 Task: Look for space in Phaltan, India from 4th August, 2023 to 8th August, 2023 for 1 adult in price range Rs.10000 to Rs.15000. Place can be private room with 1  bedroom having 1 bed and 1 bathroom. Property type can be flatguest house, hotel. Amenities needed are: wifi. Booking option can be shelf check-in. Required host language is English.
Action: Mouse moved to (560, 80)
Screenshot: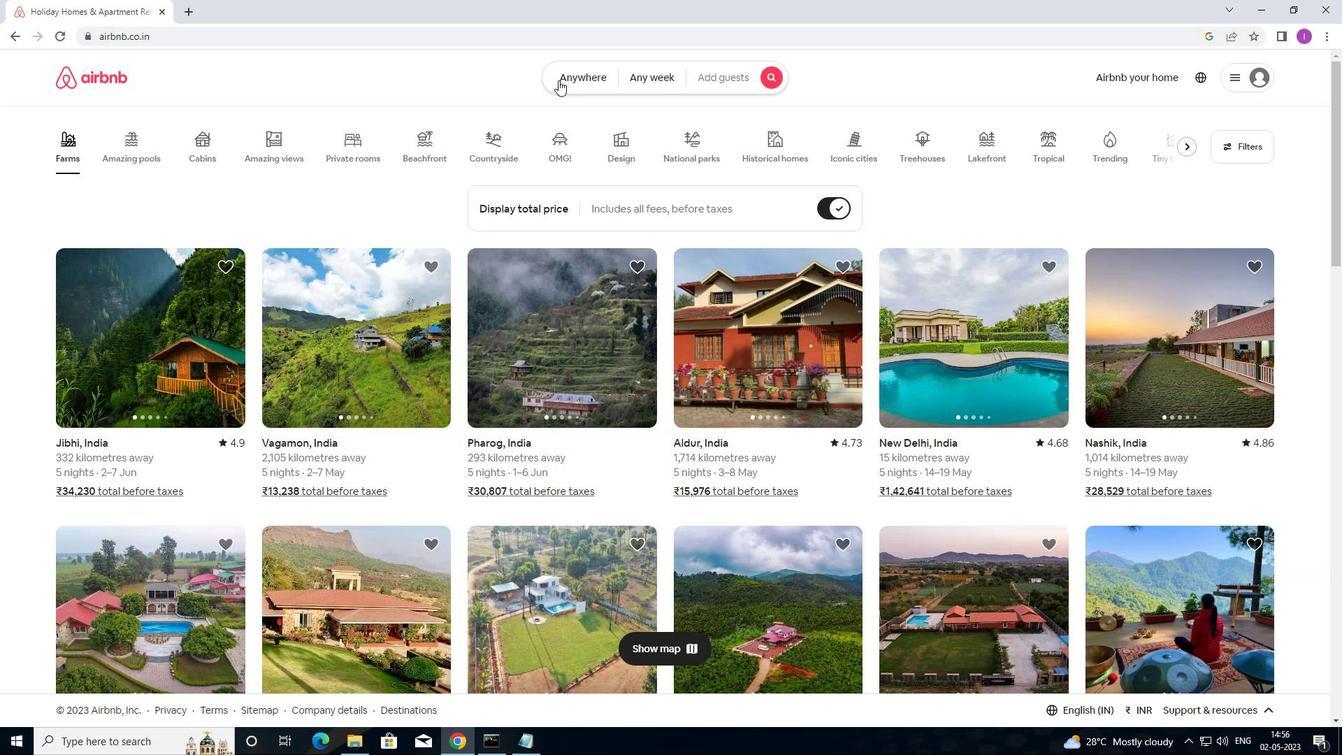 
Action: Mouse pressed left at (560, 80)
Screenshot: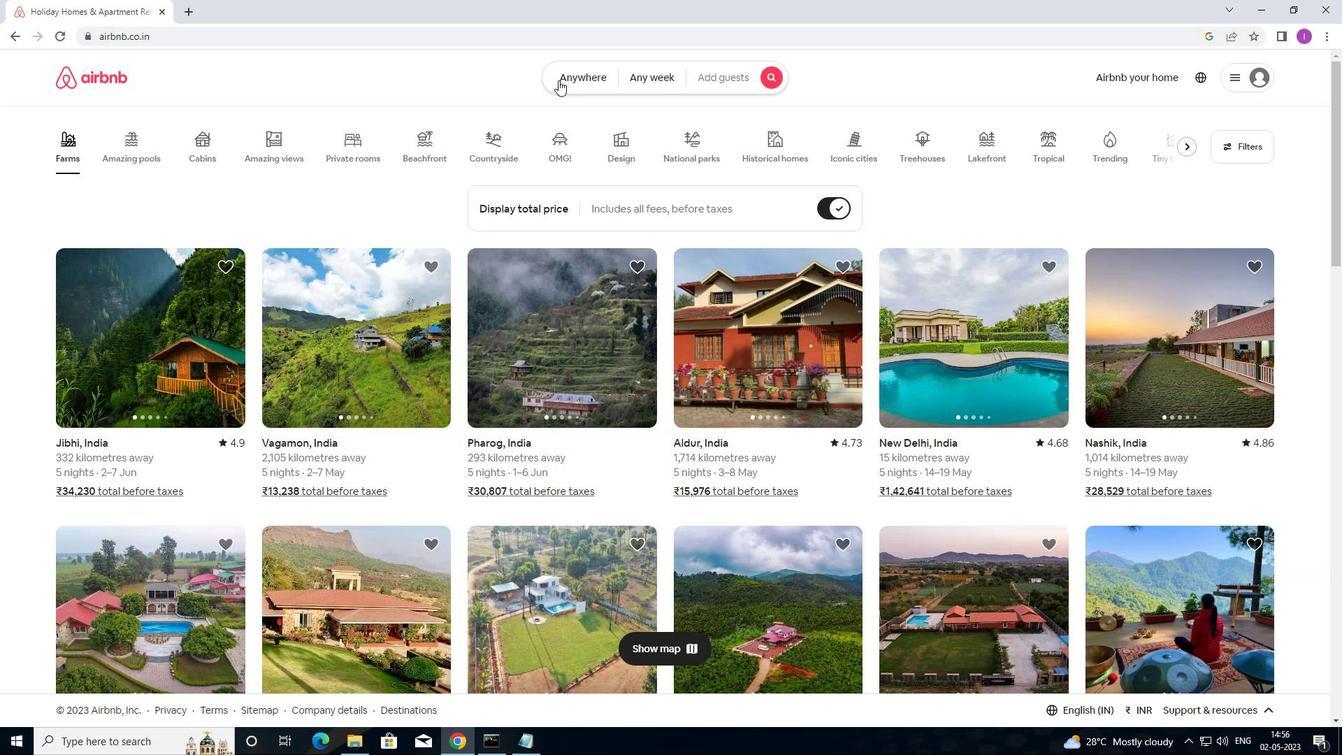 
Action: Mouse moved to (473, 139)
Screenshot: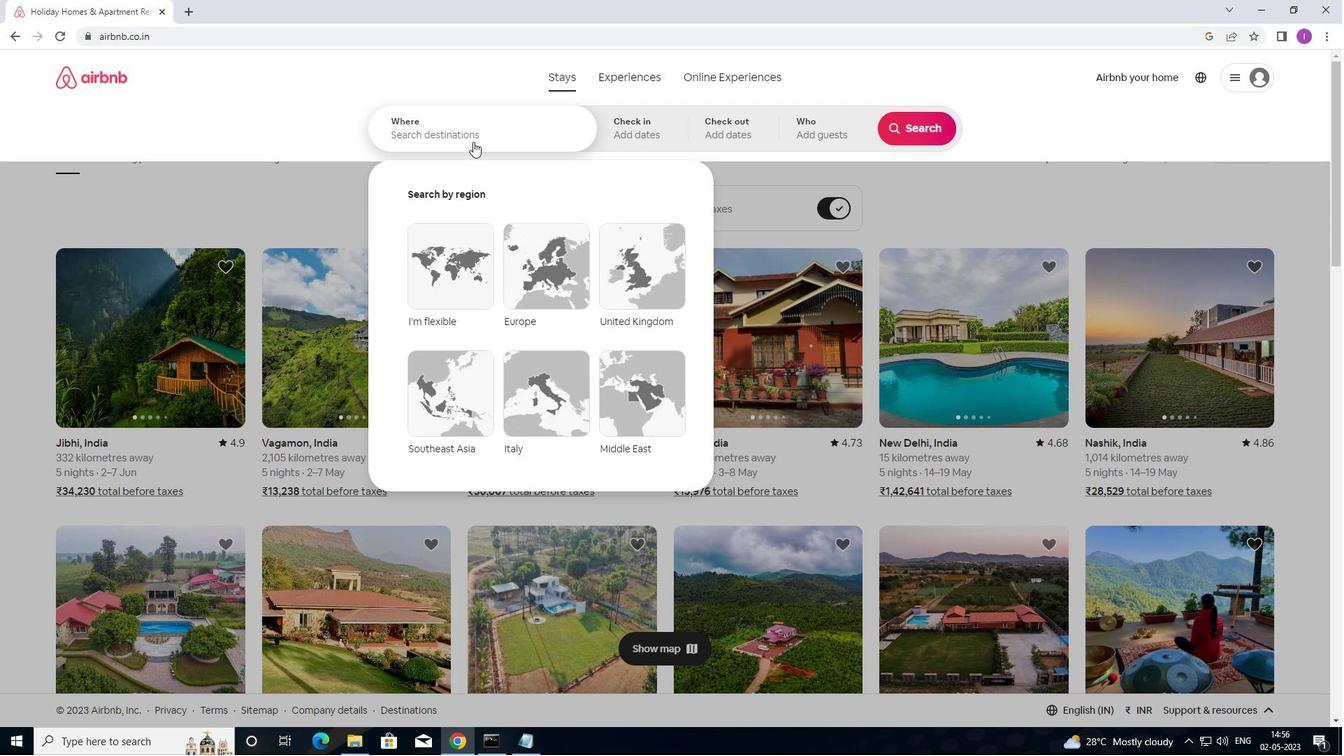 
Action: Mouse pressed left at (473, 139)
Screenshot: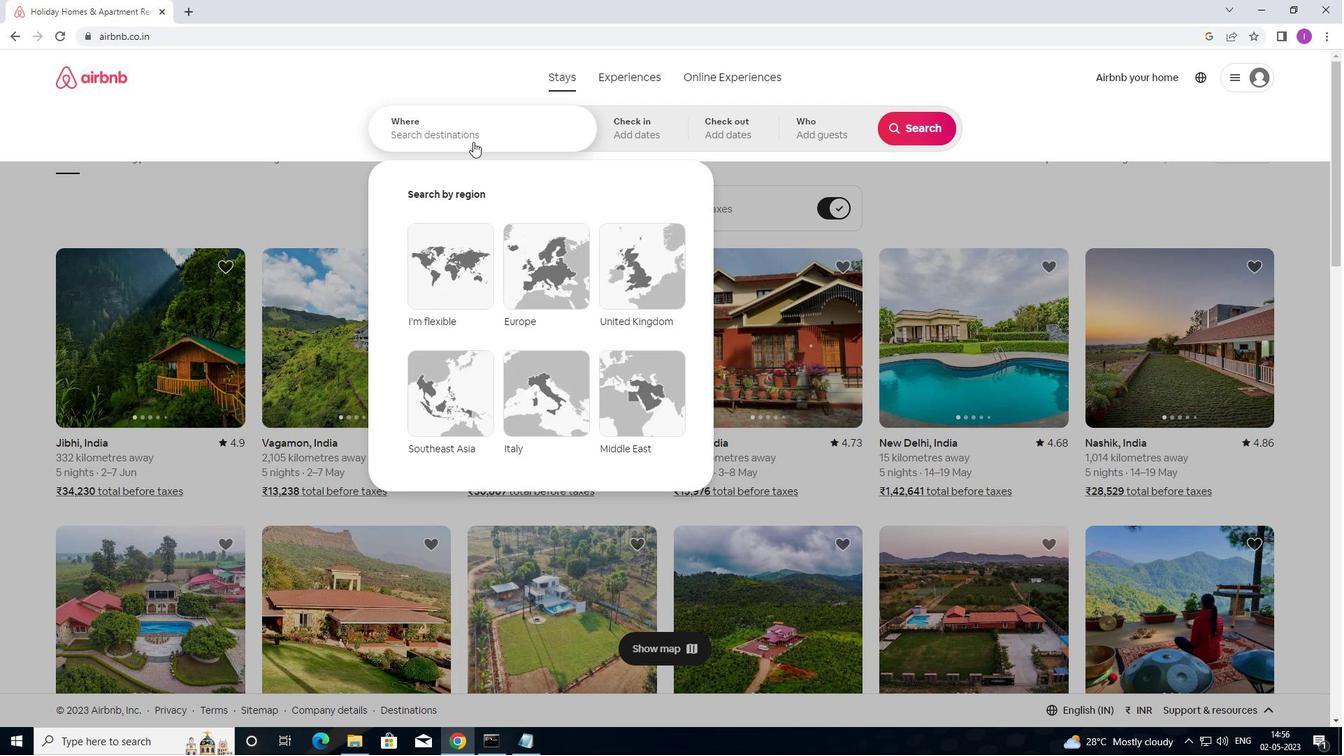 
Action: Mouse moved to (484, 141)
Screenshot: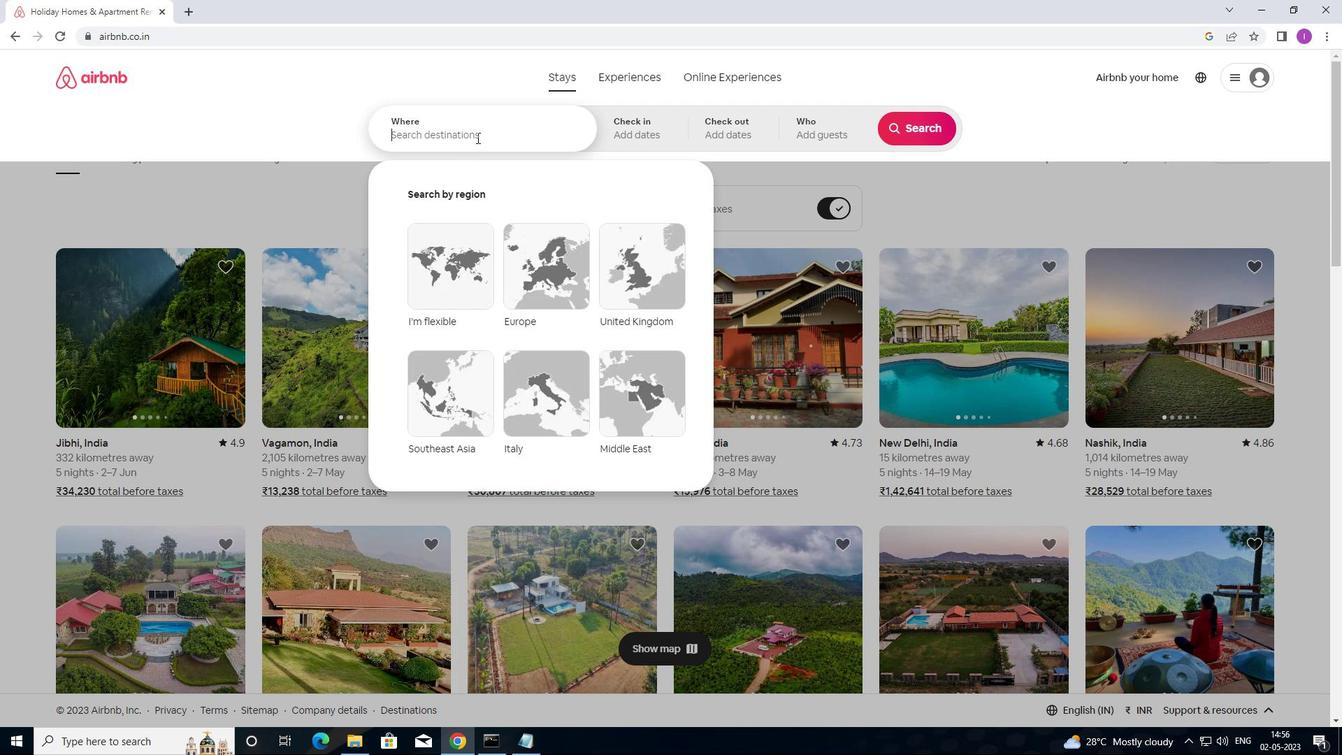 
Action: Key pressed <Key.shift>PHALTAN,<Key.shift>INDIA
Screenshot: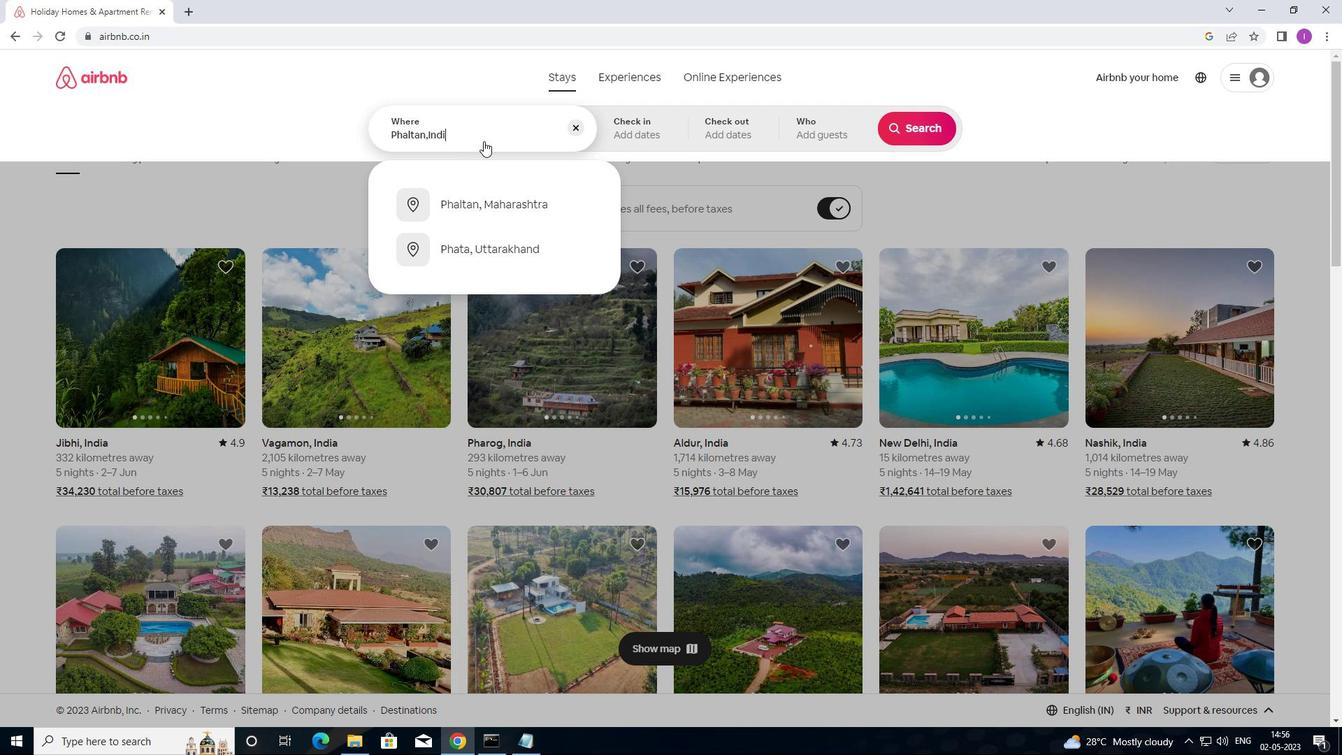 
Action: Mouse moved to (630, 127)
Screenshot: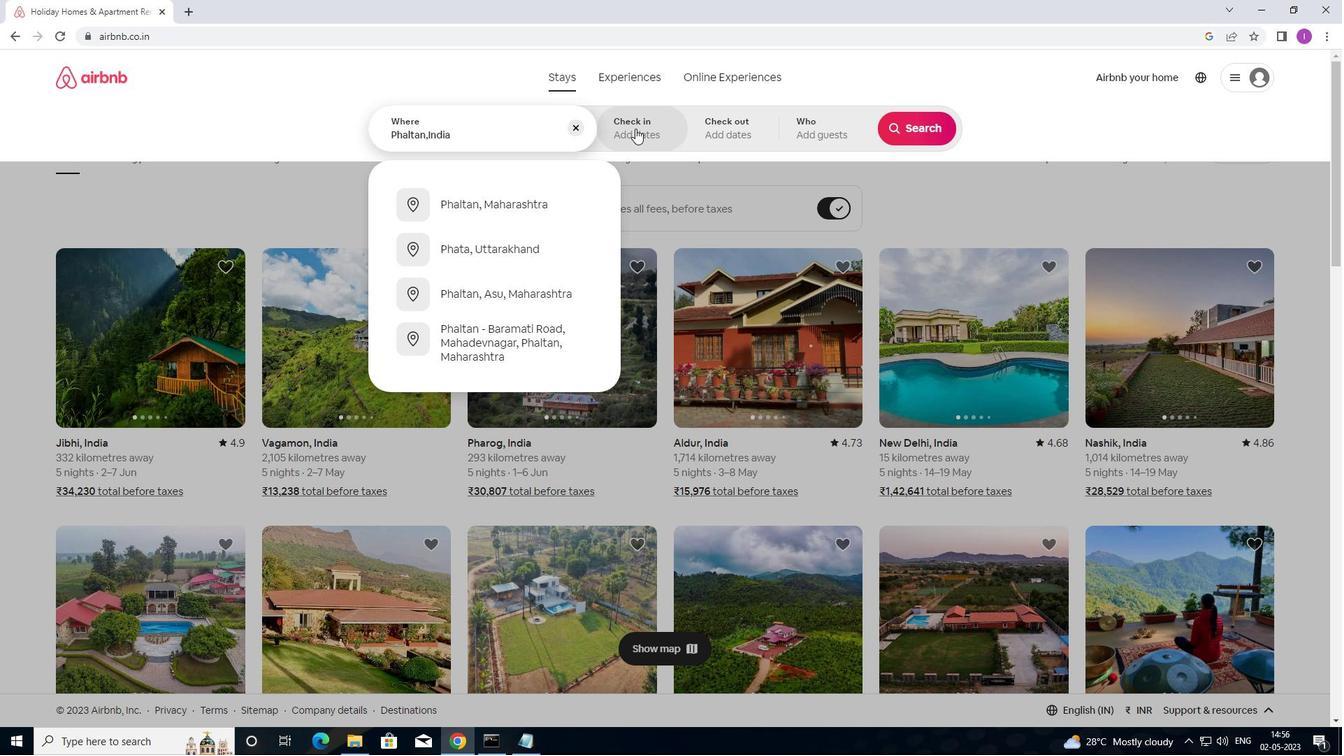 
Action: Mouse pressed left at (630, 127)
Screenshot: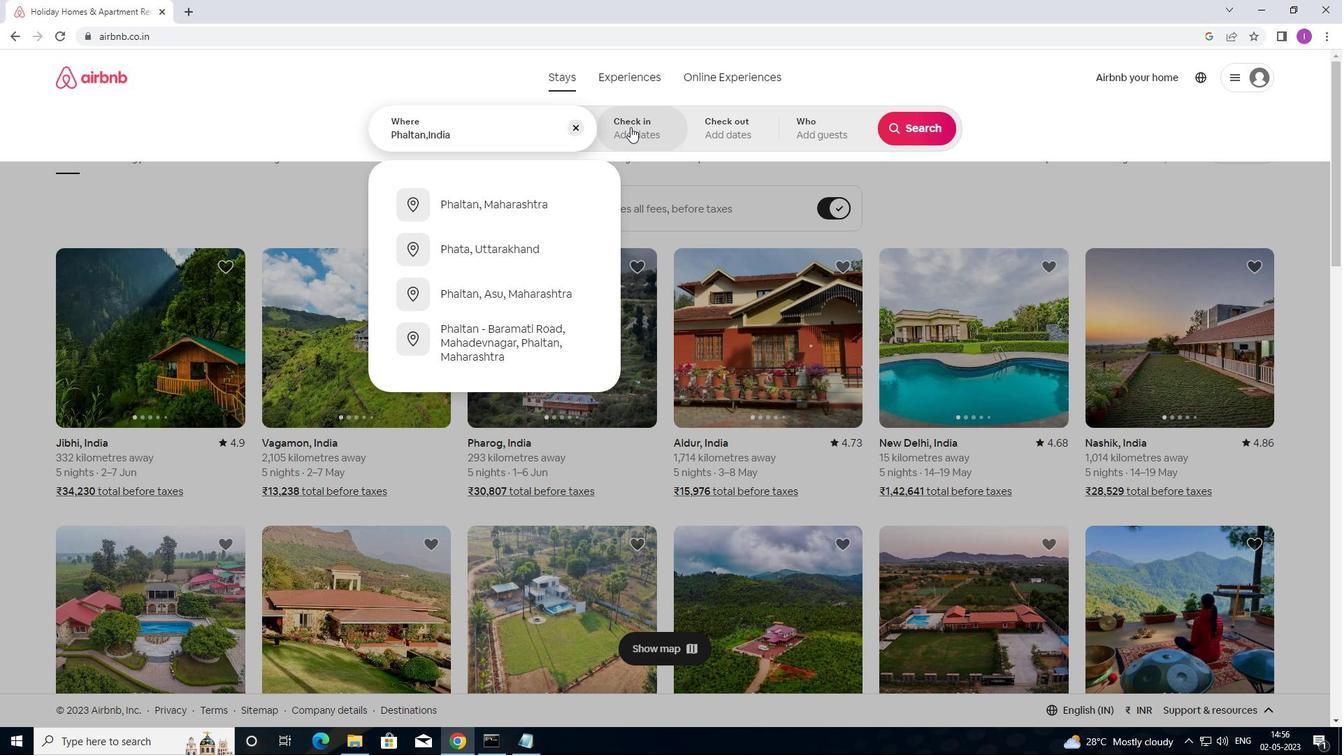 
Action: Mouse moved to (914, 244)
Screenshot: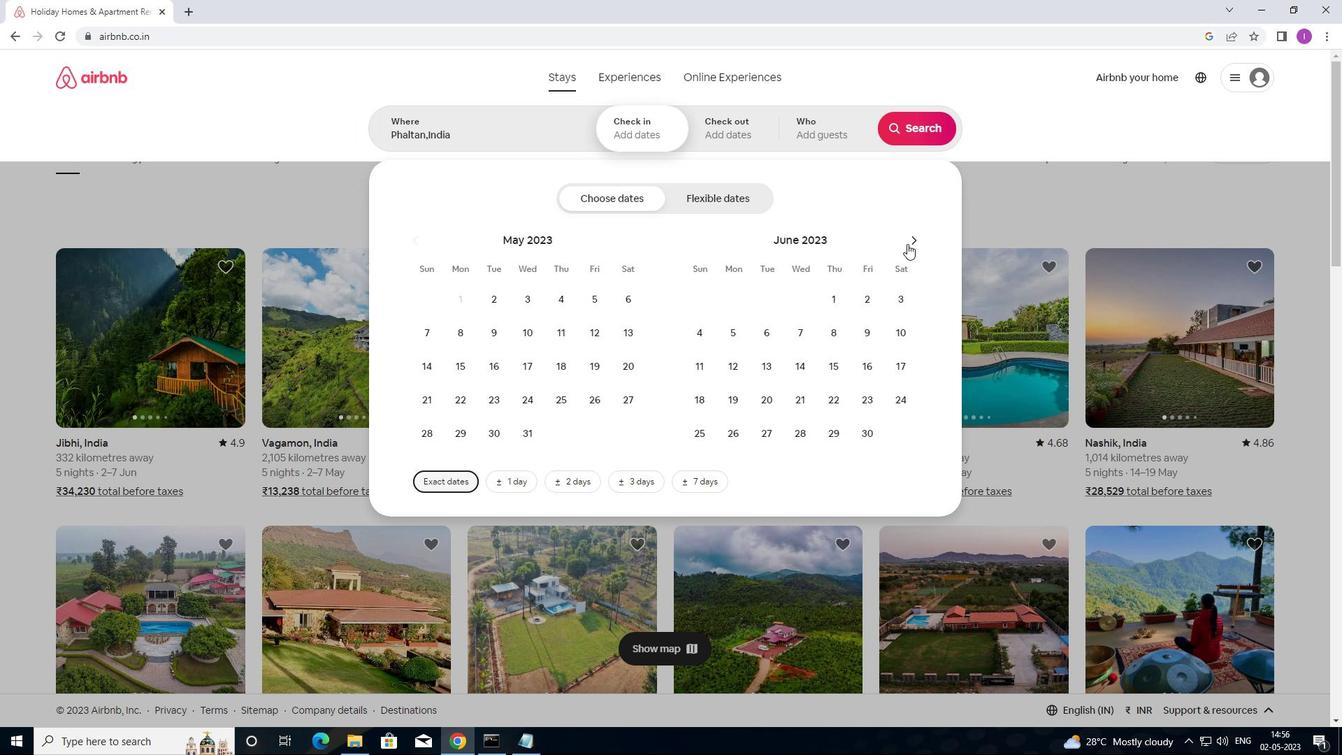 
Action: Mouse pressed left at (914, 244)
Screenshot: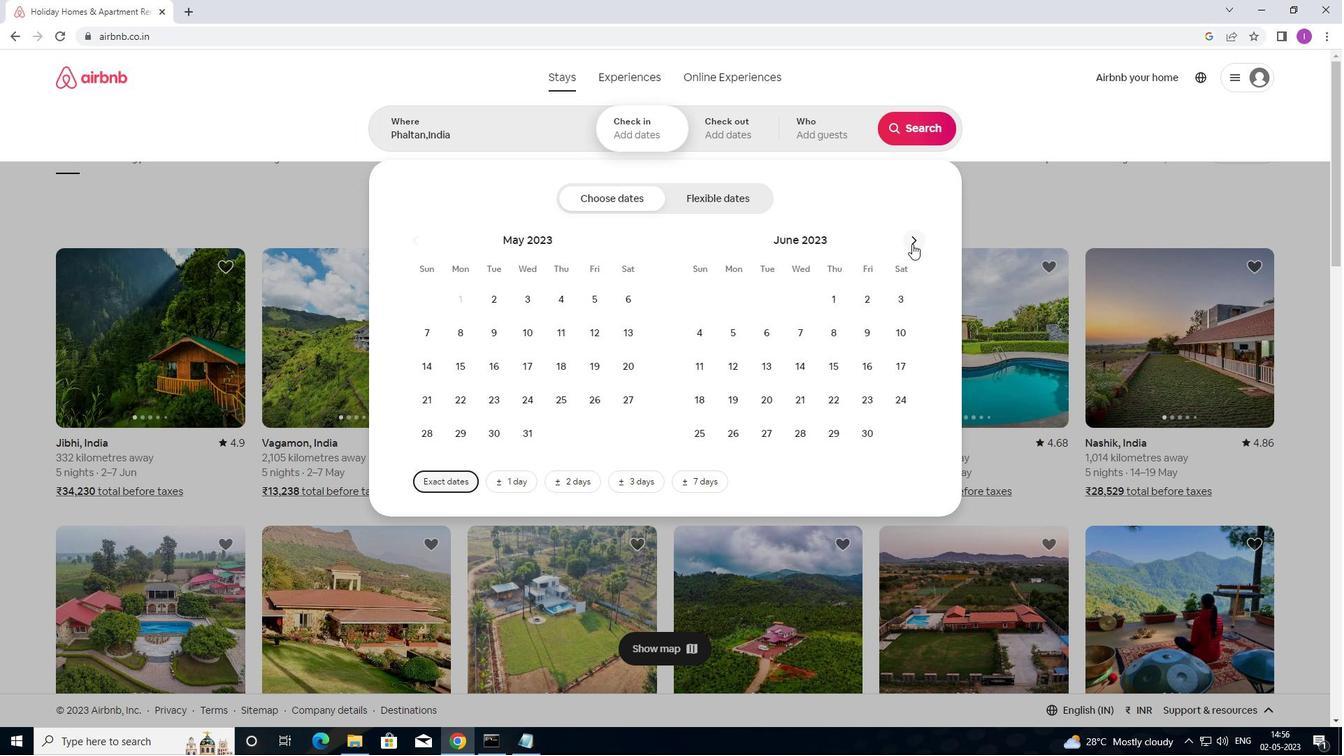 
Action: Mouse moved to (915, 243)
Screenshot: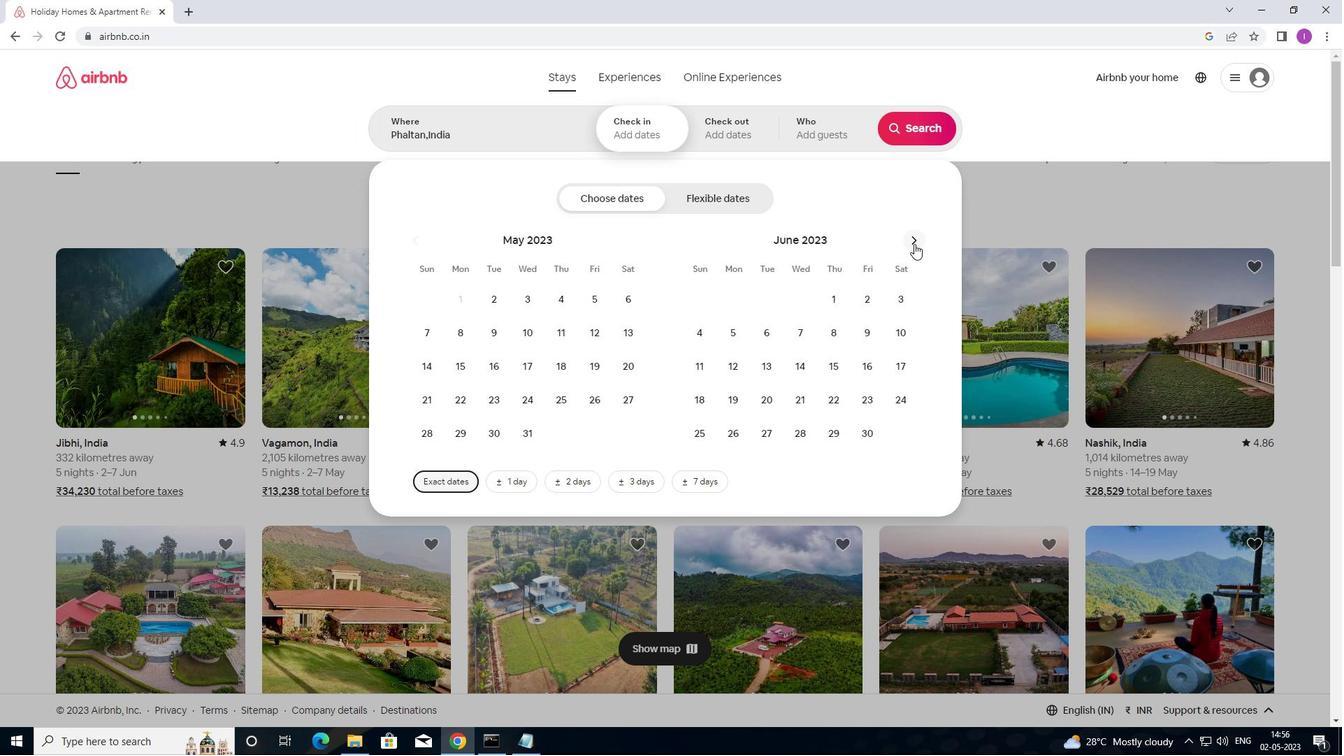 
Action: Mouse pressed left at (915, 243)
Screenshot: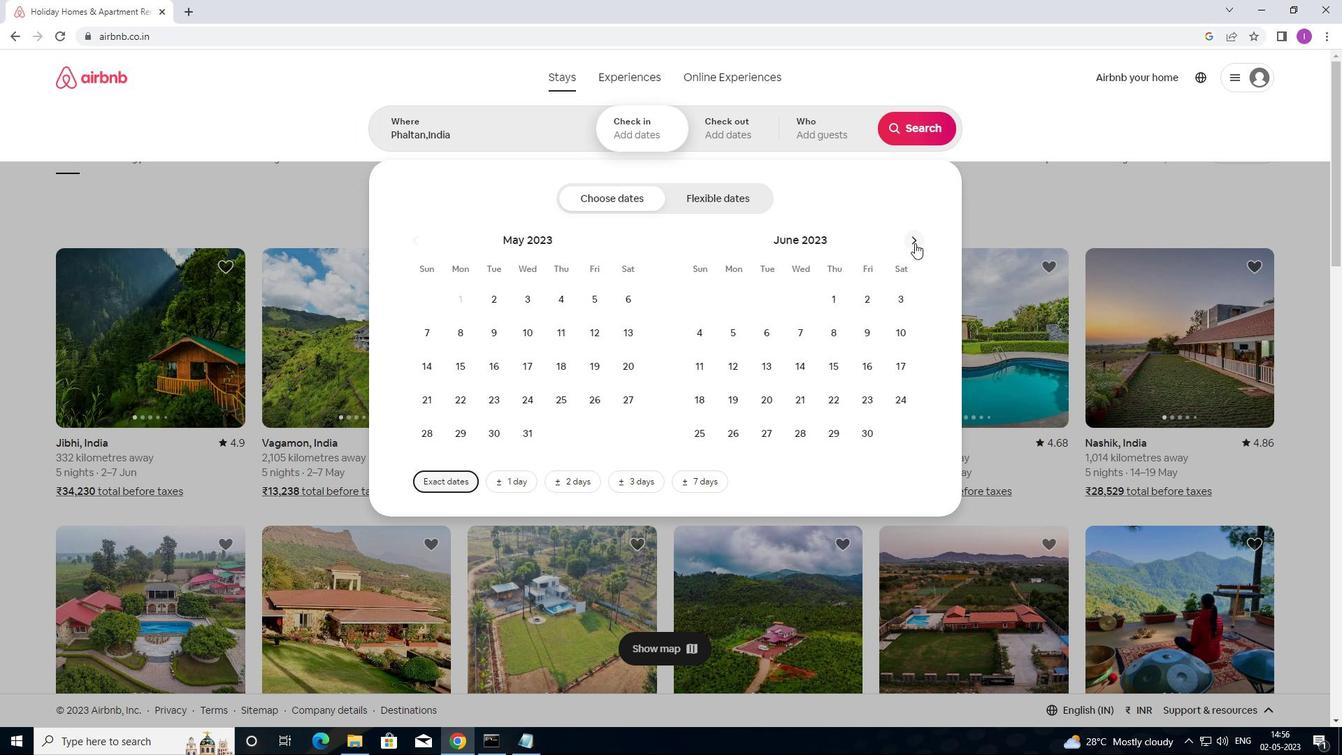 
Action: Mouse moved to (866, 298)
Screenshot: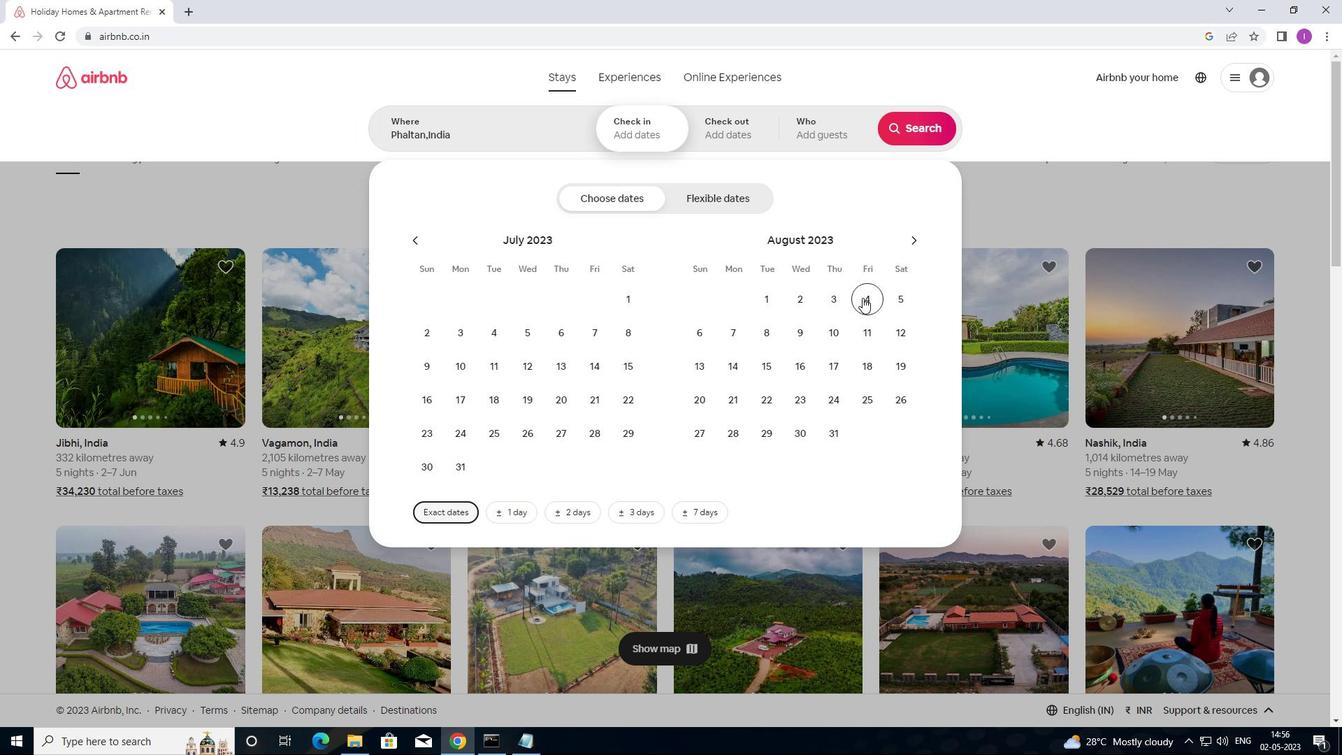 
Action: Mouse pressed left at (866, 298)
Screenshot: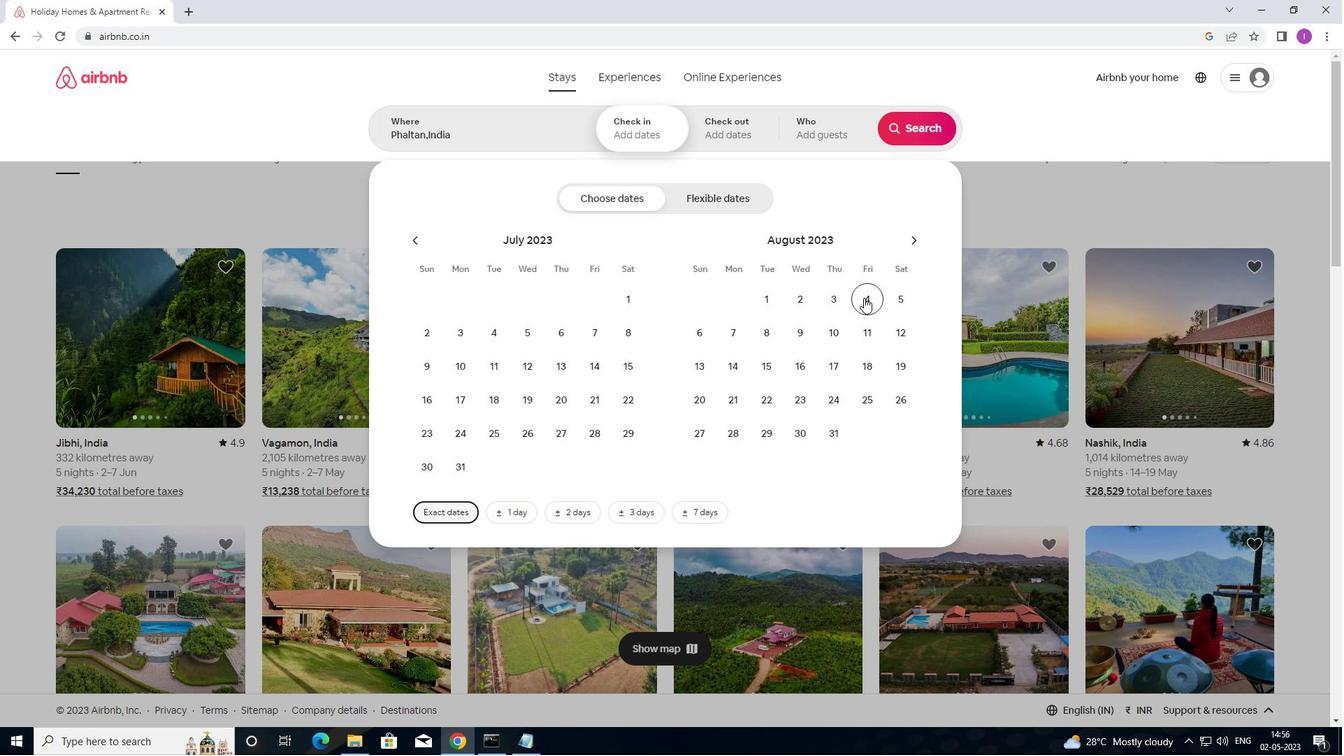 
Action: Mouse moved to (781, 331)
Screenshot: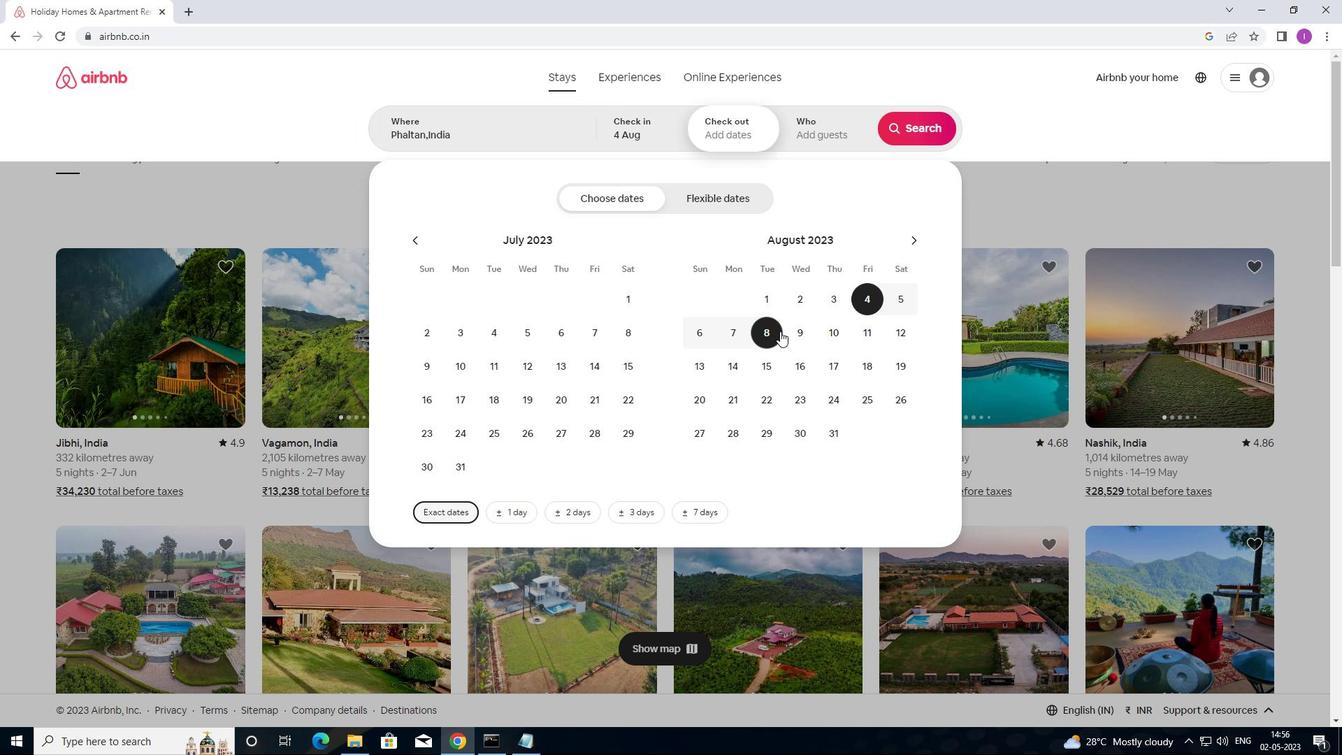 
Action: Mouse pressed left at (781, 331)
Screenshot: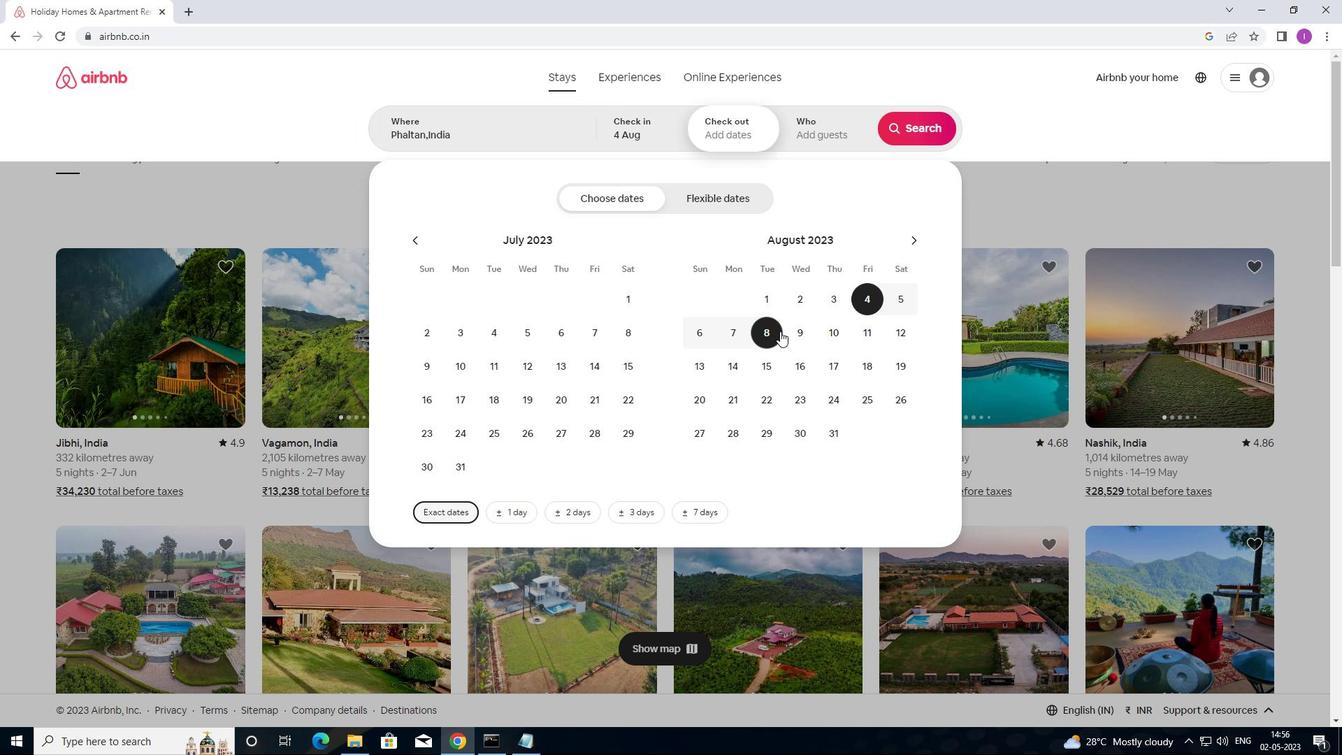 
Action: Mouse moved to (833, 138)
Screenshot: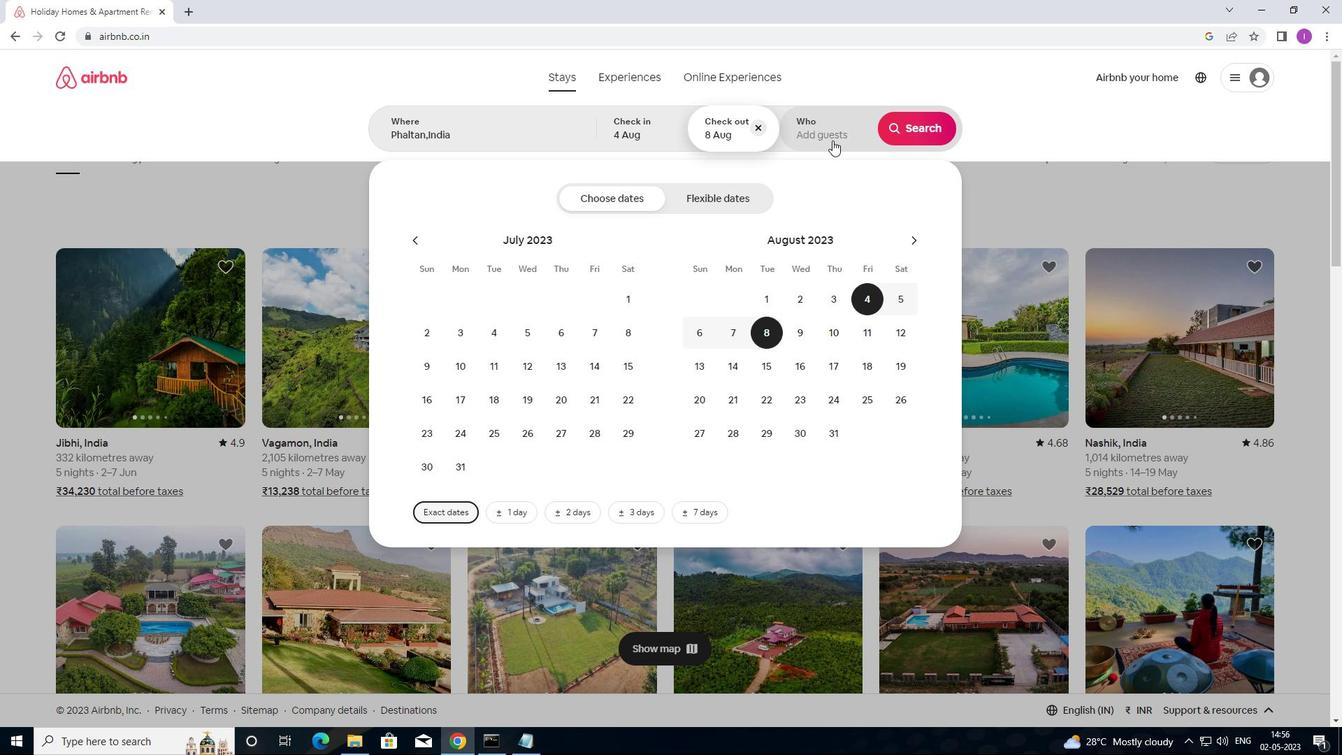 
Action: Mouse pressed left at (833, 138)
Screenshot: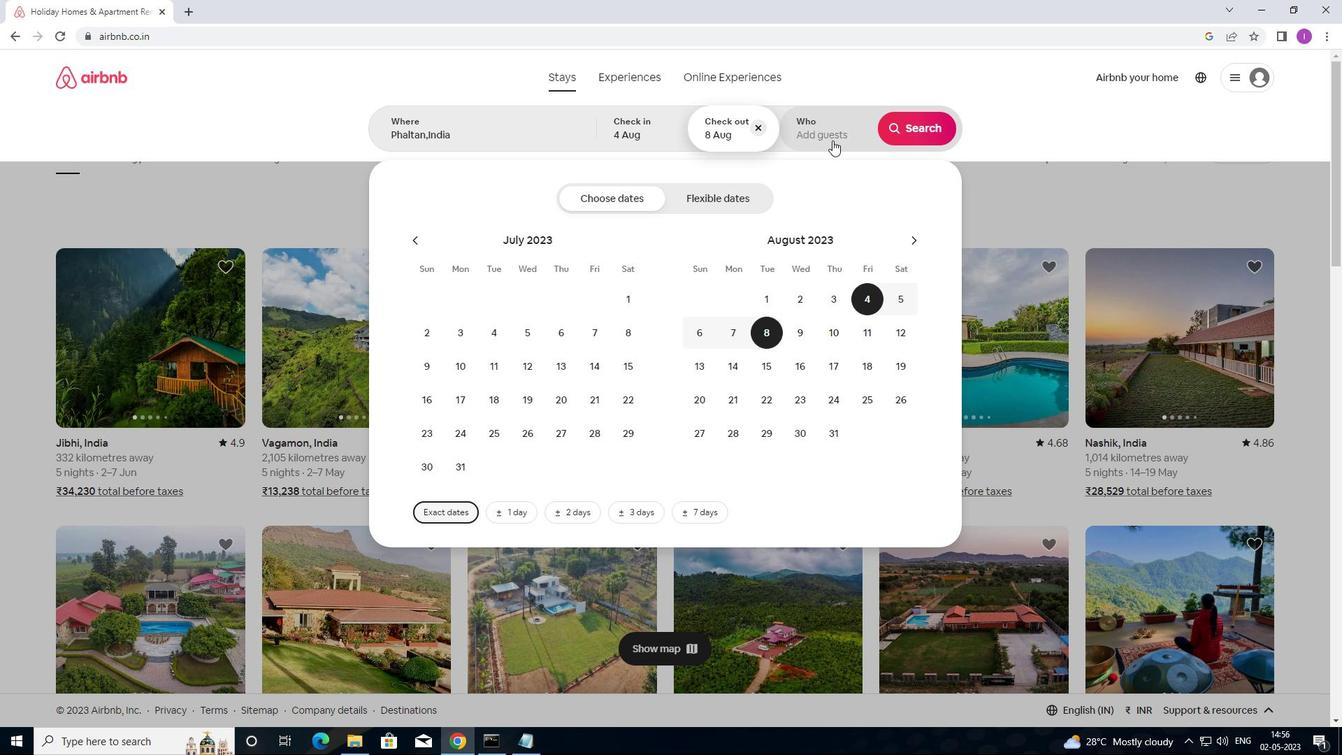 
Action: Mouse moved to (921, 199)
Screenshot: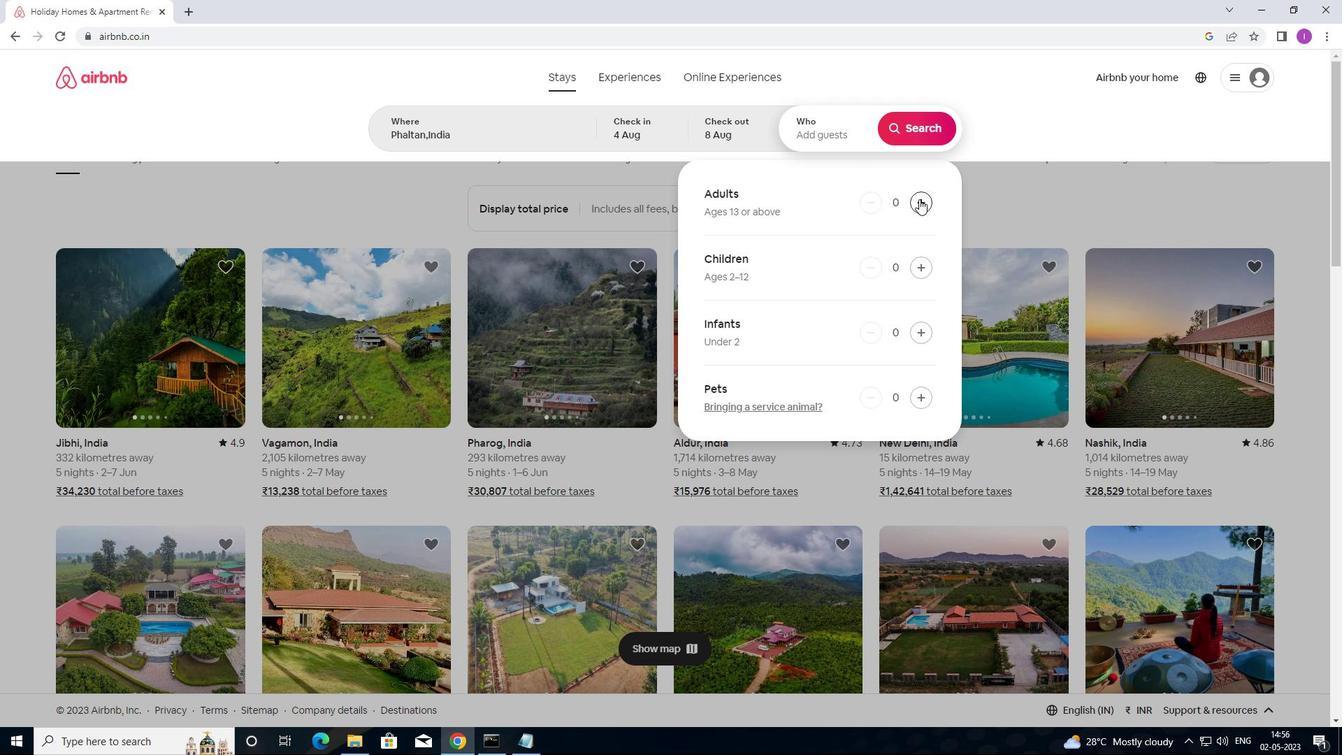 
Action: Mouse pressed left at (921, 199)
Screenshot: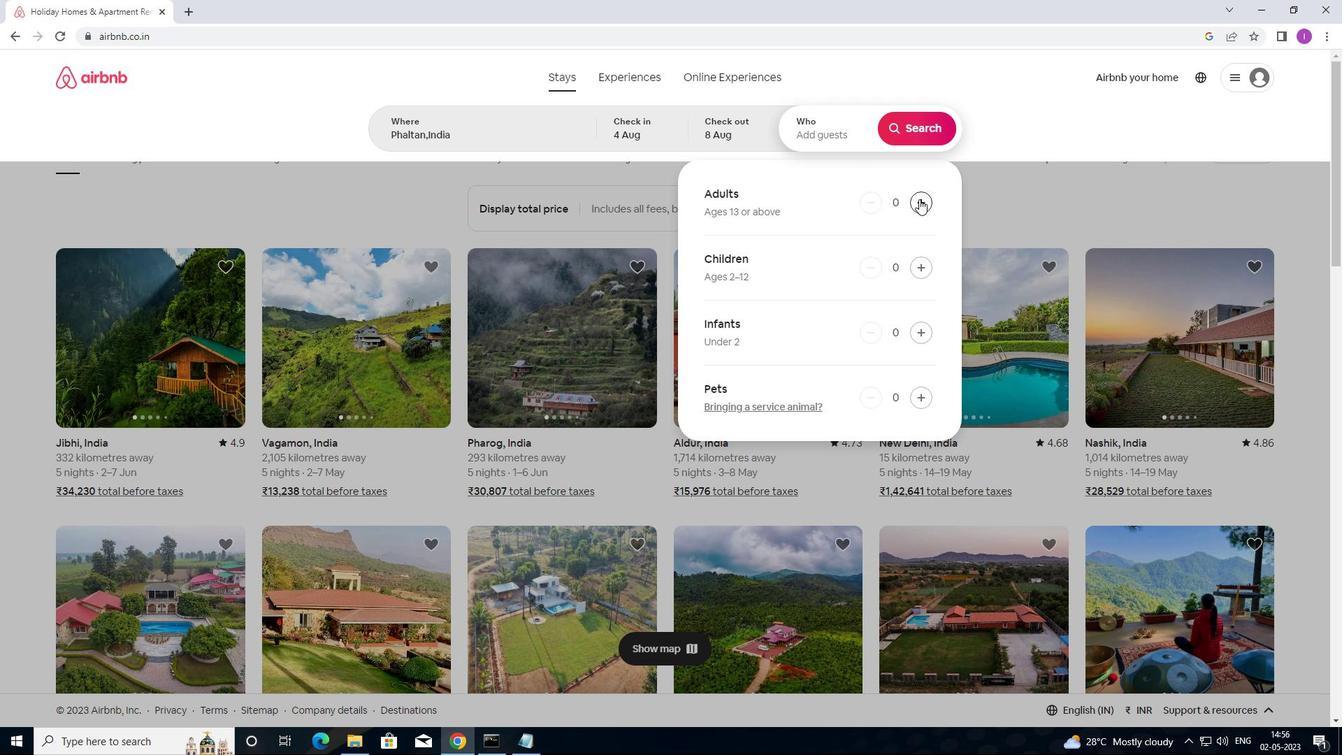 
Action: Mouse moved to (944, 123)
Screenshot: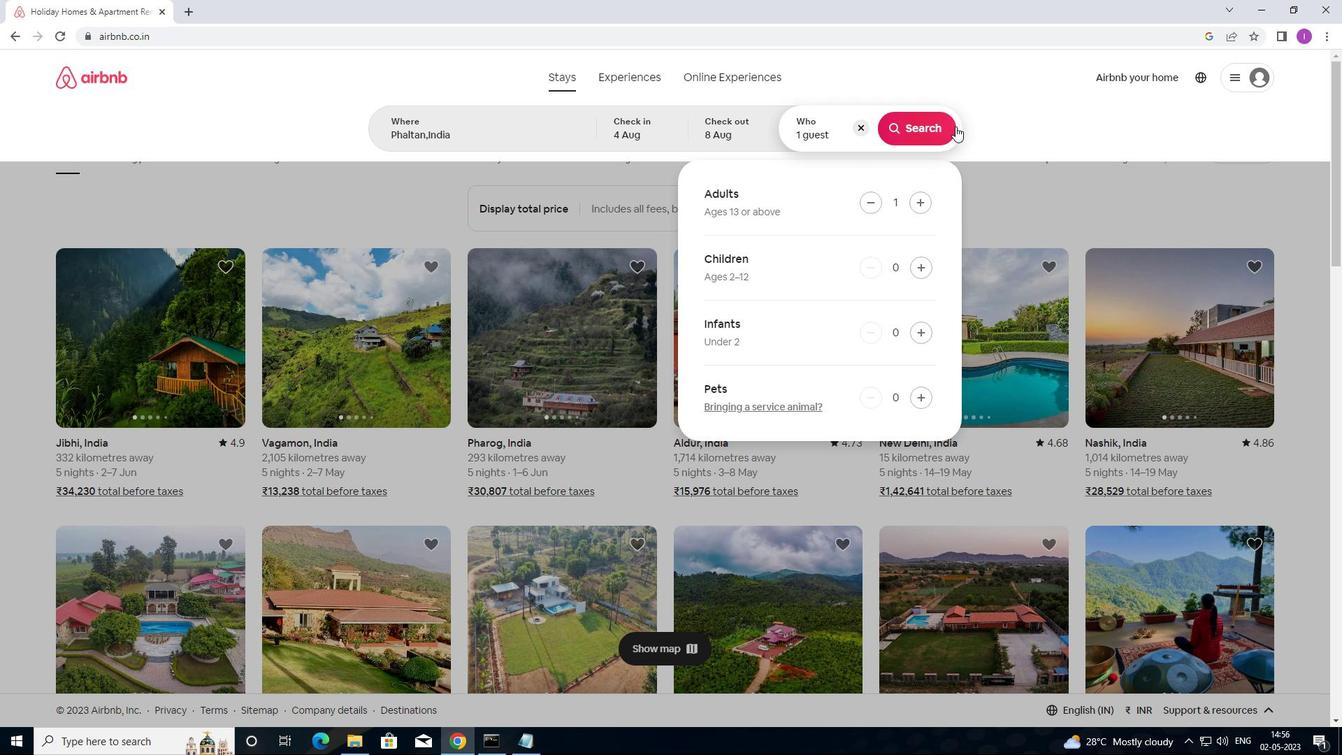 
Action: Mouse pressed left at (944, 123)
Screenshot: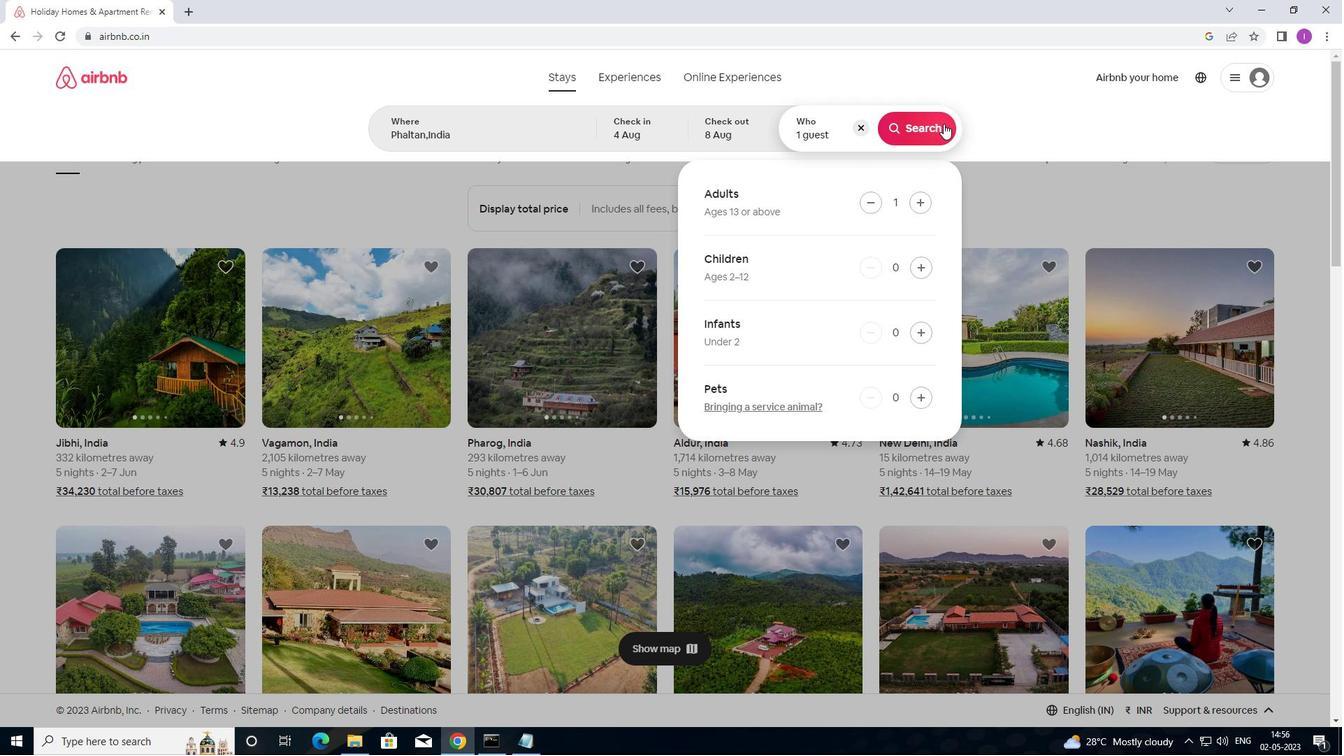 
Action: Mouse moved to (1277, 135)
Screenshot: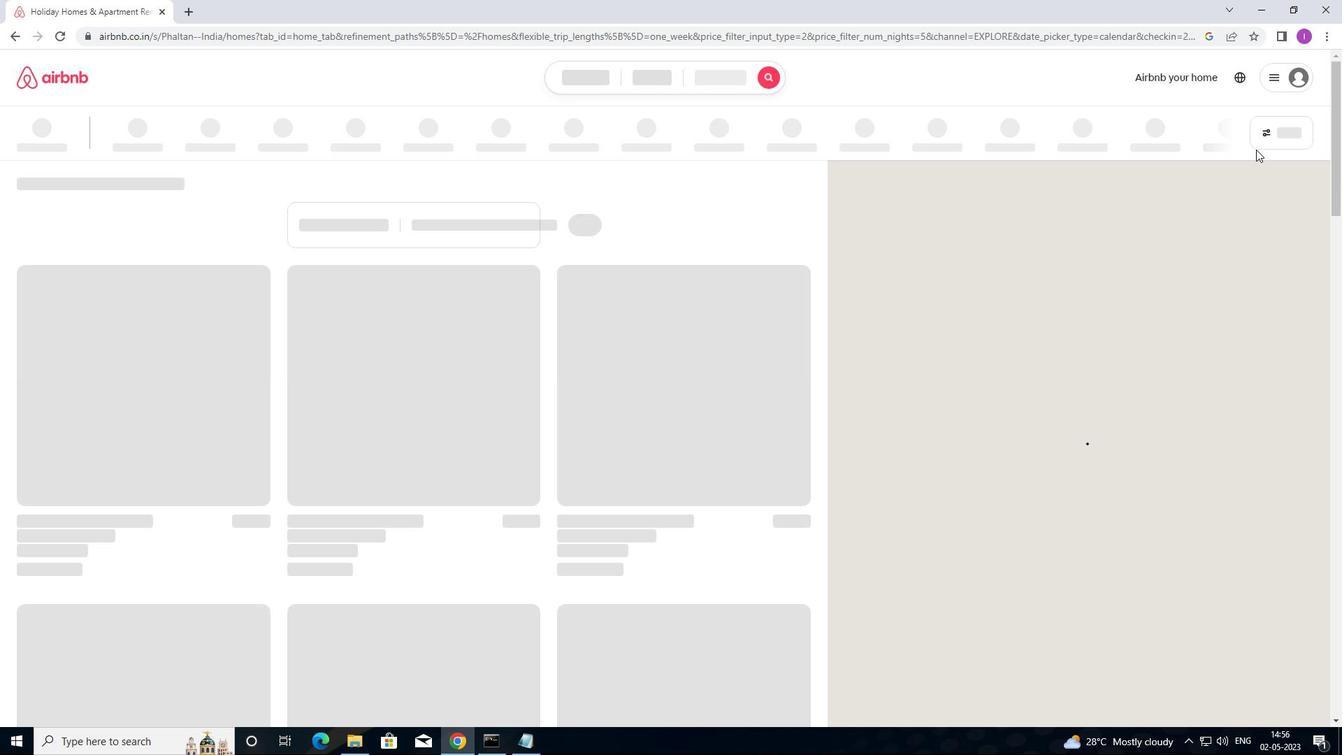 
Action: Mouse pressed left at (1277, 135)
Screenshot: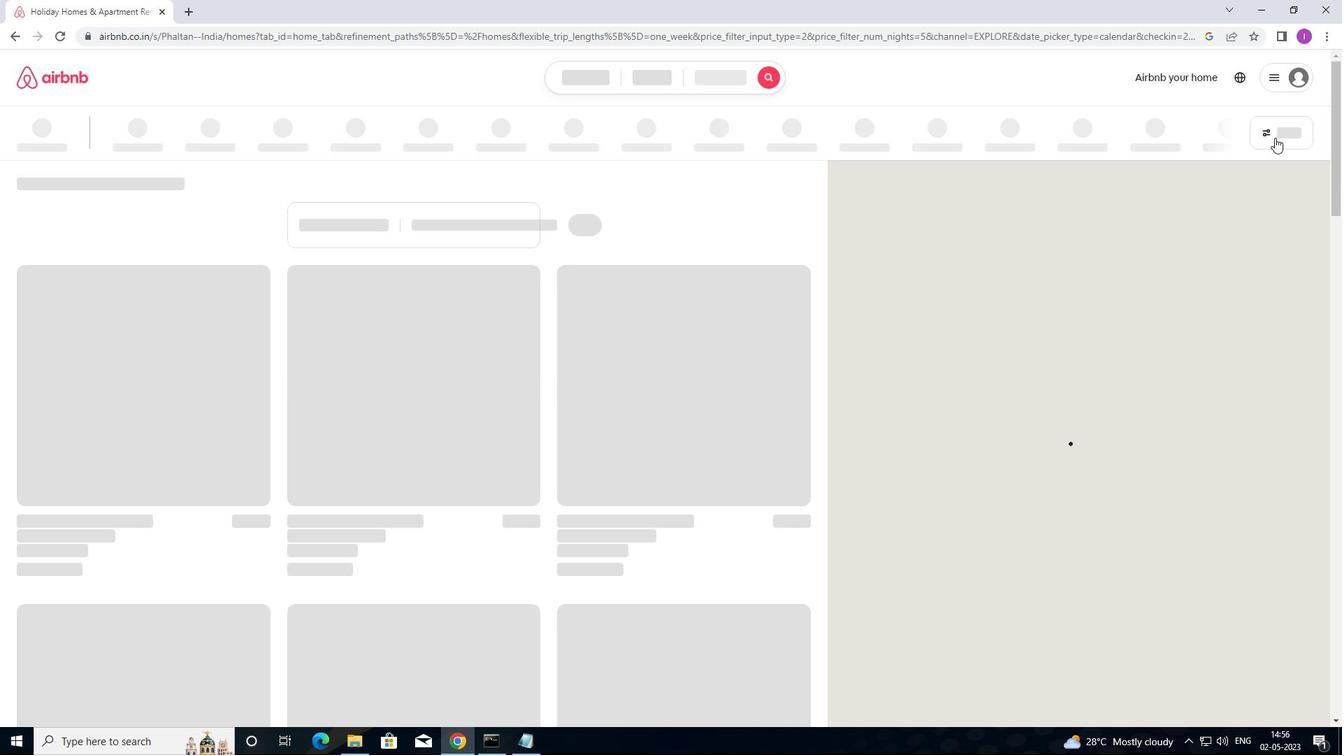 
Action: Mouse moved to (522, 320)
Screenshot: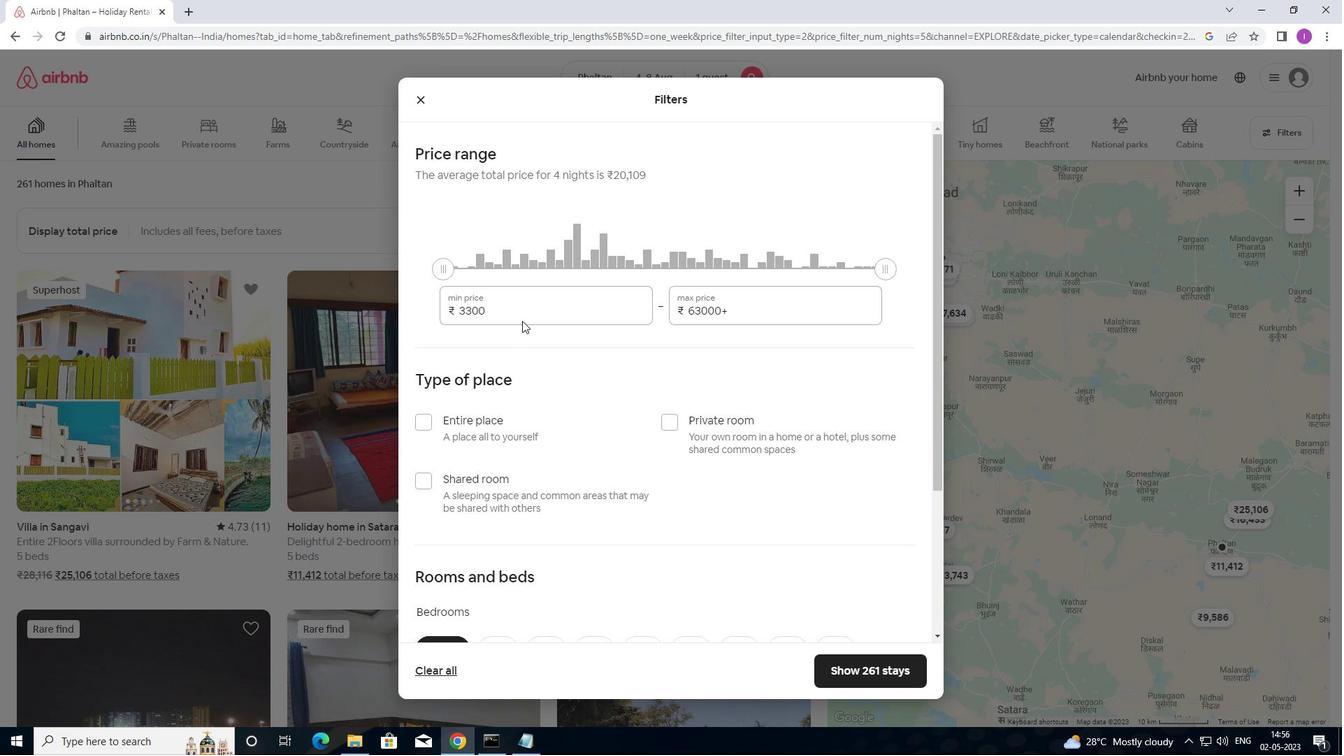 
Action: Mouse pressed left at (522, 320)
Screenshot: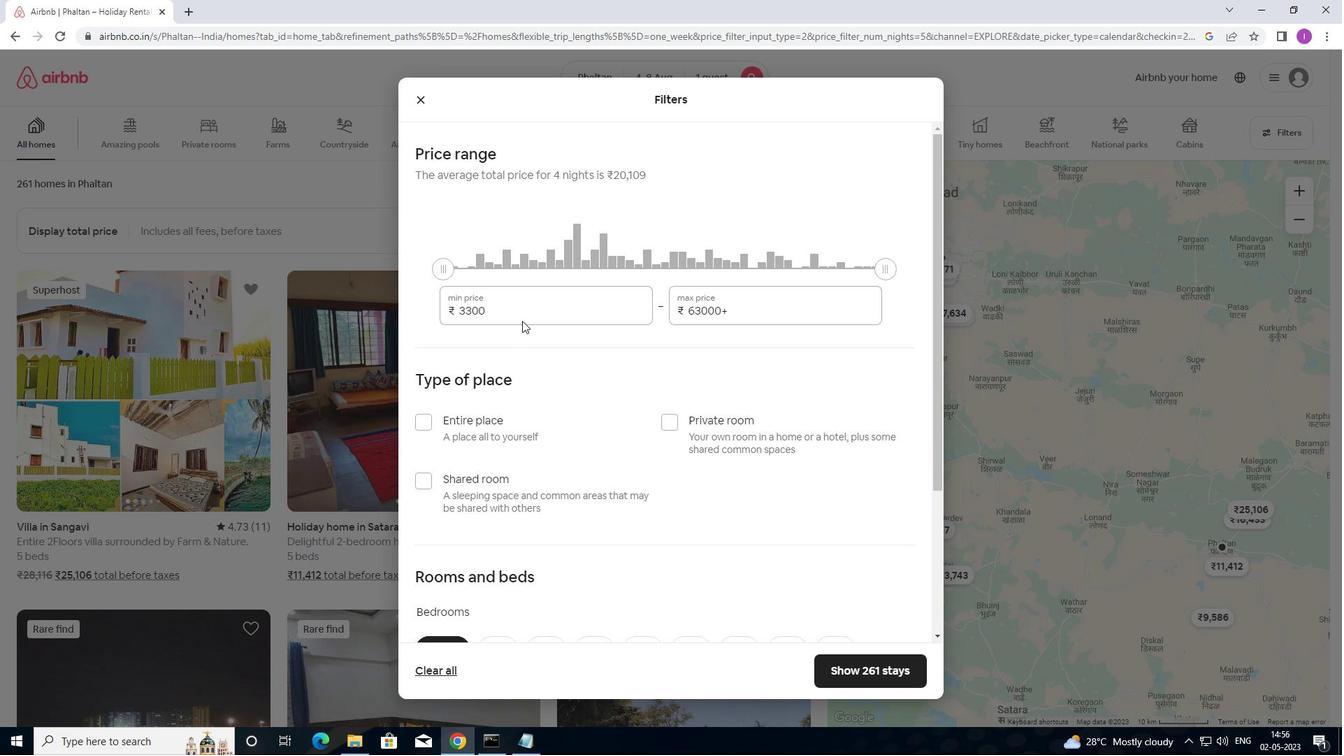 
Action: Mouse moved to (495, 311)
Screenshot: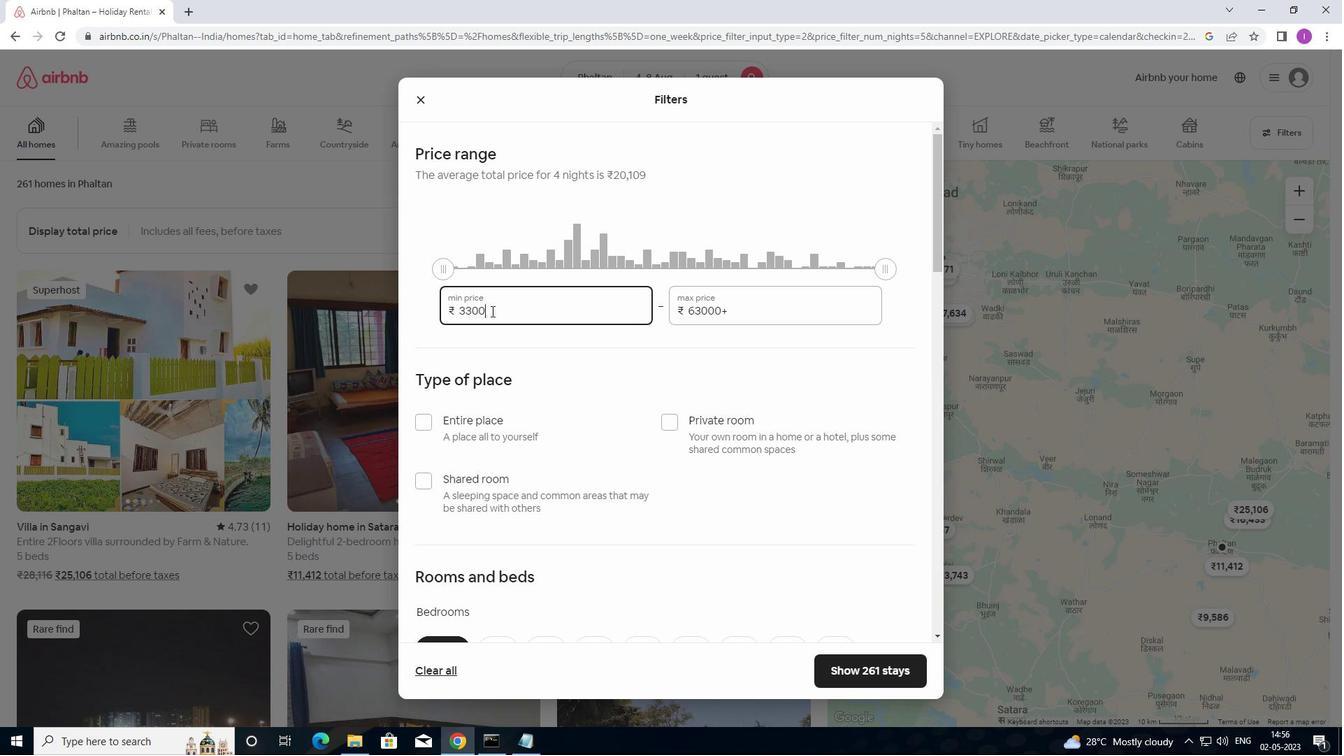 
Action: Mouse pressed left at (495, 311)
Screenshot: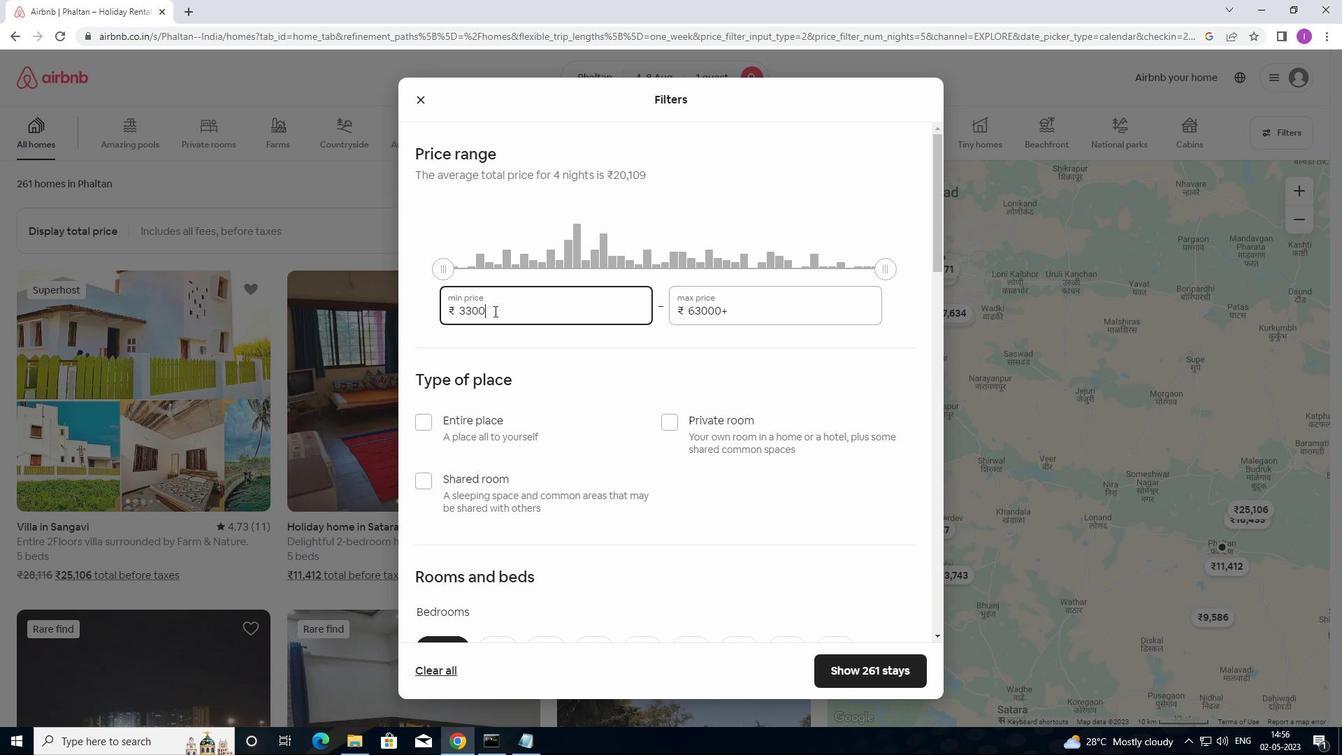 
Action: Mouse moved to (472, 297)
Screenshot: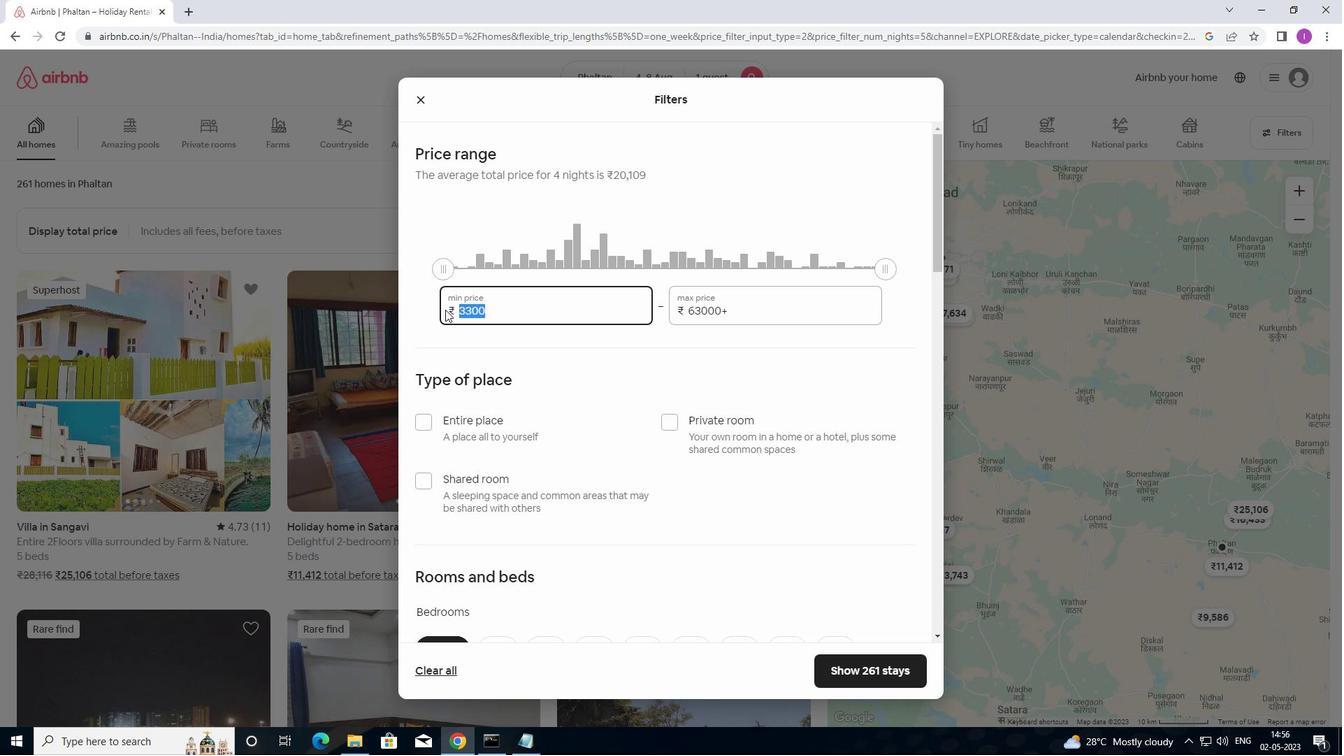 
Action: Key pressed 1000
Screenshot: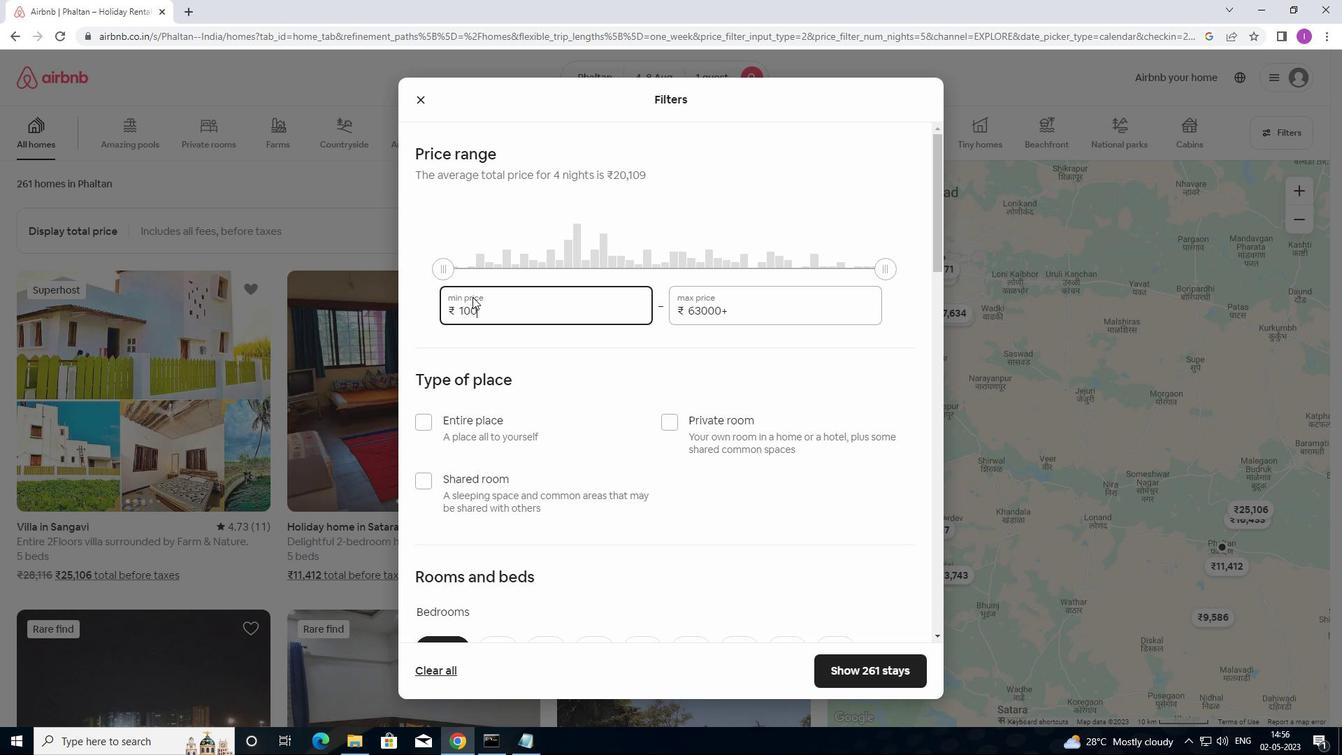 
Action: Mouse moved to (692, 328)
Screenshot: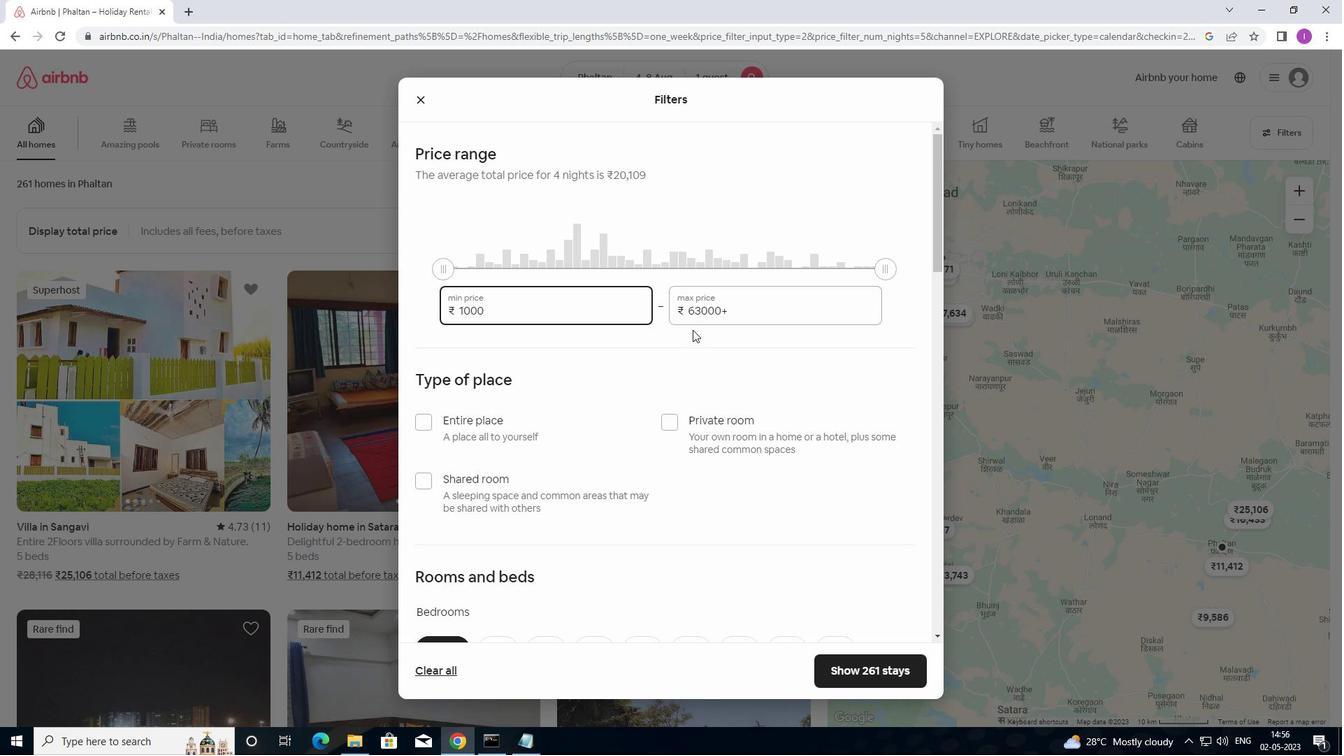 
Action: Key pressed 0
Screenshot: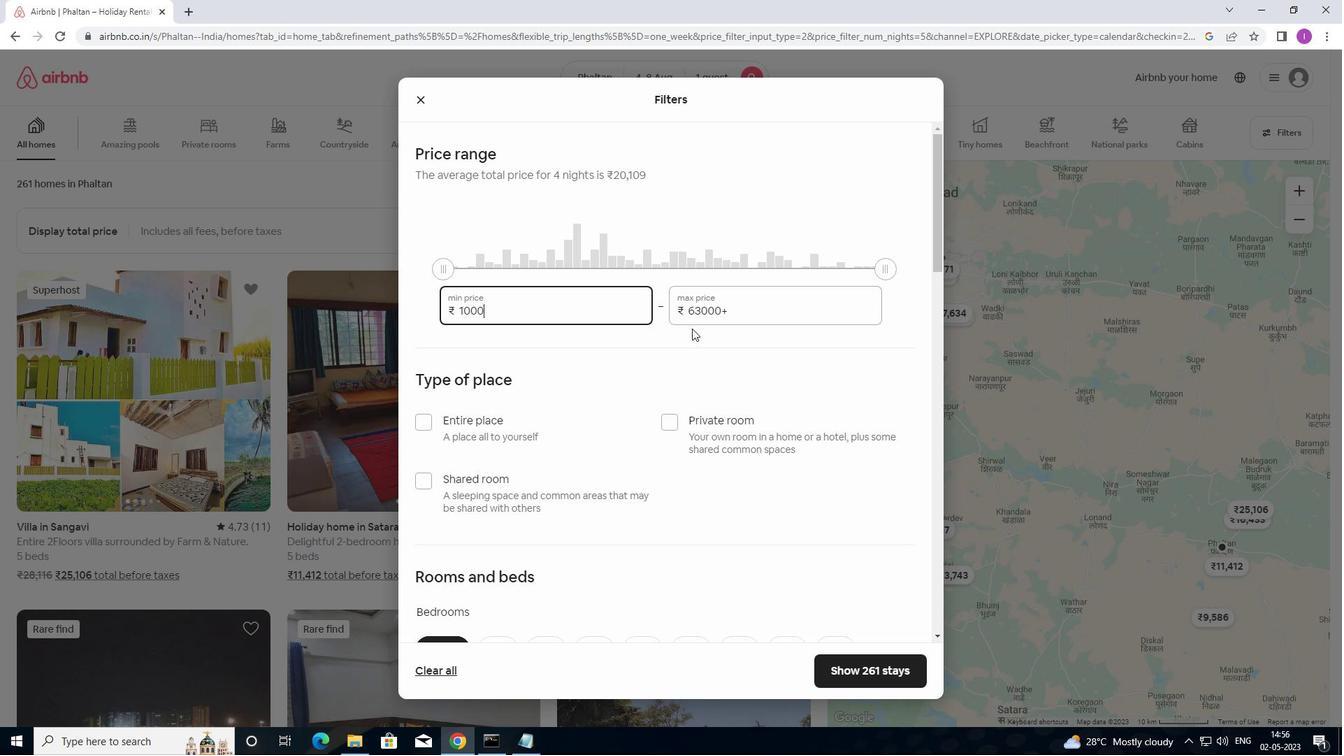 
Action: Mouse moved to (731, 305)
Screenshot: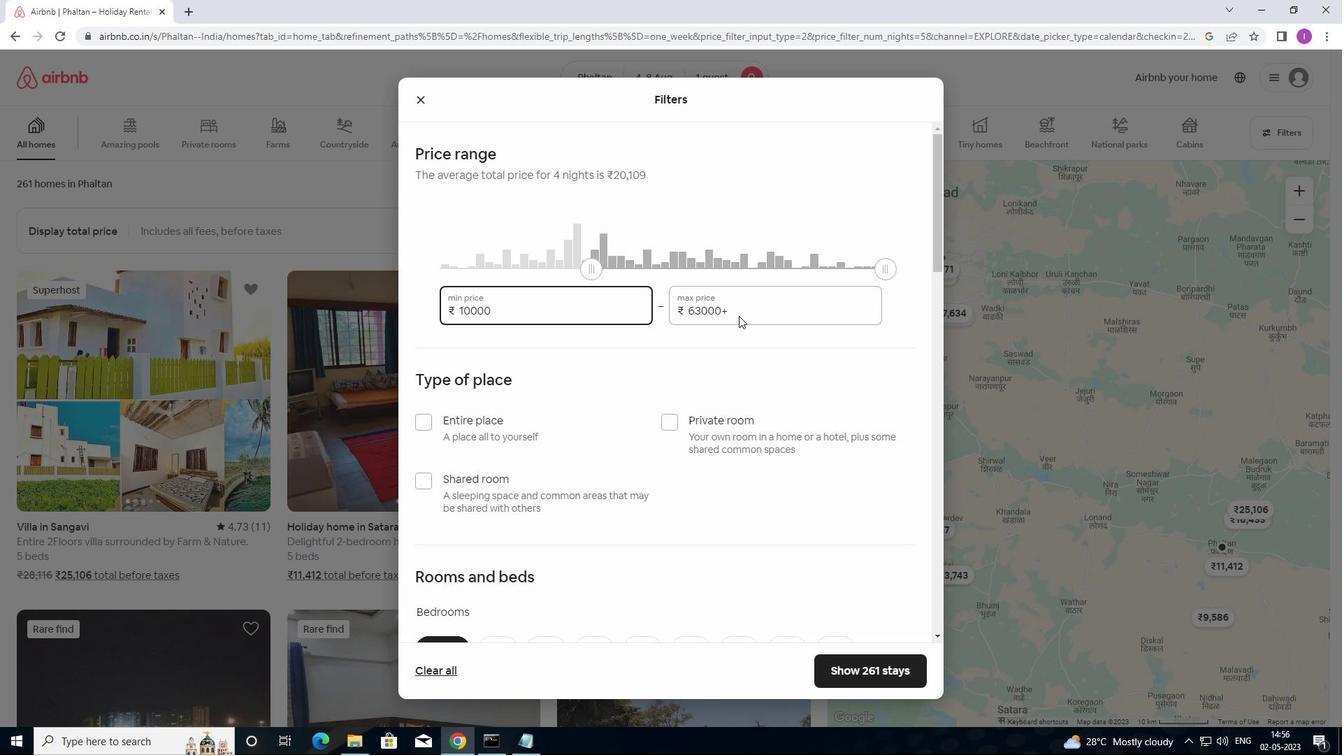 
Action: Mouse pressed left at (731, 305)
Screenshot: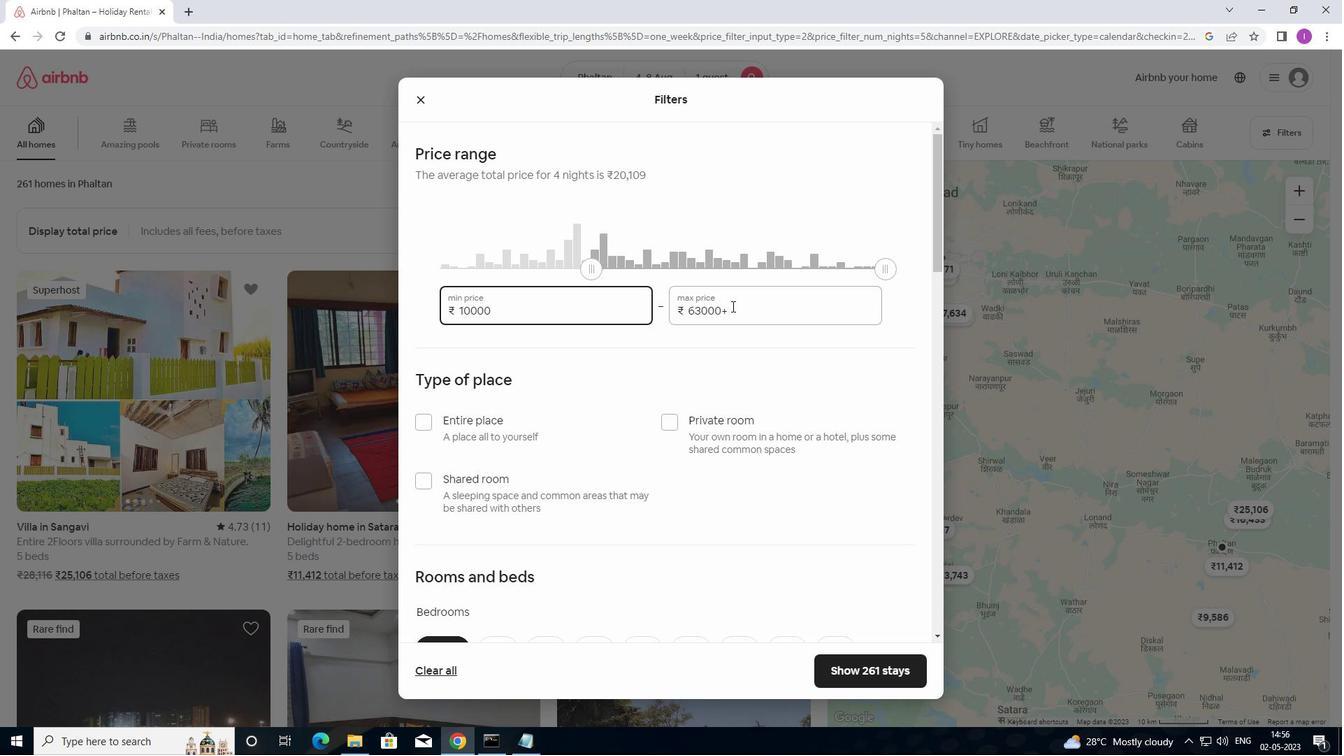 
Action: Mouse moved to (681, 310)
Screenshot: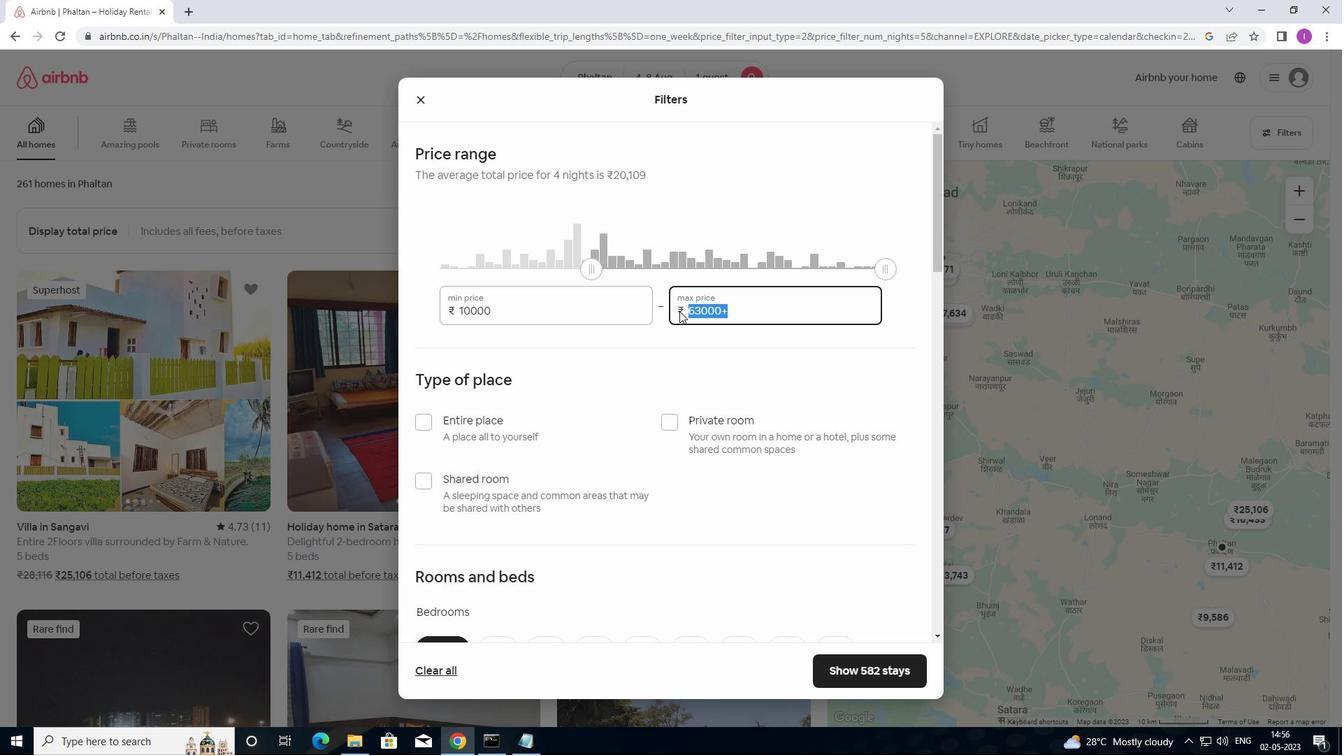 
Action: Key pressed 15
Screenshot: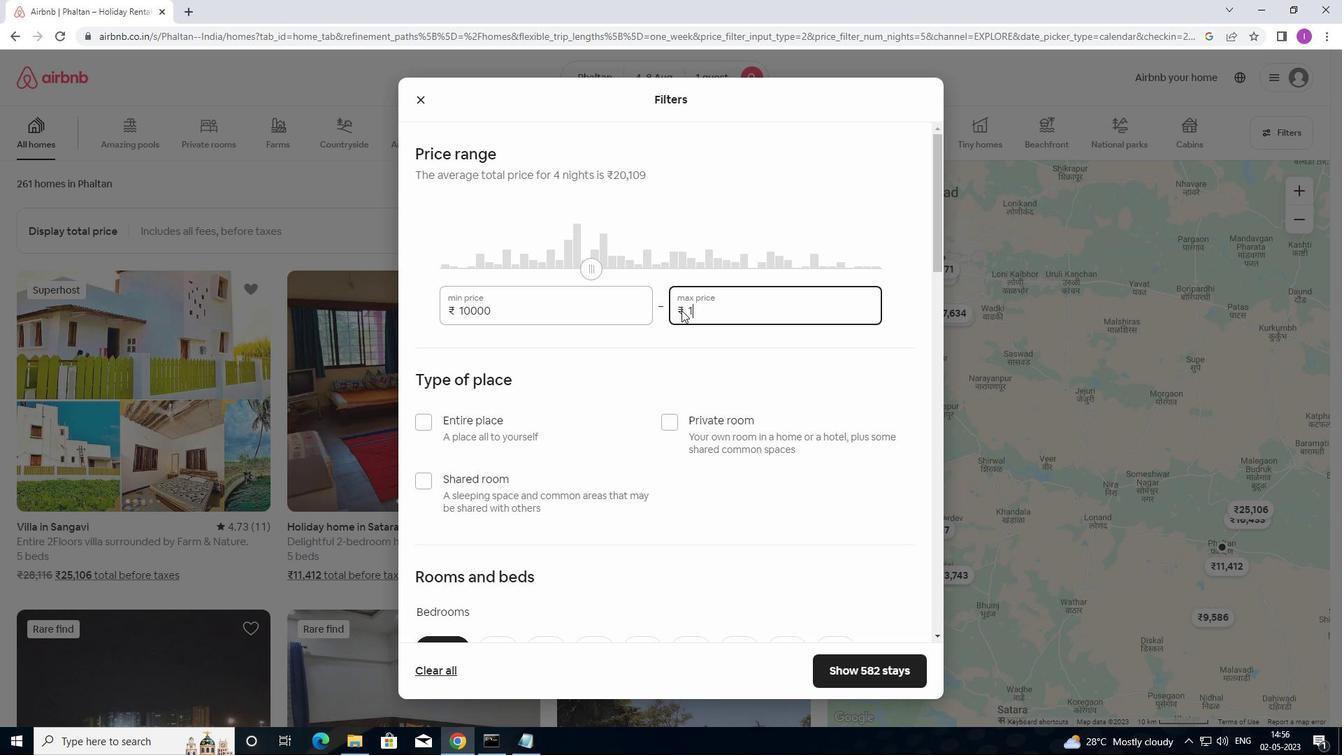 
Action: Mouse moved to (684, 311)
Screenshot: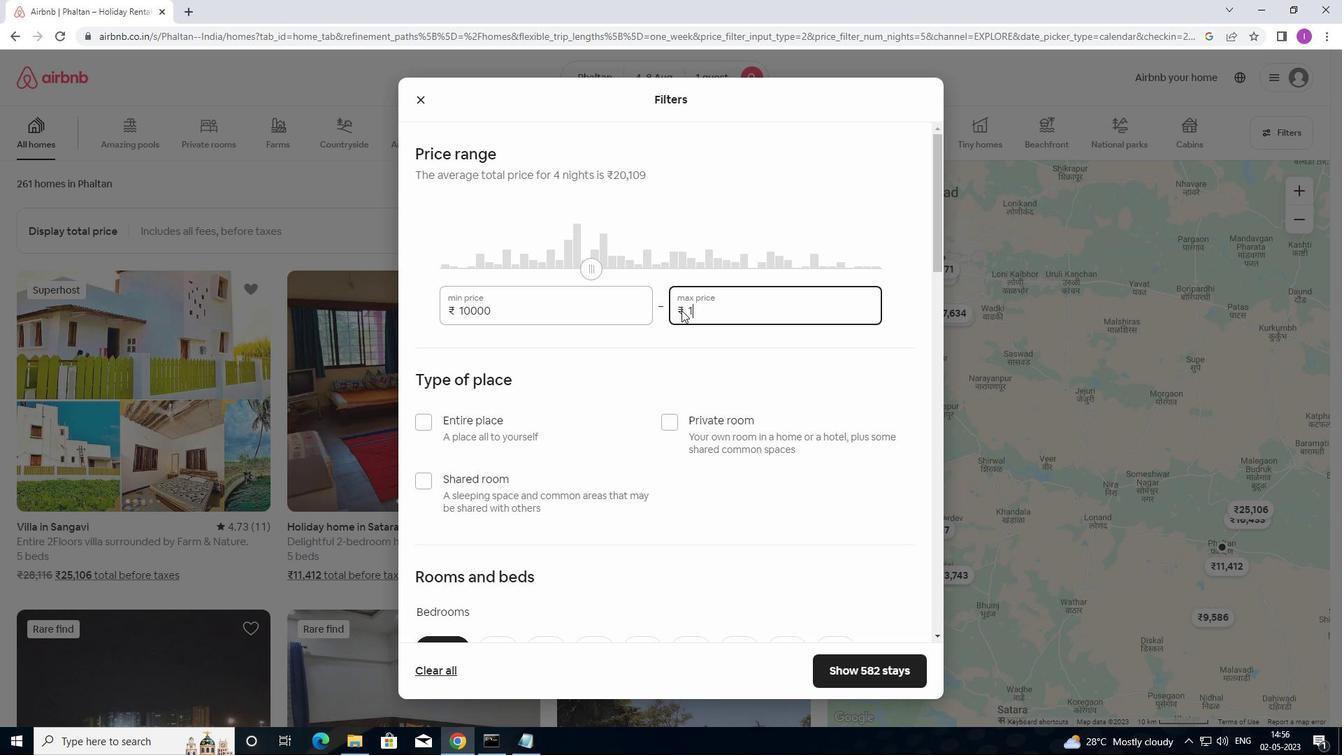 
Action: Key pressed 0
Screenshot: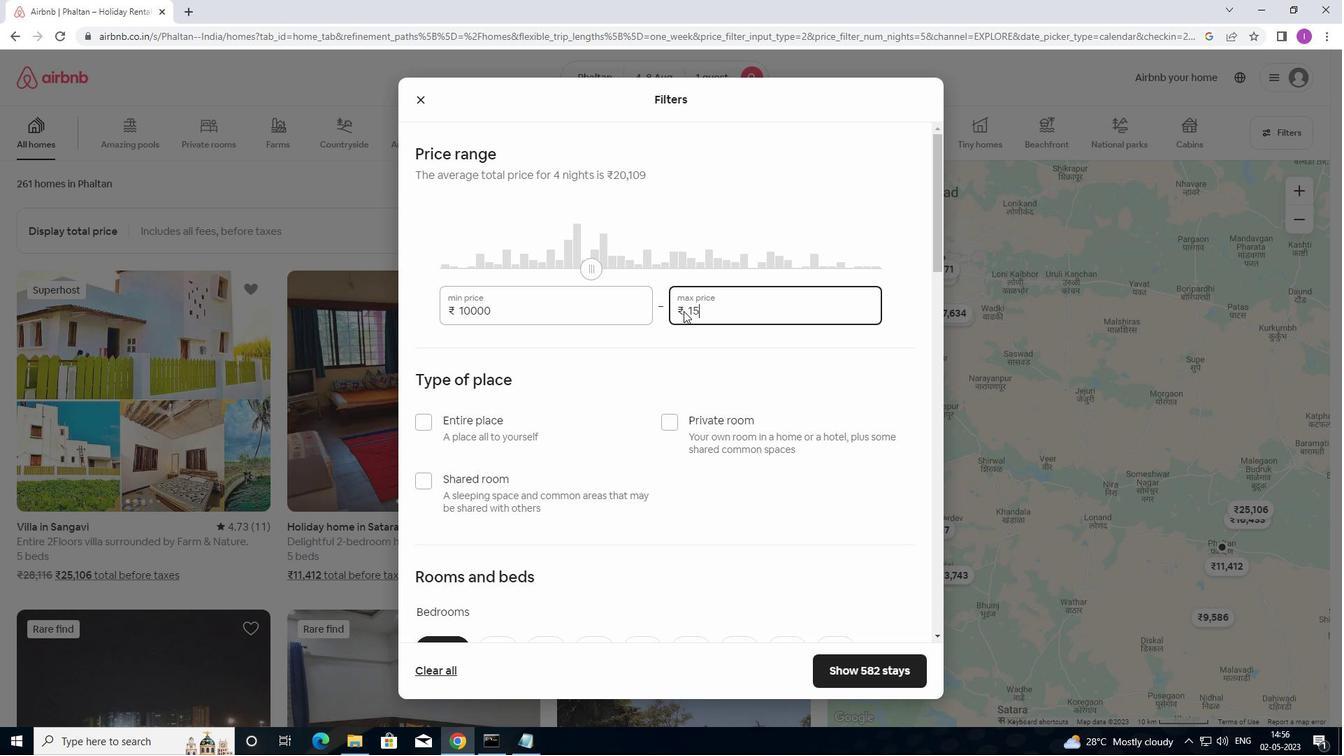 
Action: Mouse moved to (686, 311)
Screenshot: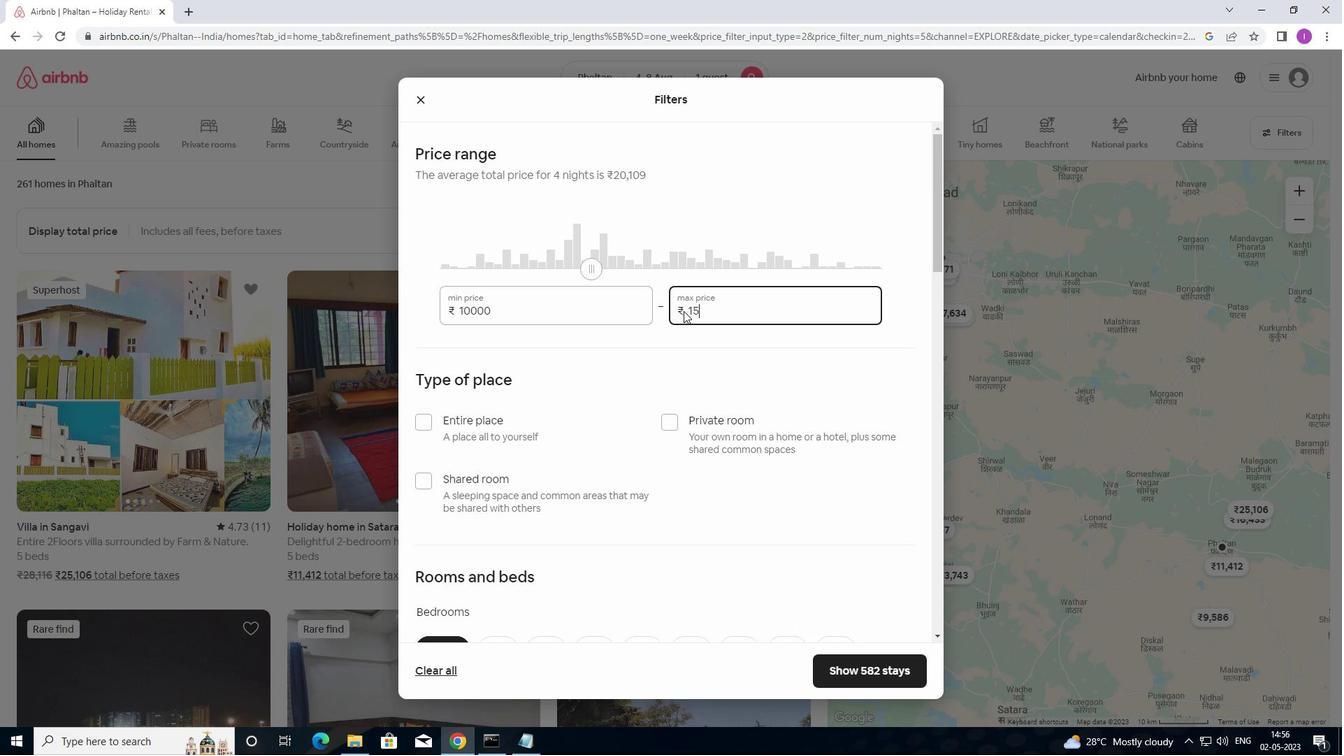 
Action: Key pressed 0
Screenshot: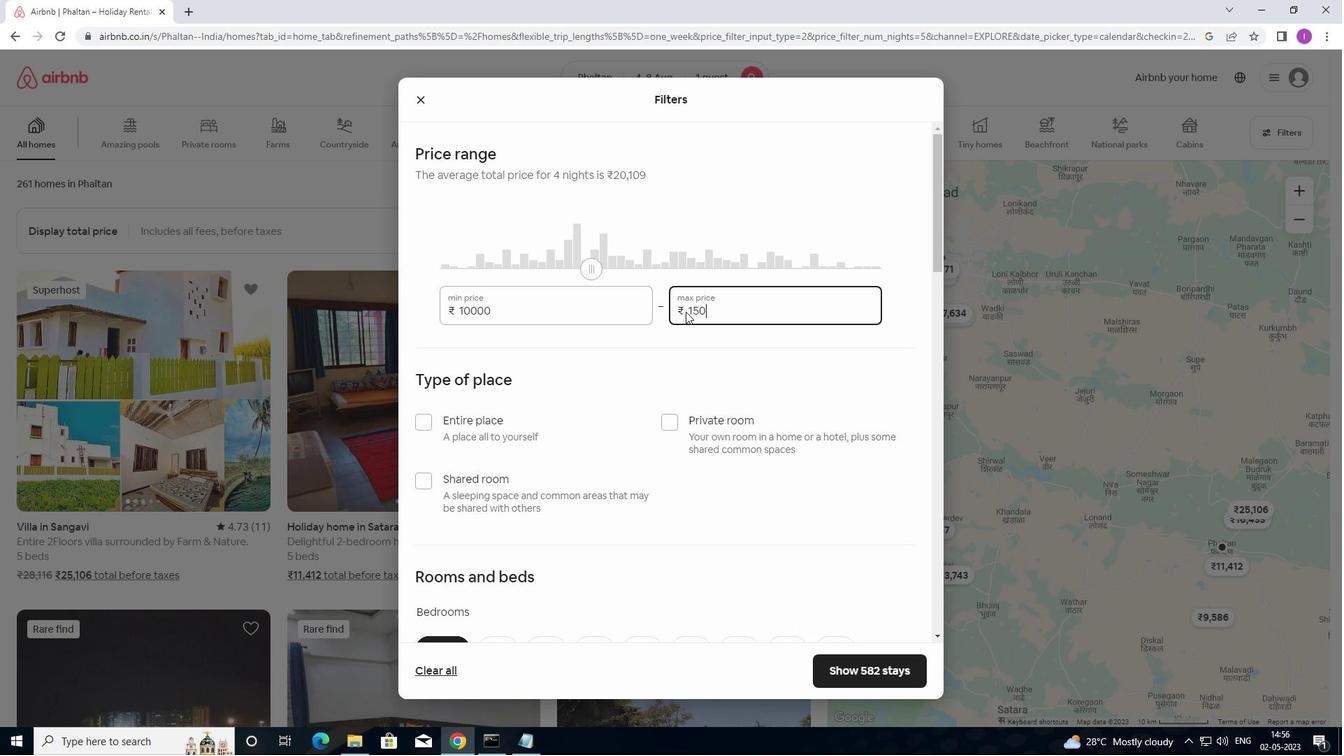 
Action: Mouse moved to (686, 312)
Screenshot: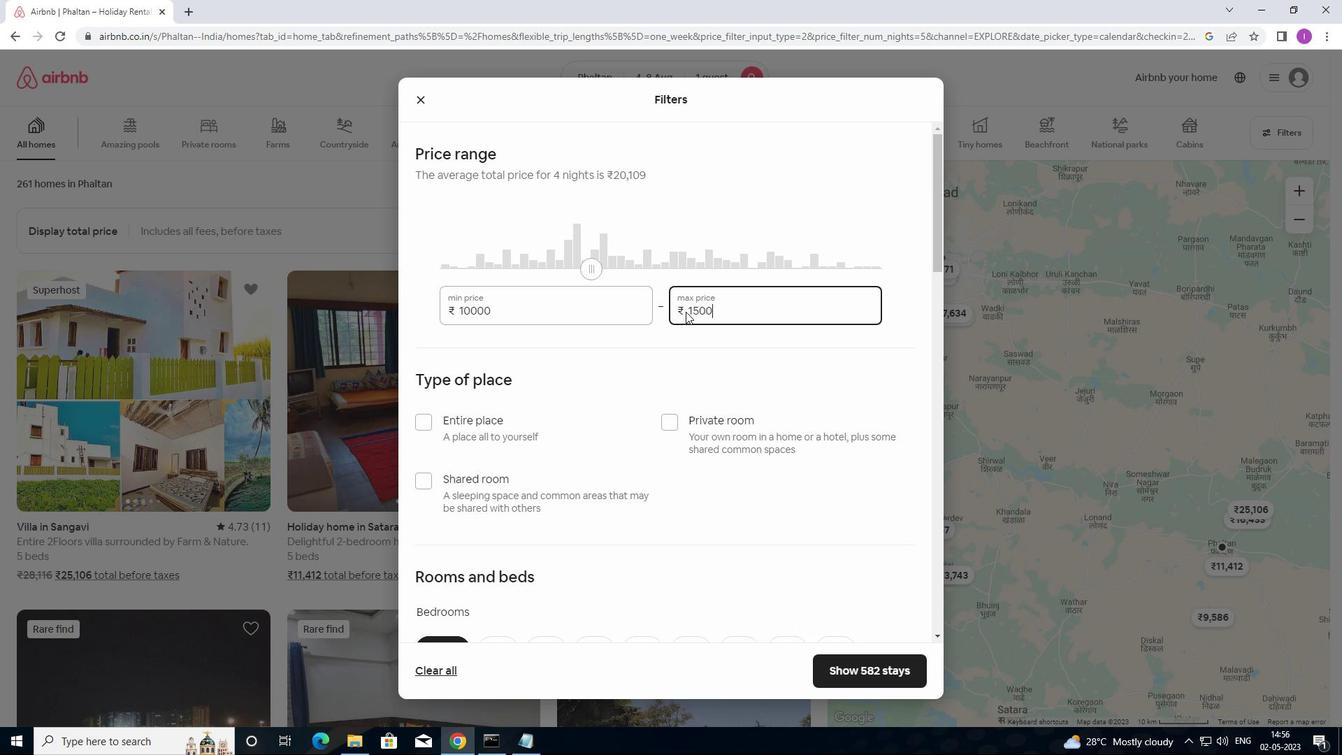 
Action: Key pressed 0
Screenshot: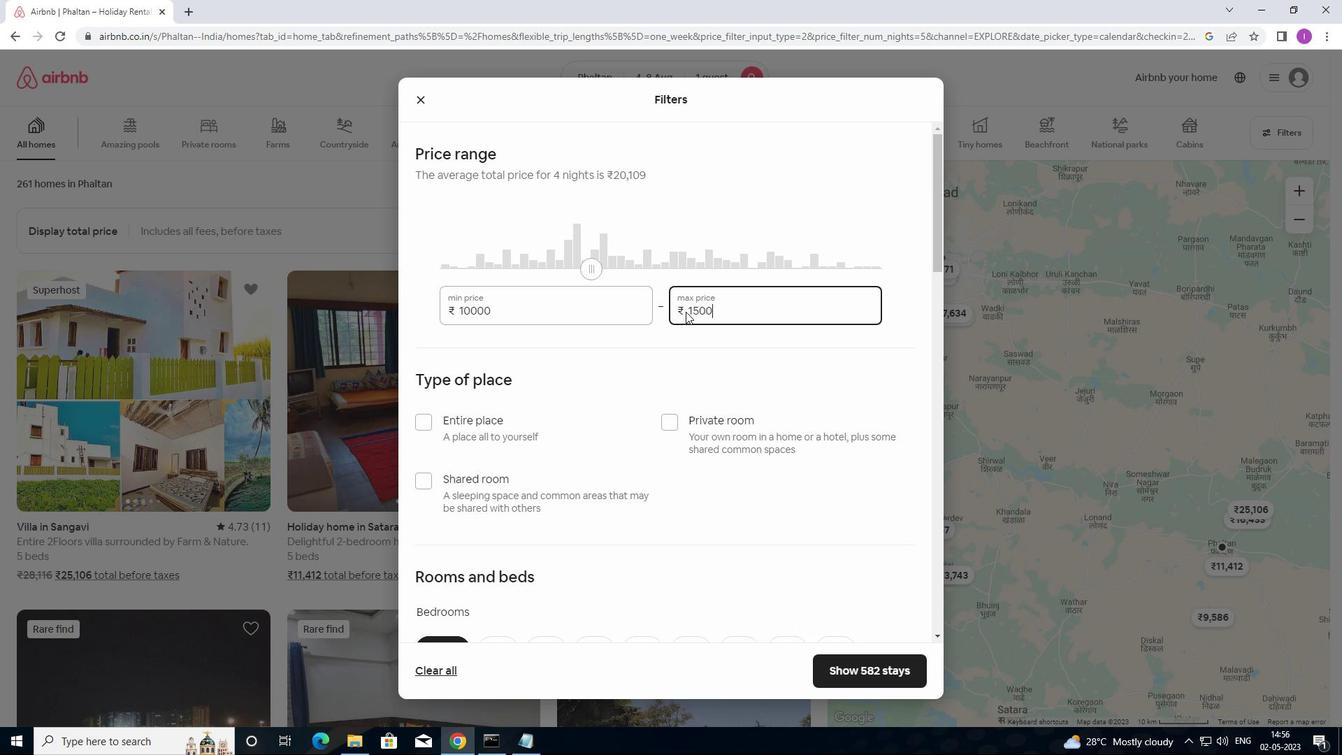 
Action: Mouse moved to (660, 360)
Screenshot: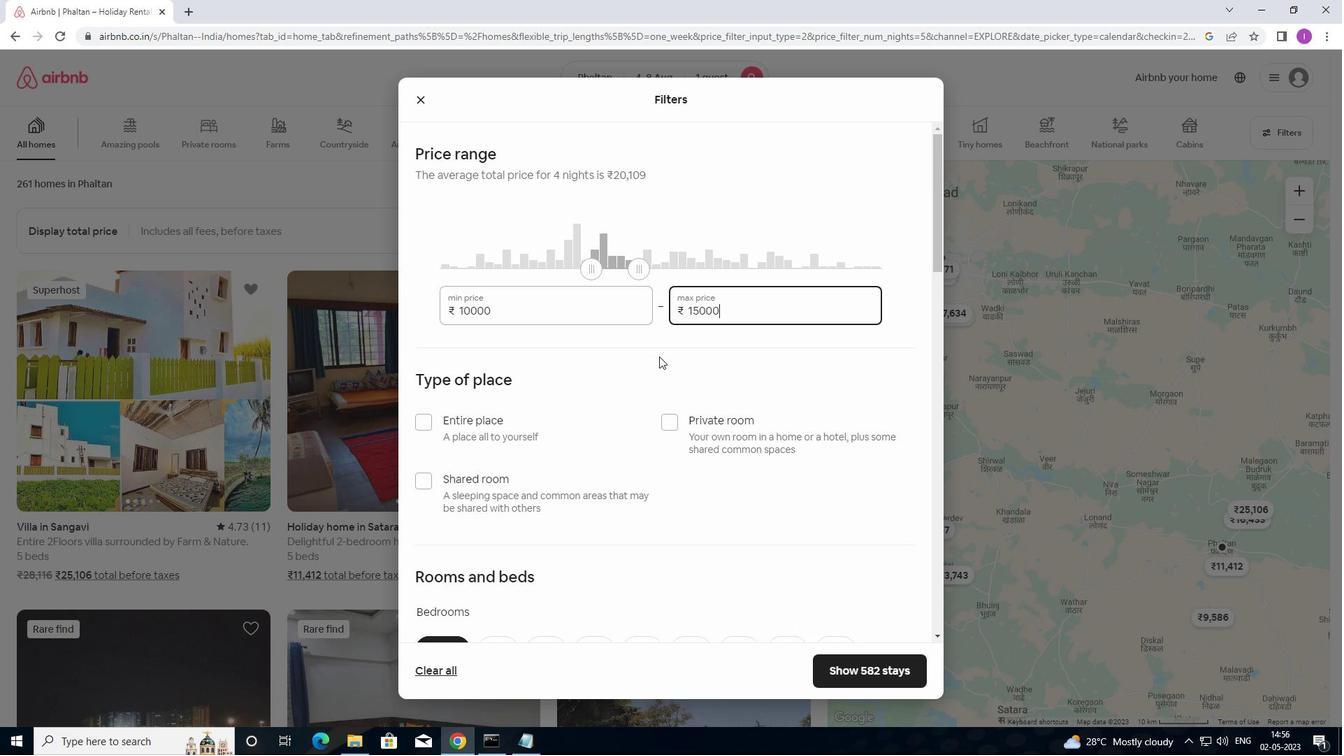 
Action: Mouse scrolled (660, 359) with delta (0, 0)
Screenshot: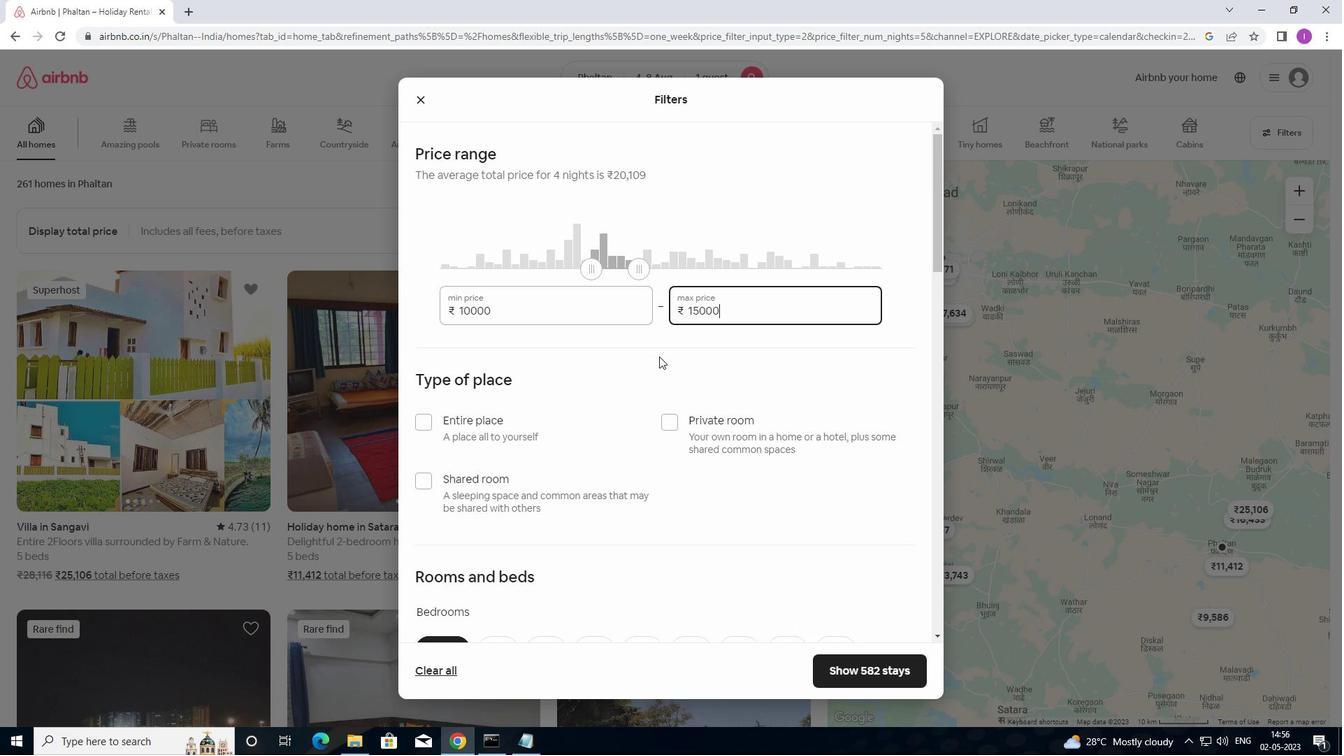 
Action: Mouse moved to (660, 360)
Screenshot: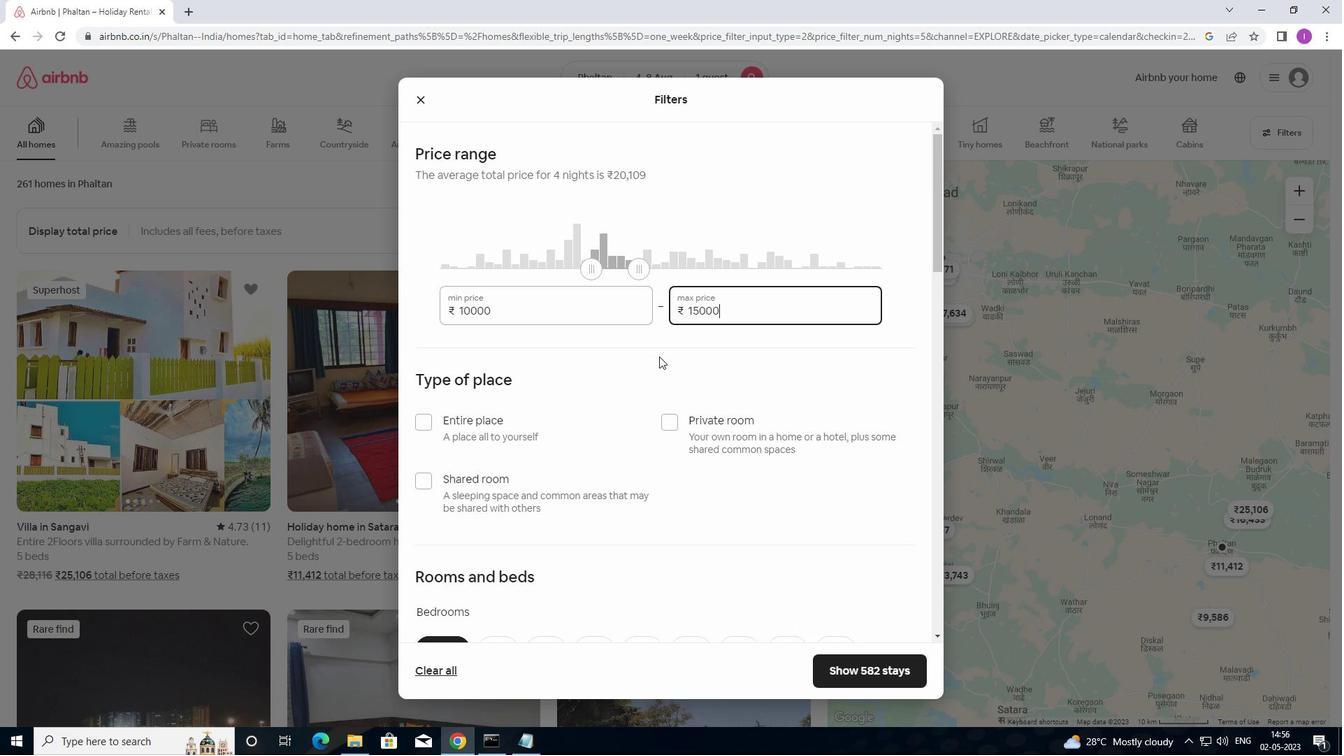 
Action: Mouse scrolled (660, 360) with delta (0, 0)
Screenshot: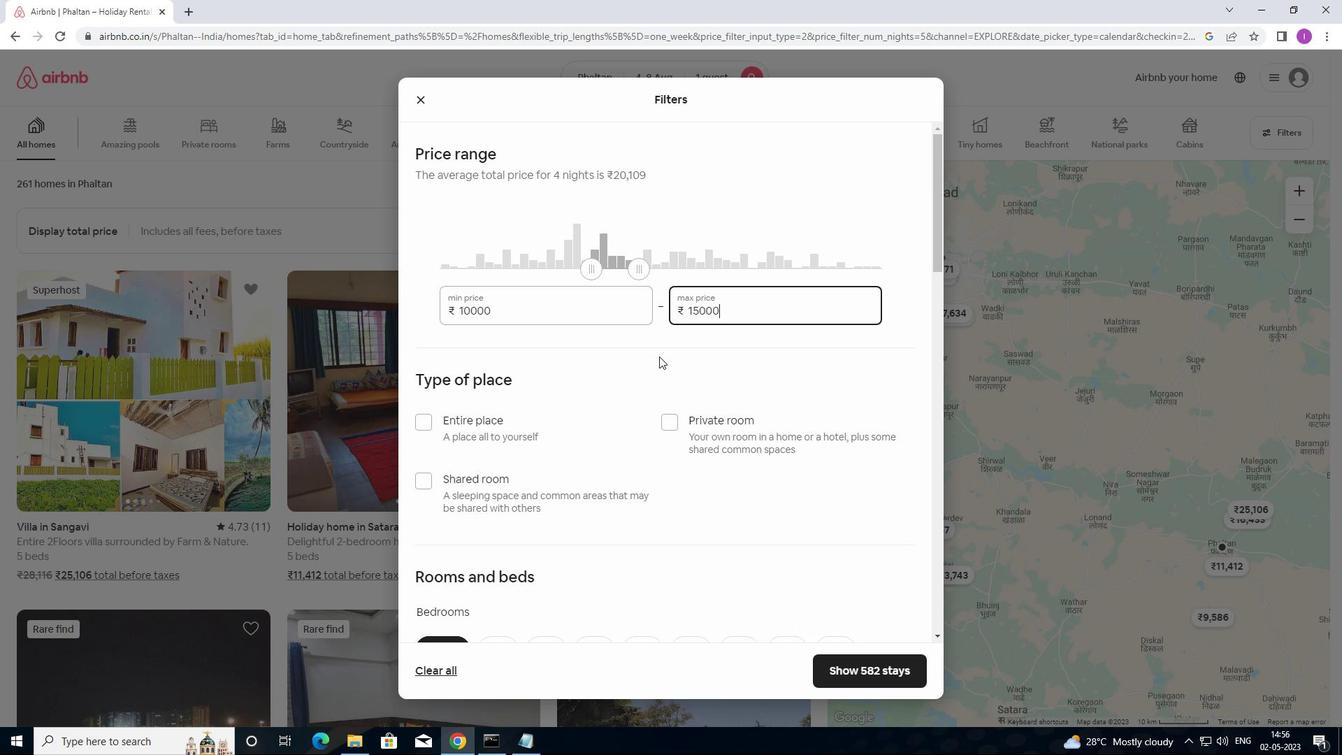 
Action: Mouse moved to (669, 288)
Screenshot: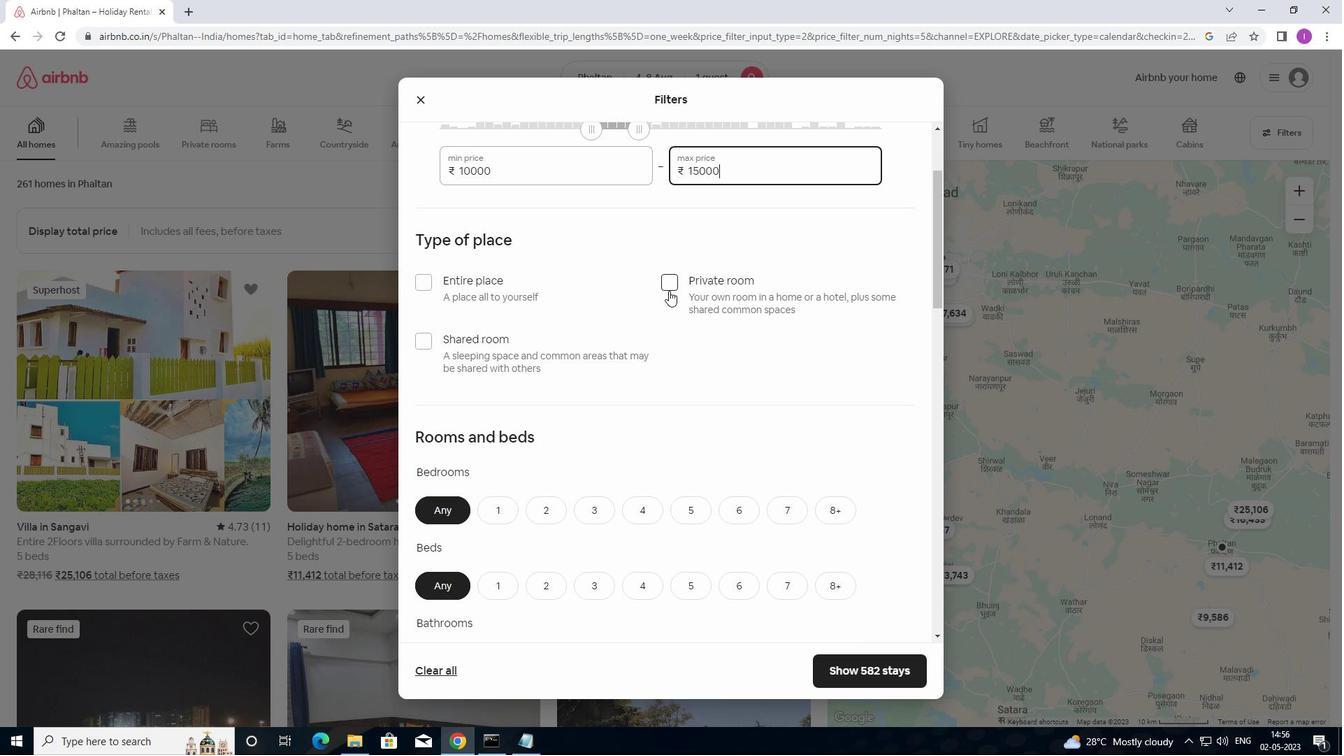 
Action: Mouse pressed left at (669, 288)
Screenshot: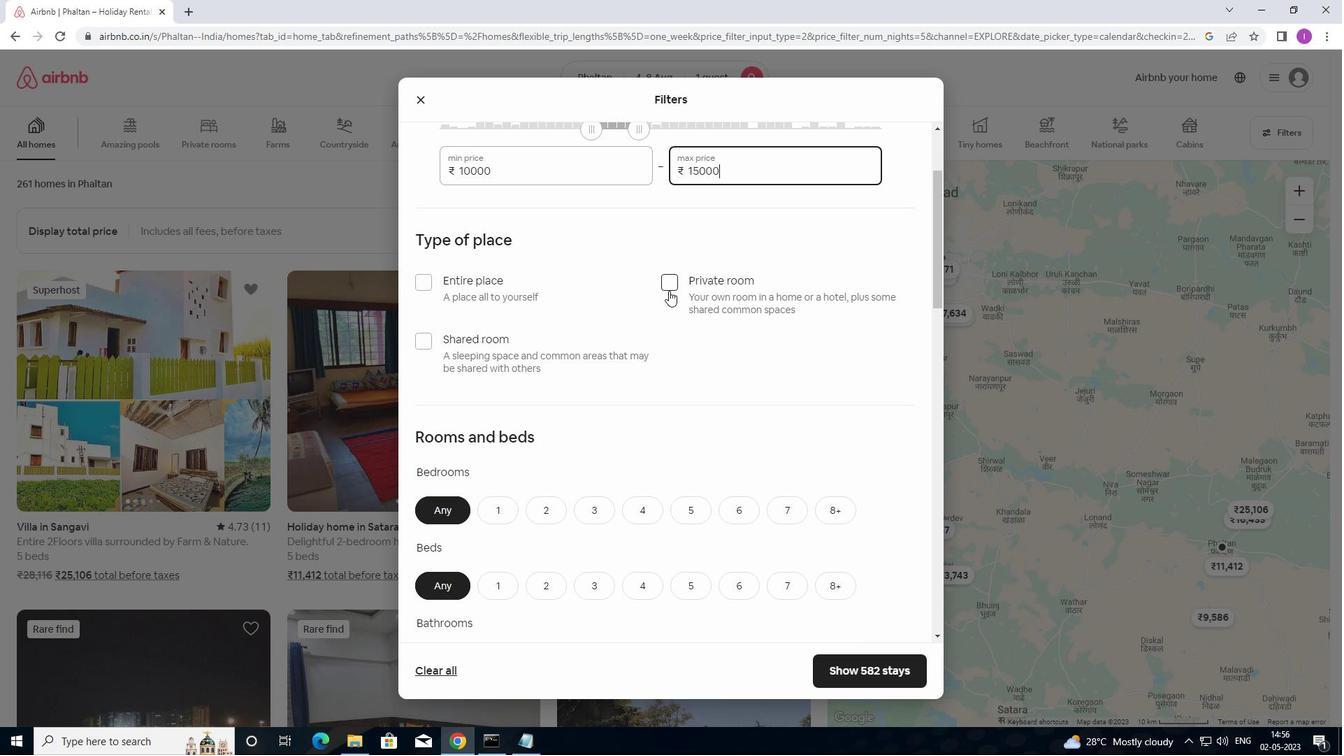 
Action: Mouse moved to (691, 340)
Screenshot: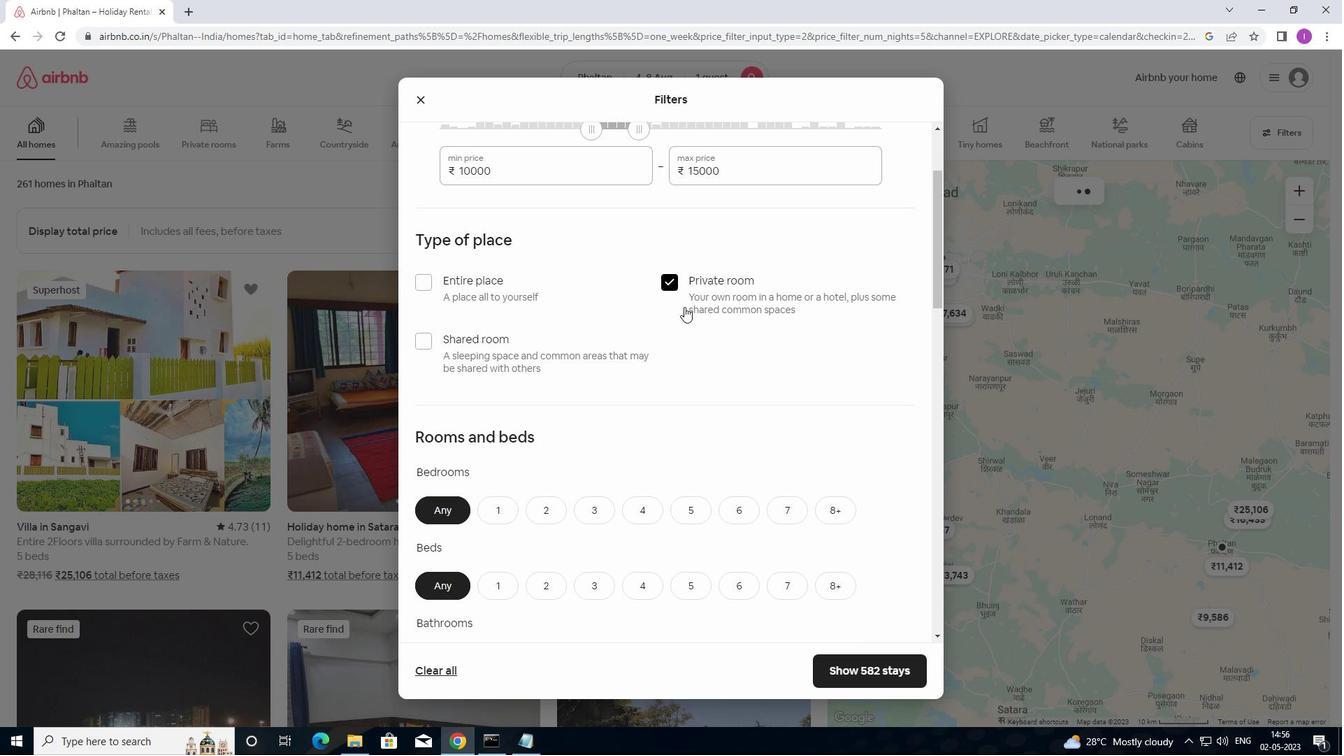 
Action: Mouse scrolled (691, 339) with delta (0, 0)
Screenshot: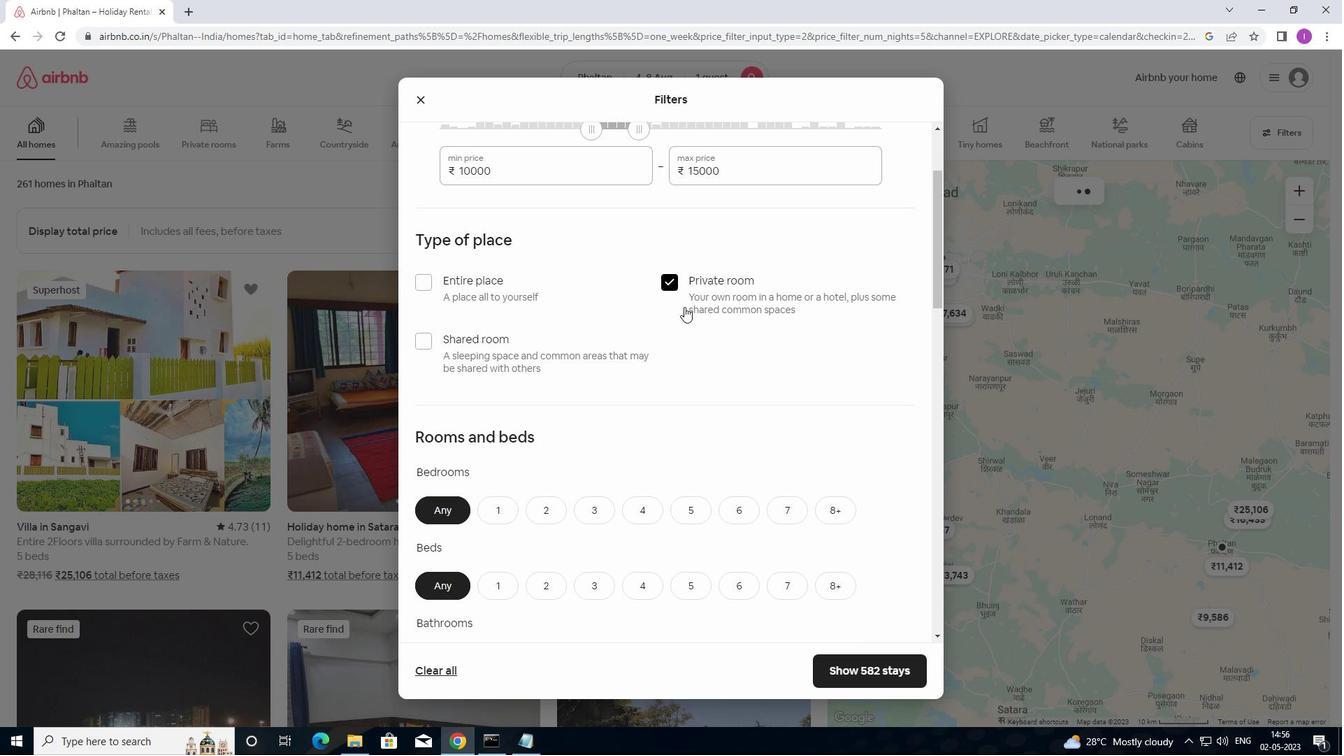 
Action: Mouse moved to (691, 350)
Screenshot: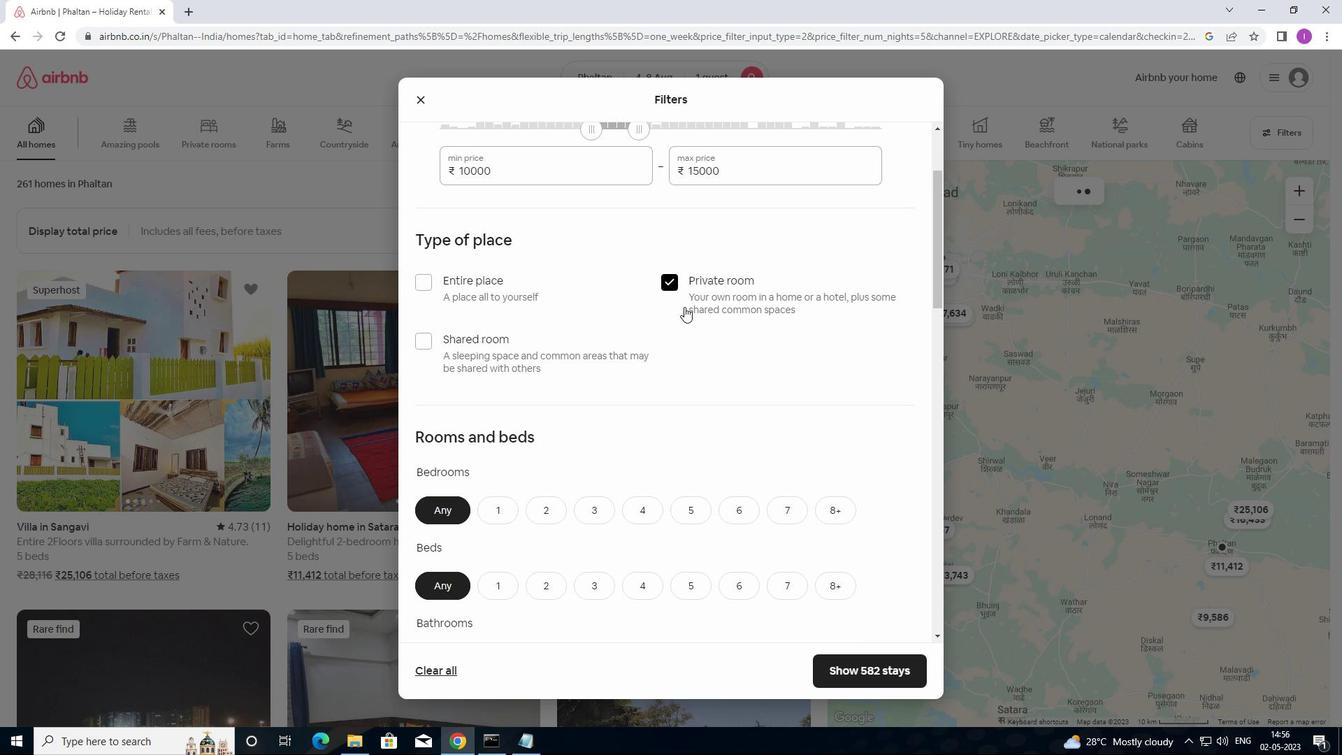 
Action: Mouse scrolled (691, 349) with delta (0, 0)
Screenshot: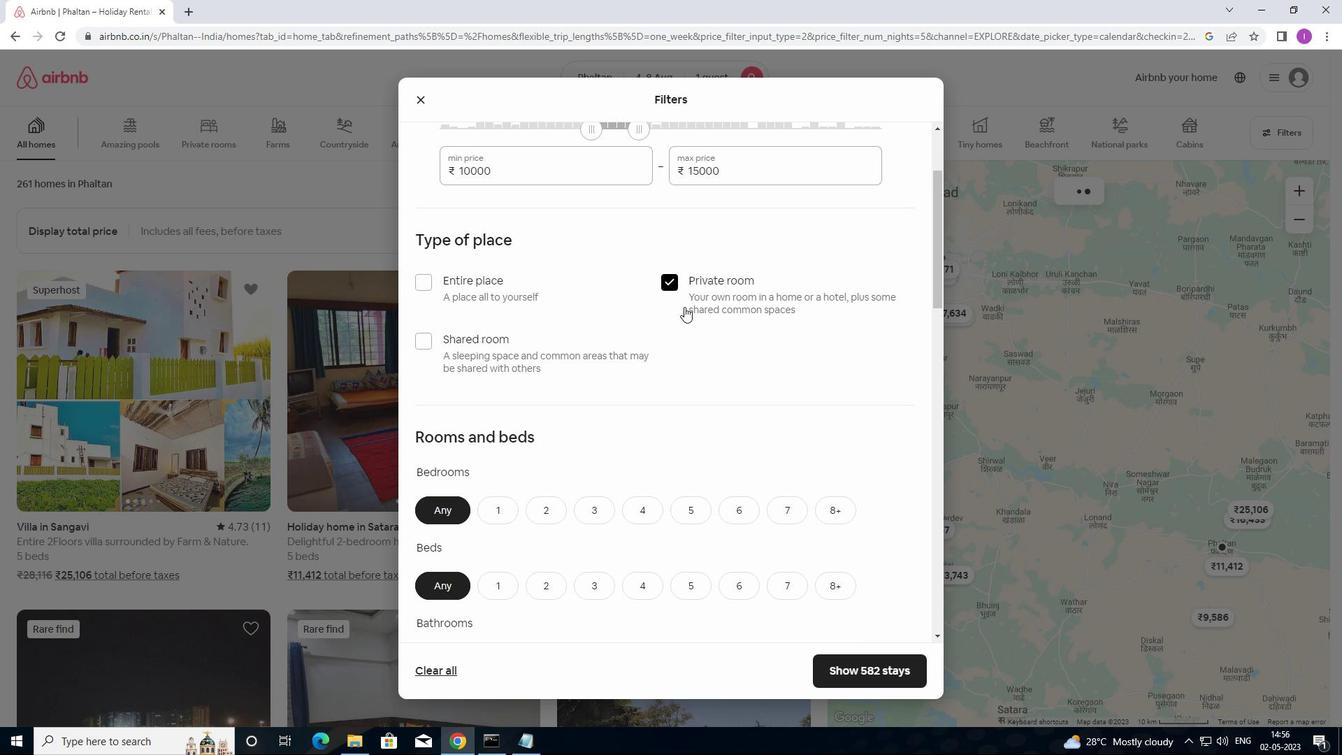 
Action: Mouse moved to (693, 358)
Screenshot: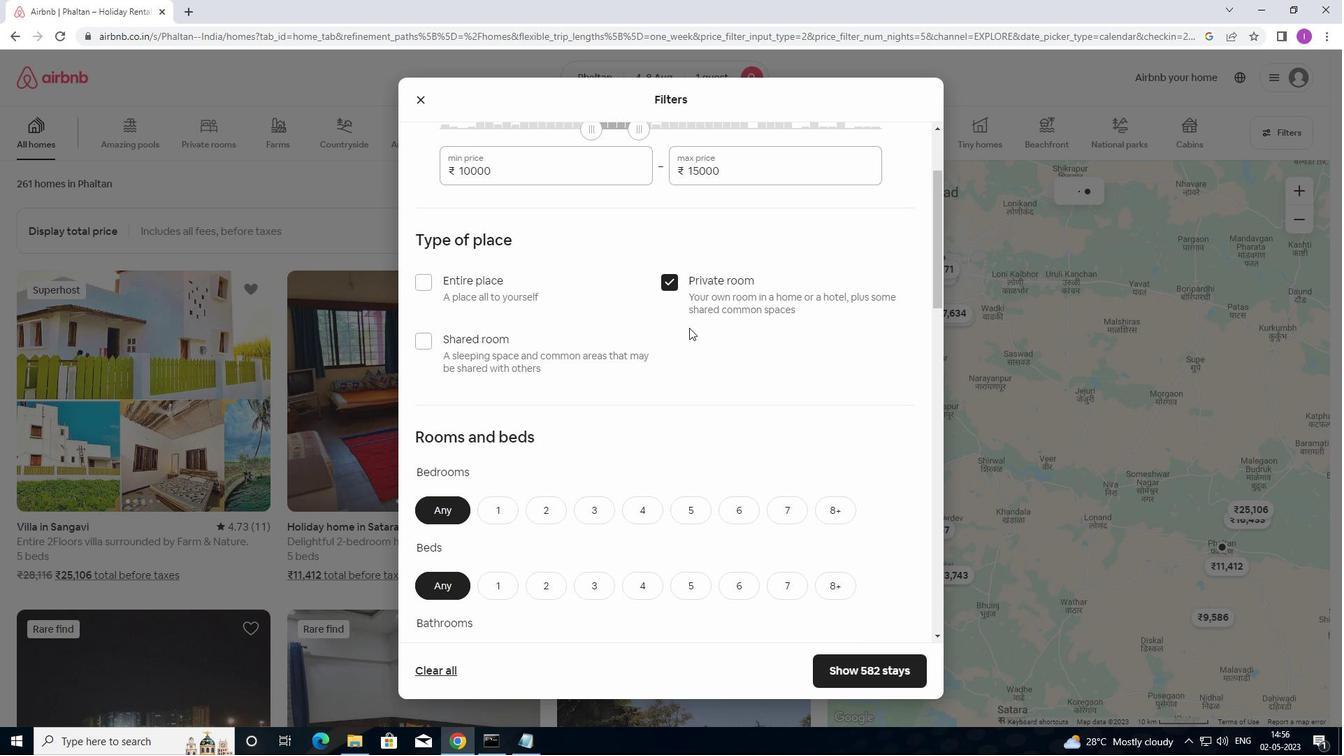 
Action: Mouse scrolled (693, 358) with delta (0, 0)
Screenshot: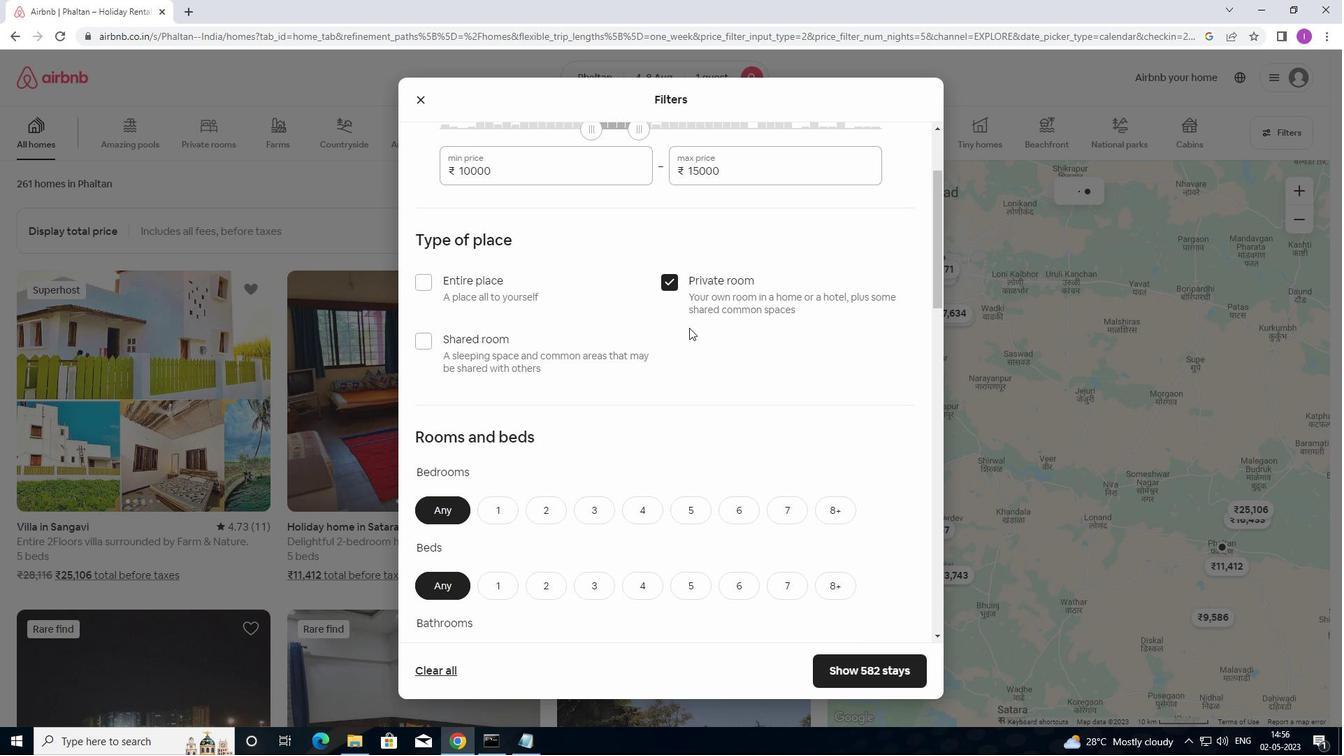 
Action: Mouse moved to (495, 302)
Screenshot: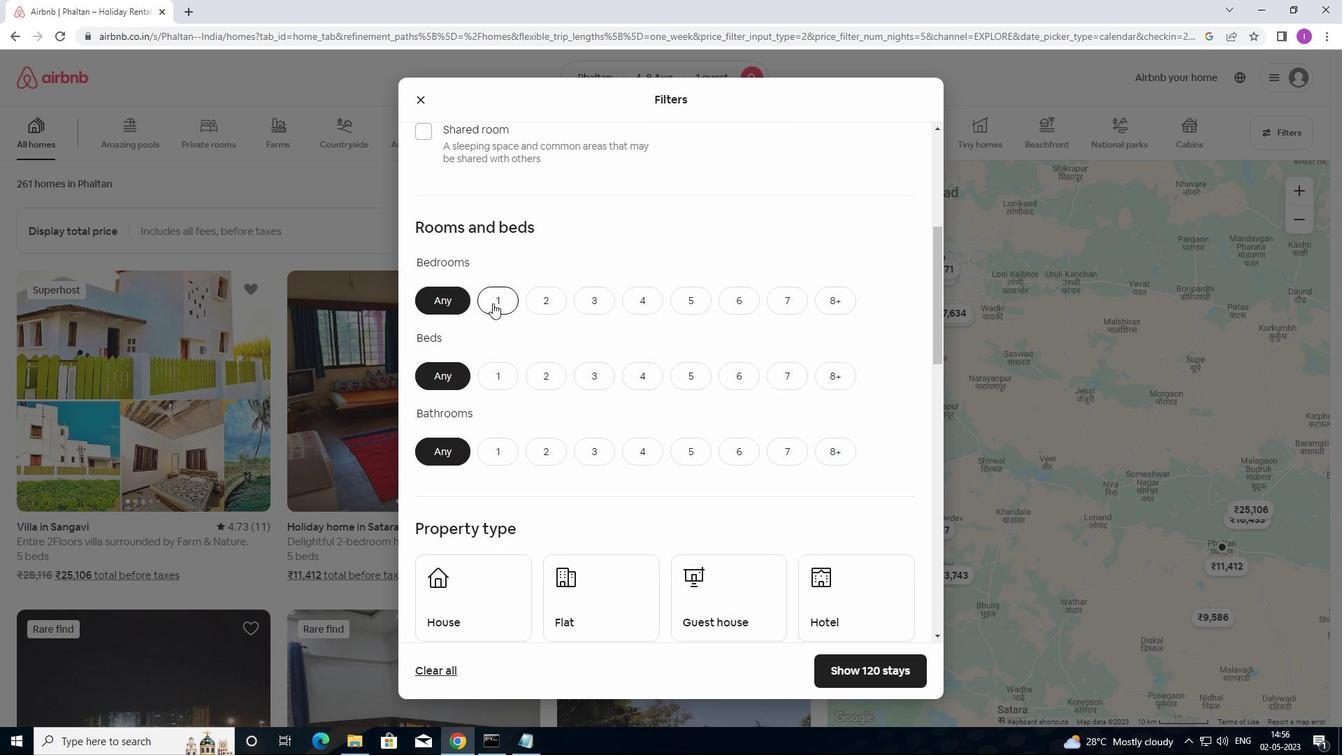 
Action: Mouse pressed left at (495, 302)
Screenshot: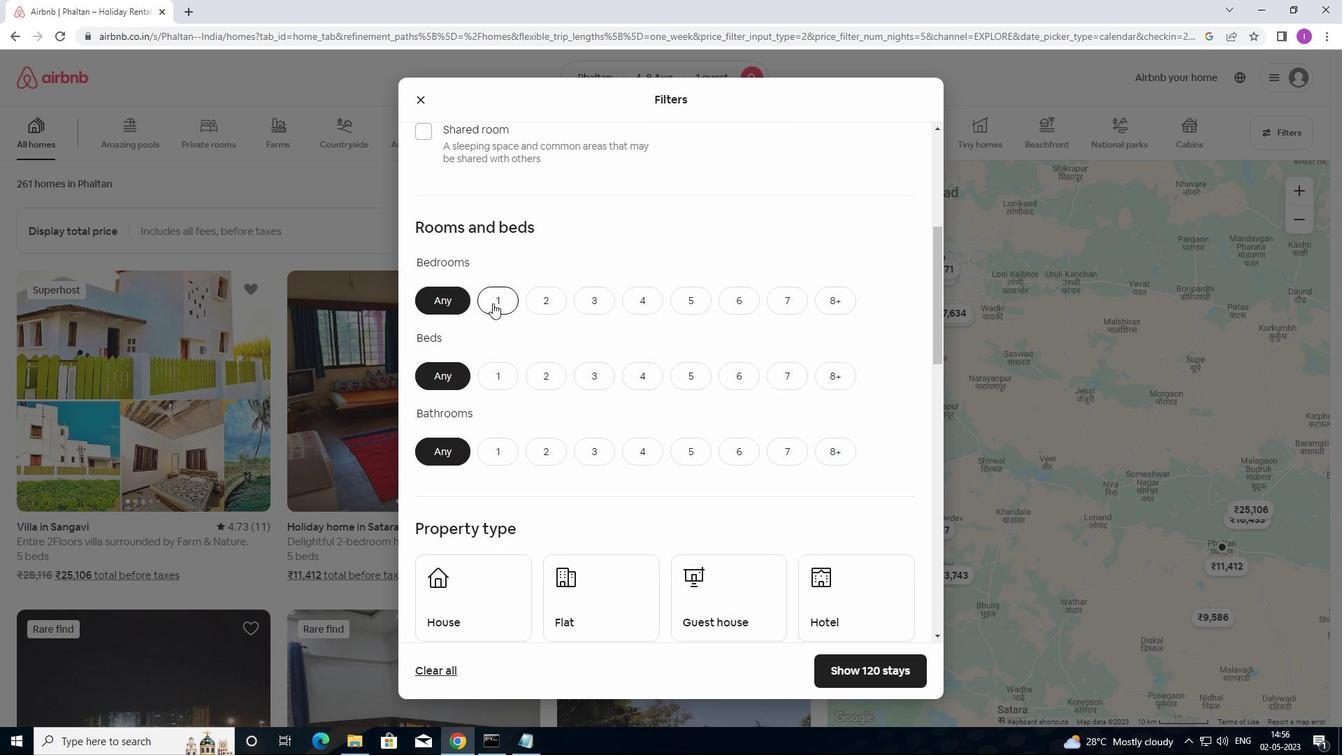 
Action: Mouse moved to (500, 381)
Screenshot: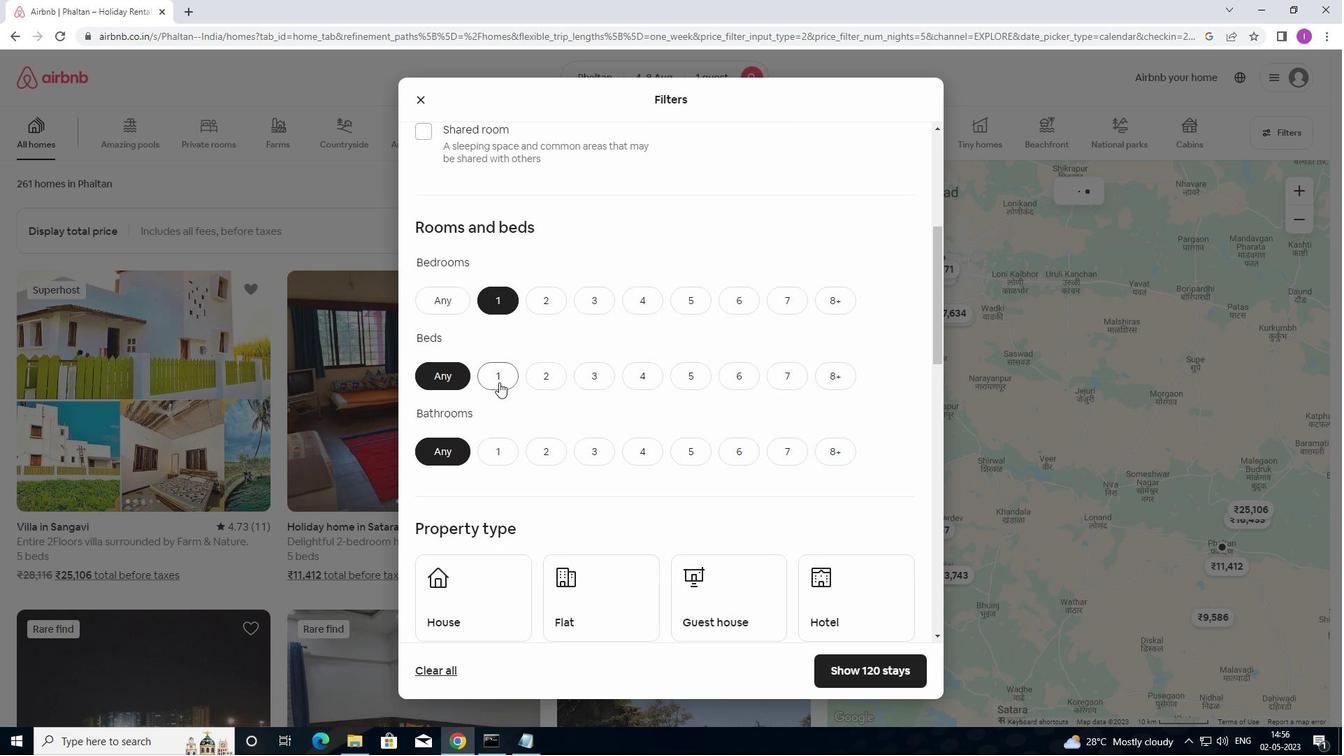 
Action: Mouse pressed left at (500, 381)
Screenshot: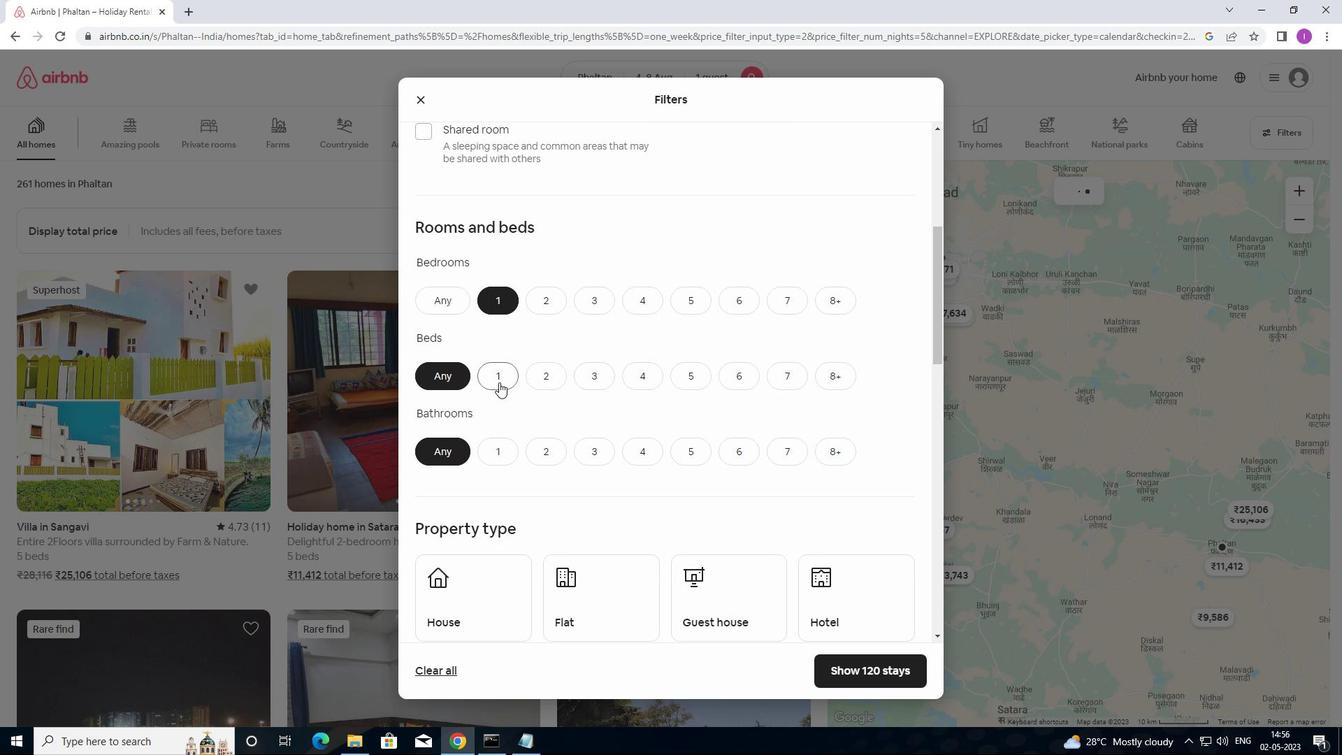 
Action: Mouse moved to (502, 446)
Screenshot: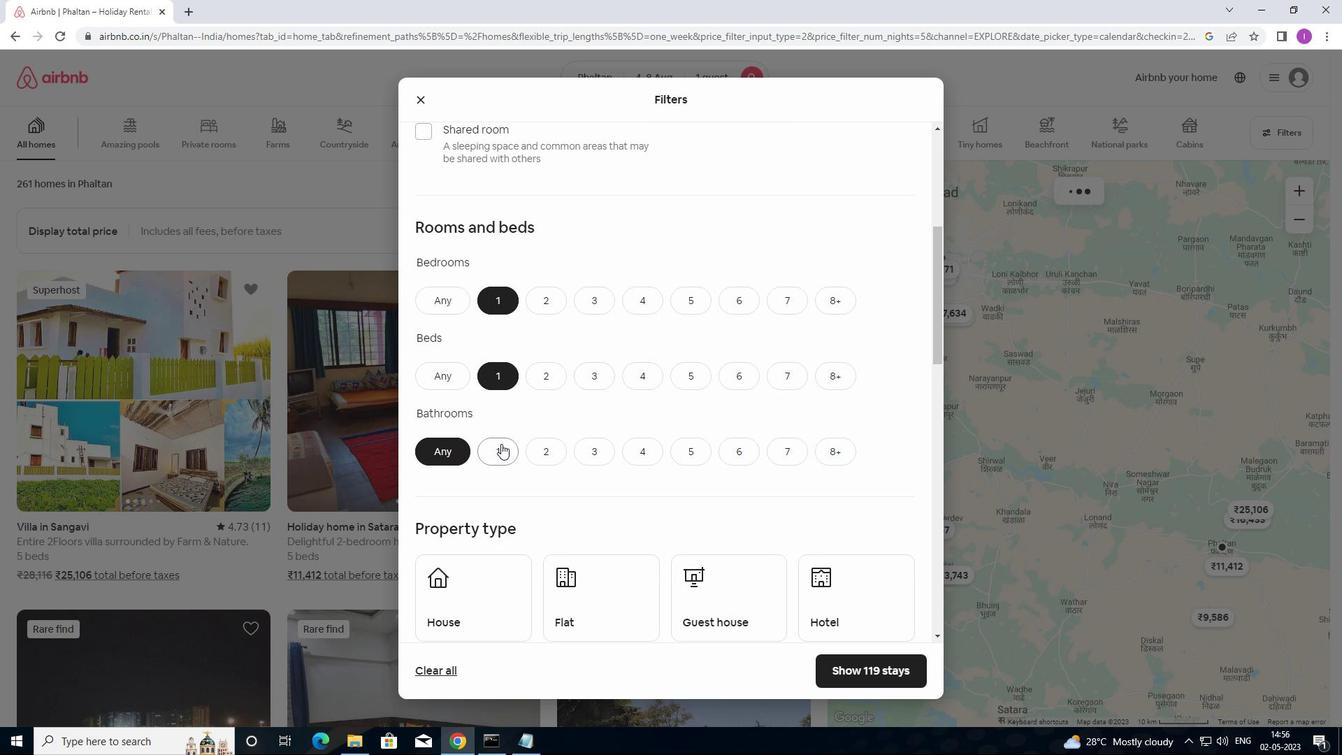 
Action: Mouse pressed left at (502, 446)
Screenshot: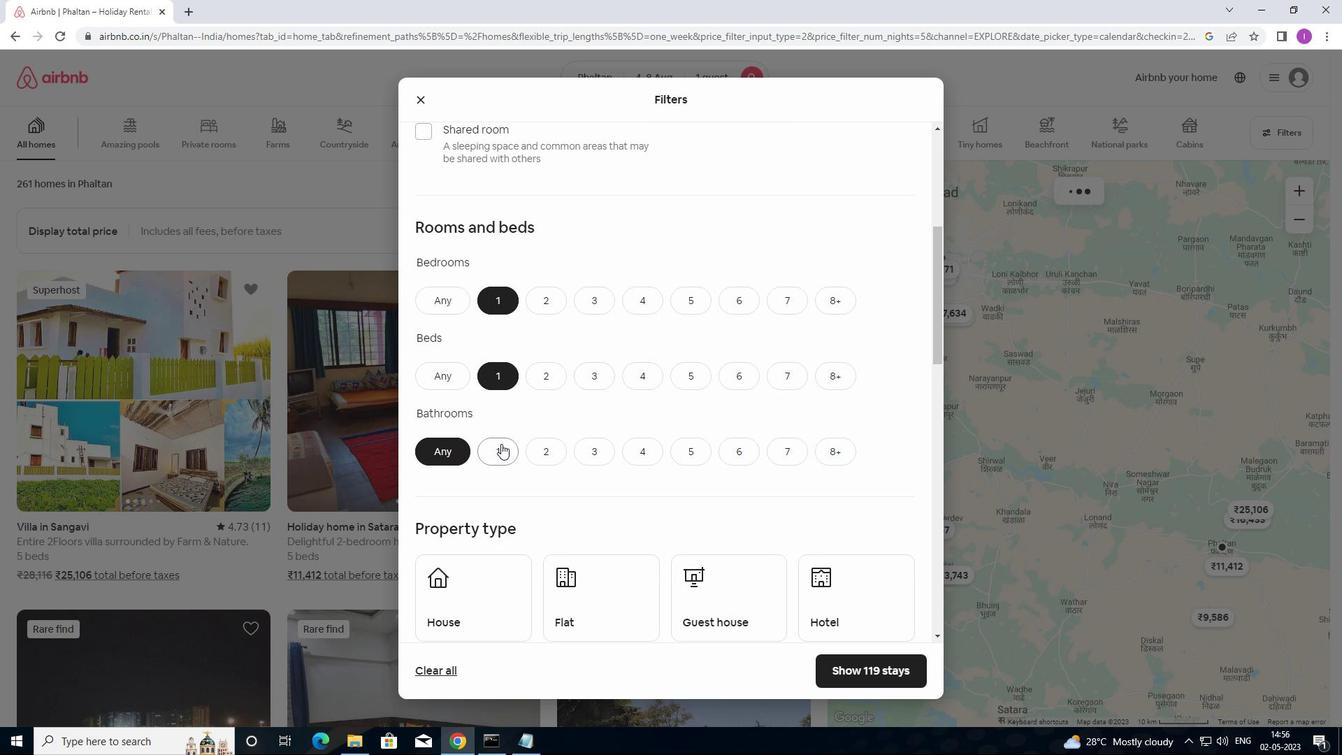 
Action: Mouse moved to (516, 439)
Screenshot: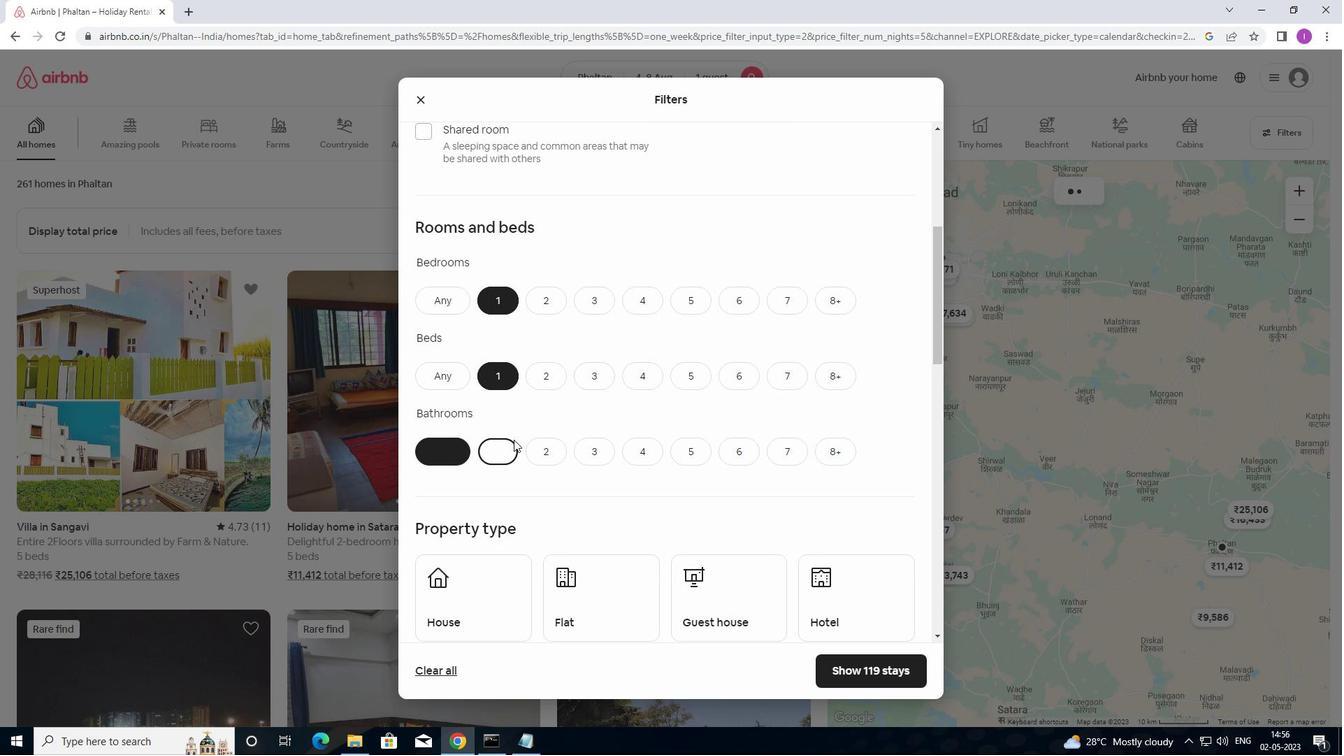 
Action: Mouse scrolled (516, 438) with delta (0, 0)
Screenshot: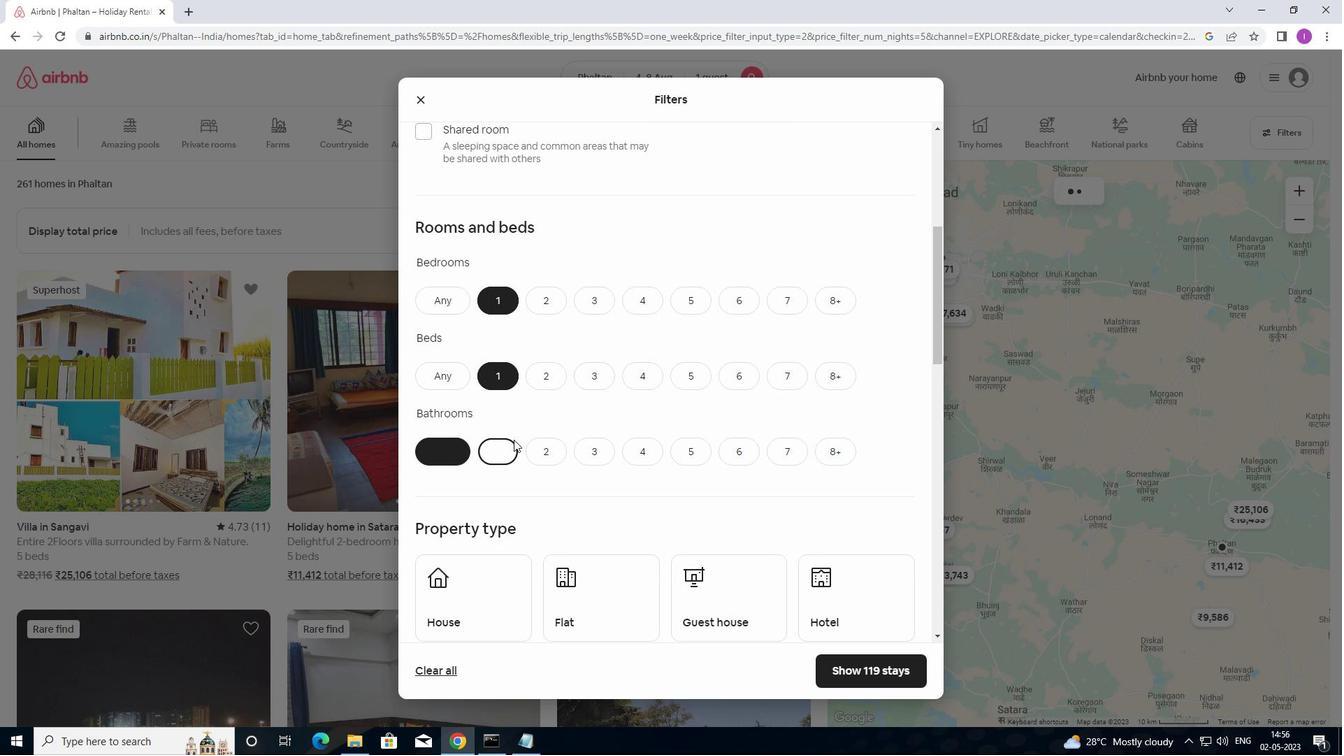 
Action: Mouse moved to (519, 444)
Screenshot: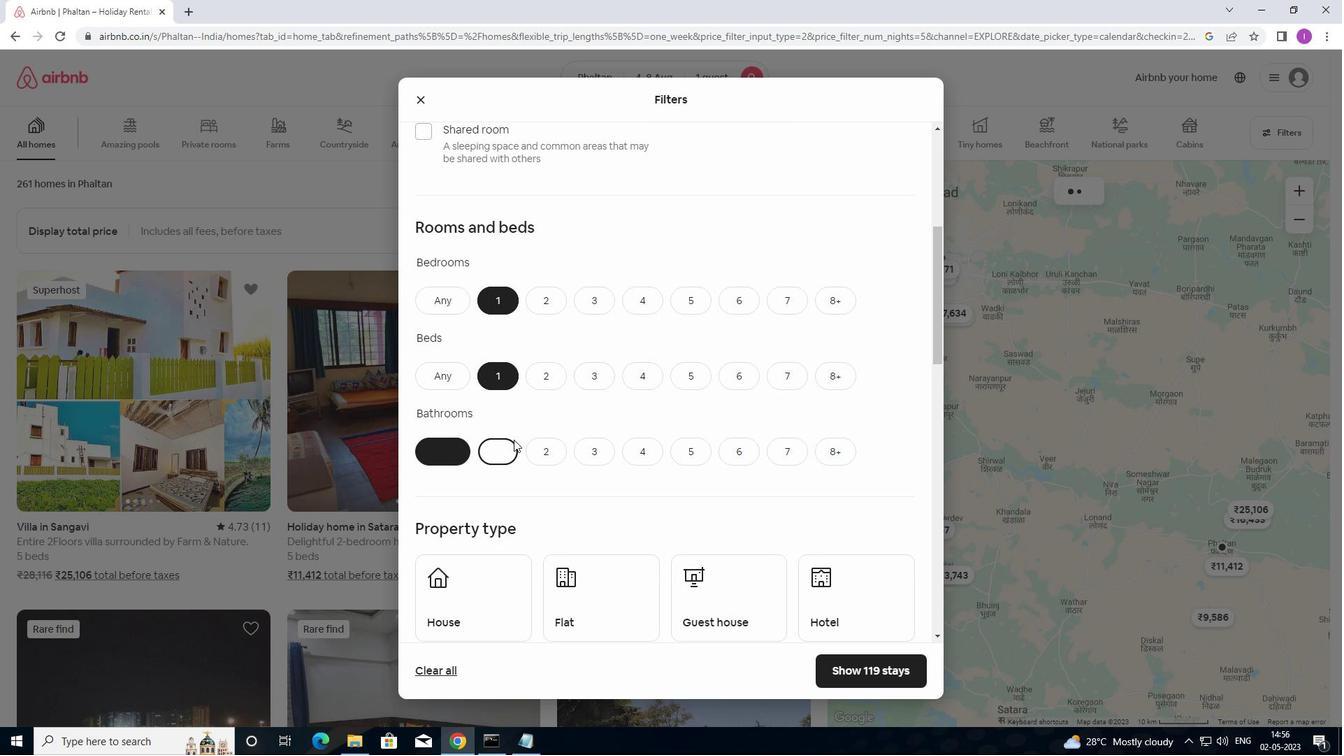 
Action: Mouse scrolled (519, 443) with delta (0, 0)
Screenshot: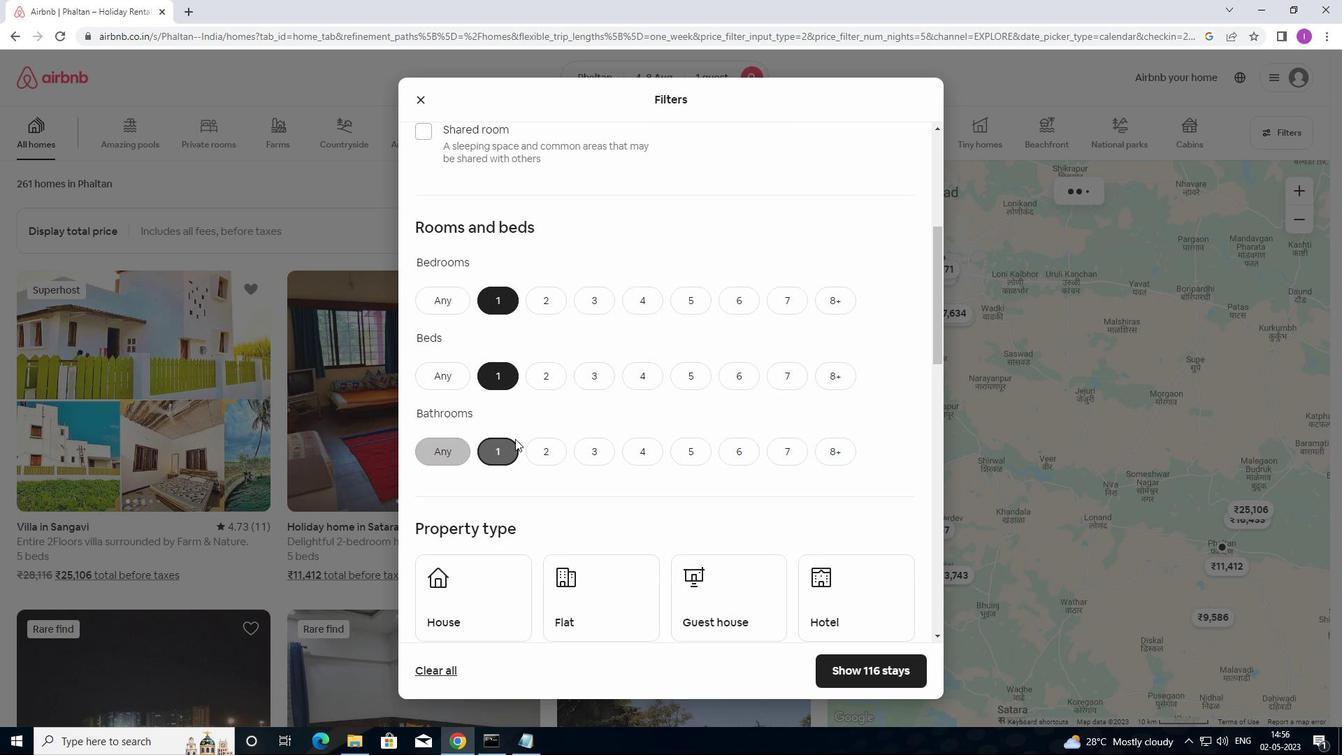 
Action: Mouse scrolled (519, 443) with delta (0, 0)
Screenshot: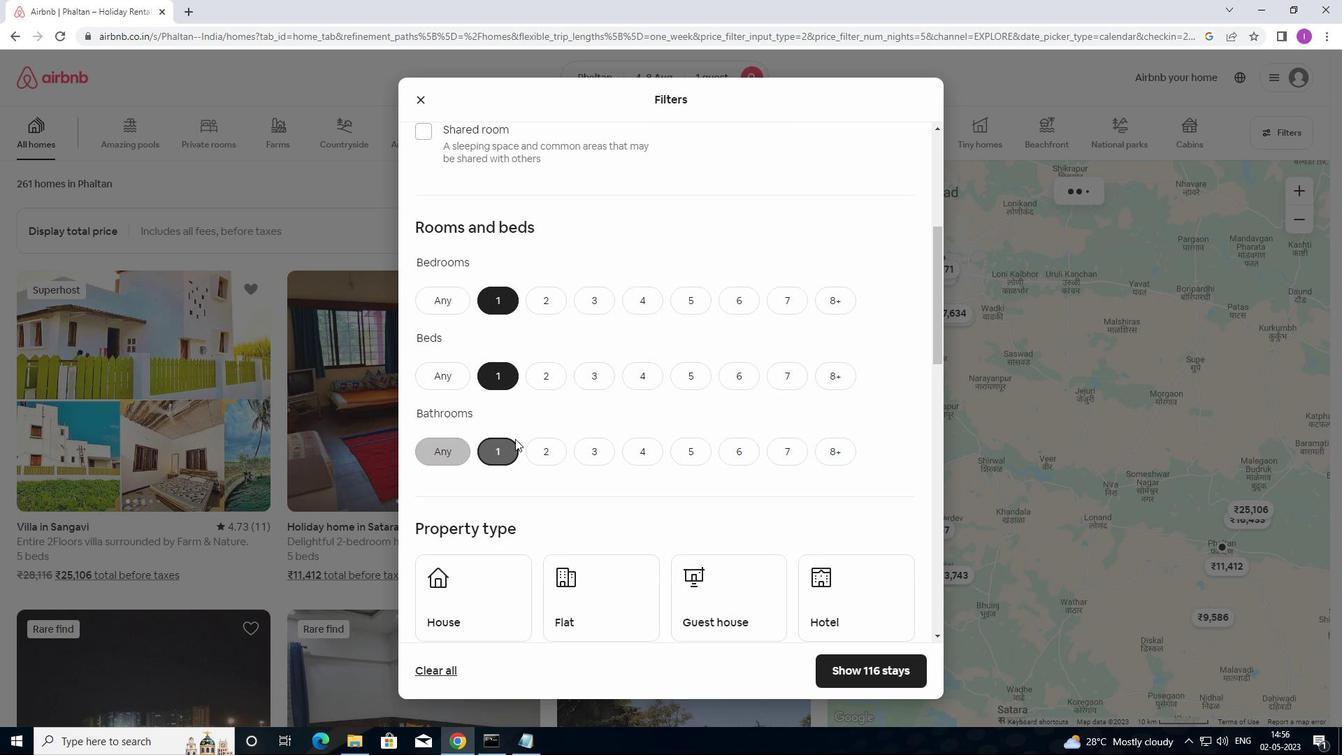
Action: Mouse scrolled (519, 443) with delta (0, 0)
Screenshot: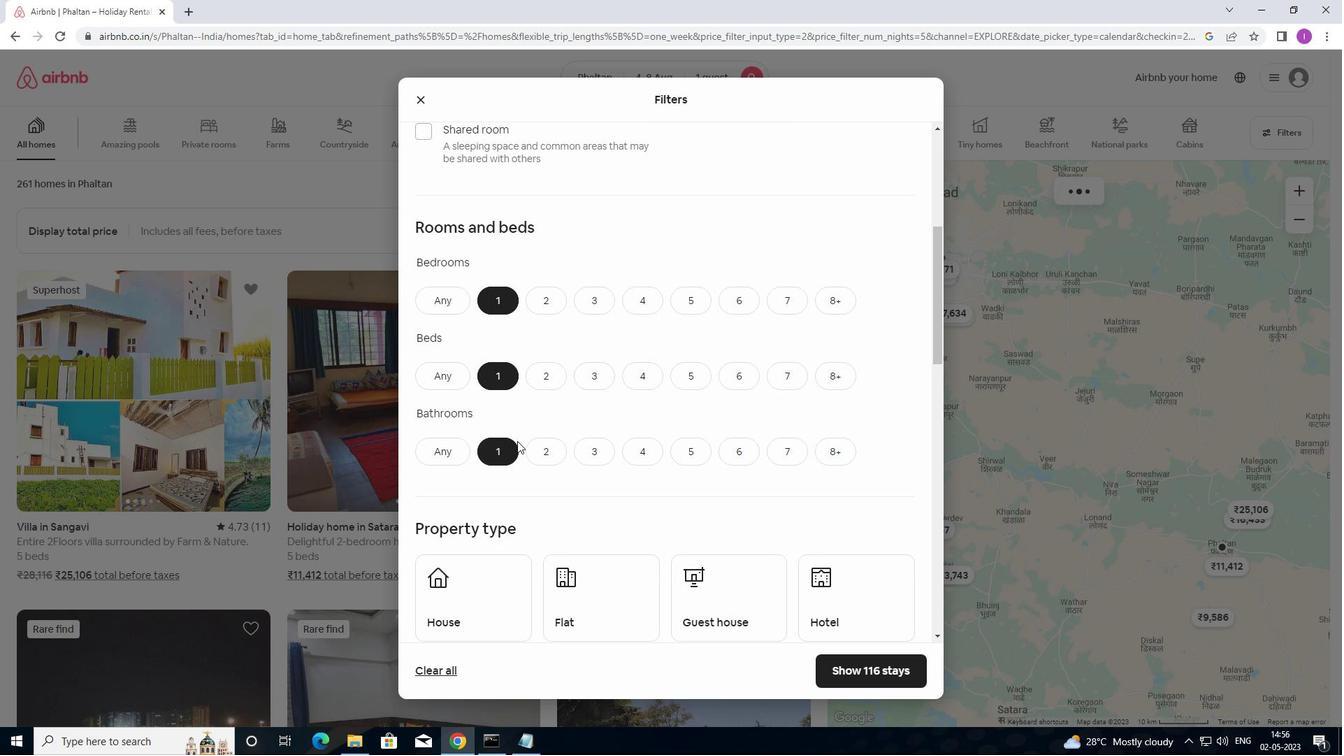 
Action: Mouse scrolled (519, 443) with delta (0, 0)
Screenshot: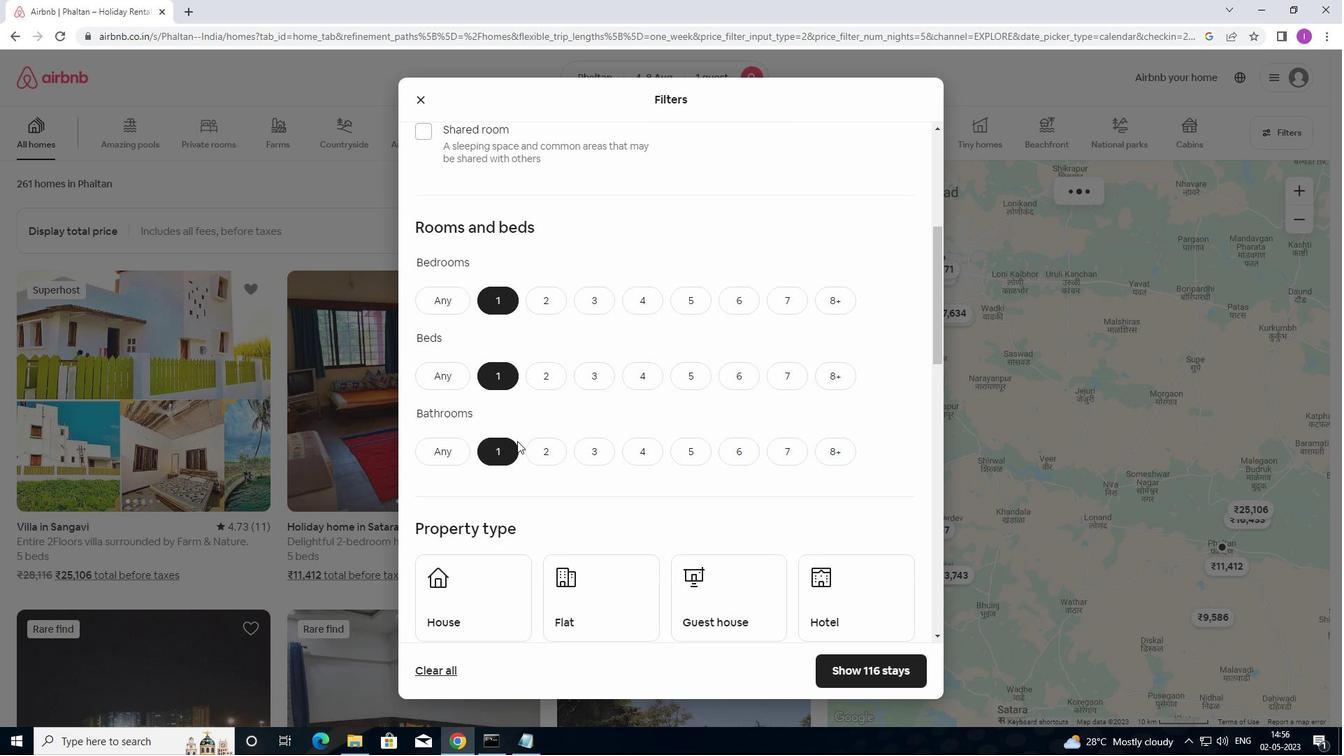 
Action: Mouse moved to (499, 283)
Screenshot: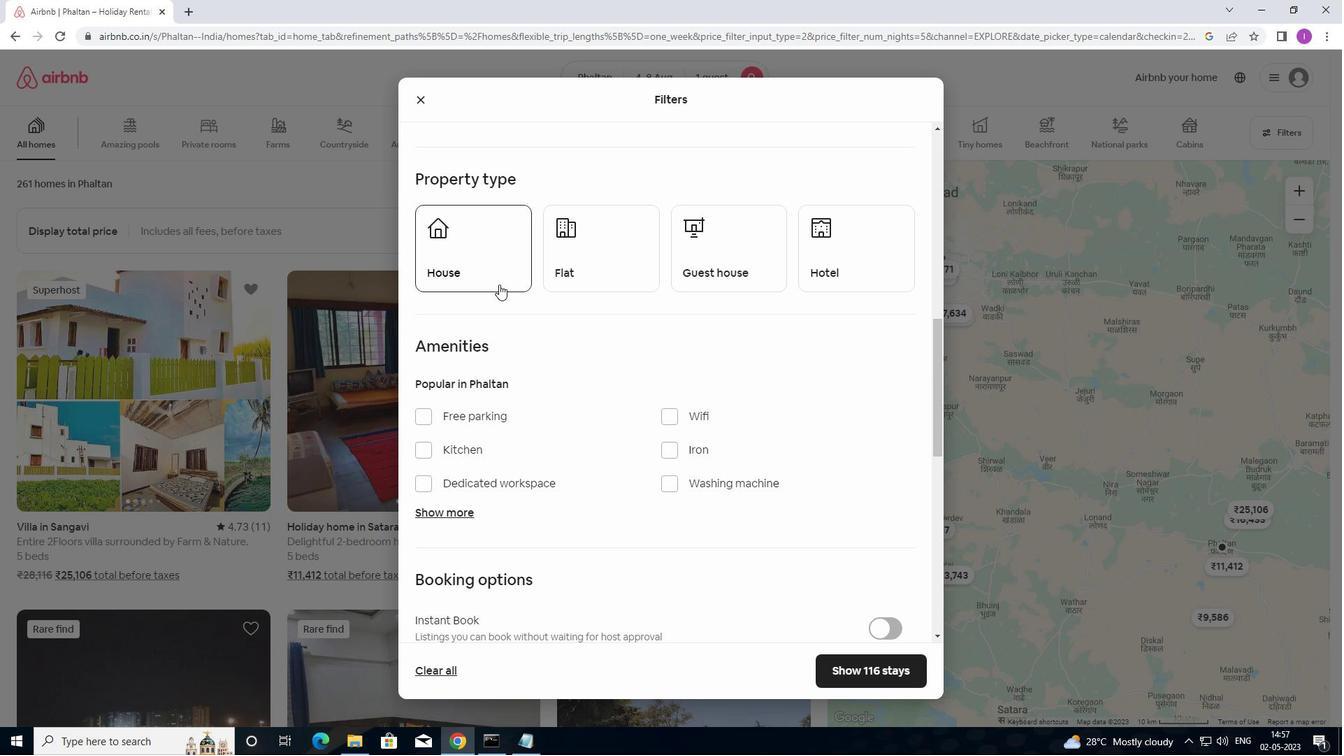 
Action: Mouse pressed left at (499, 283)
Screenshot: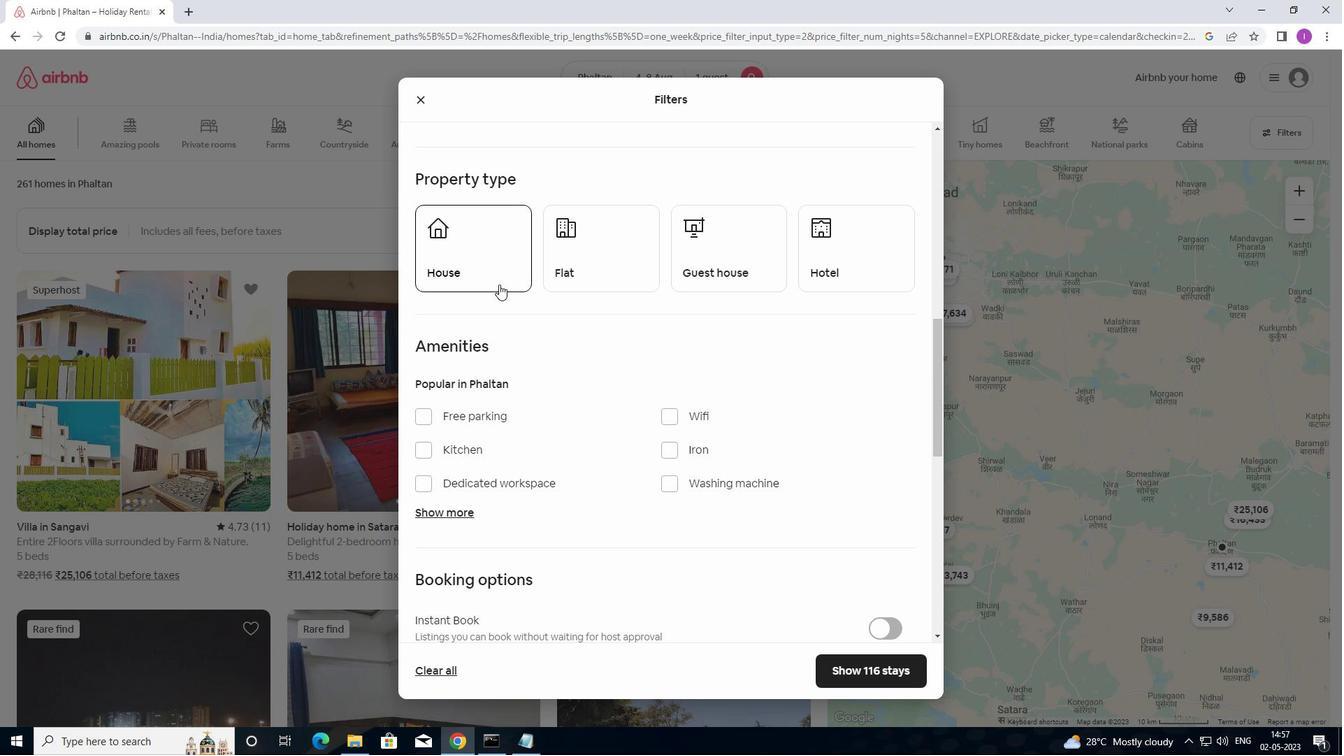 
Action: Mouse moved to (590, 275)
Screenshot: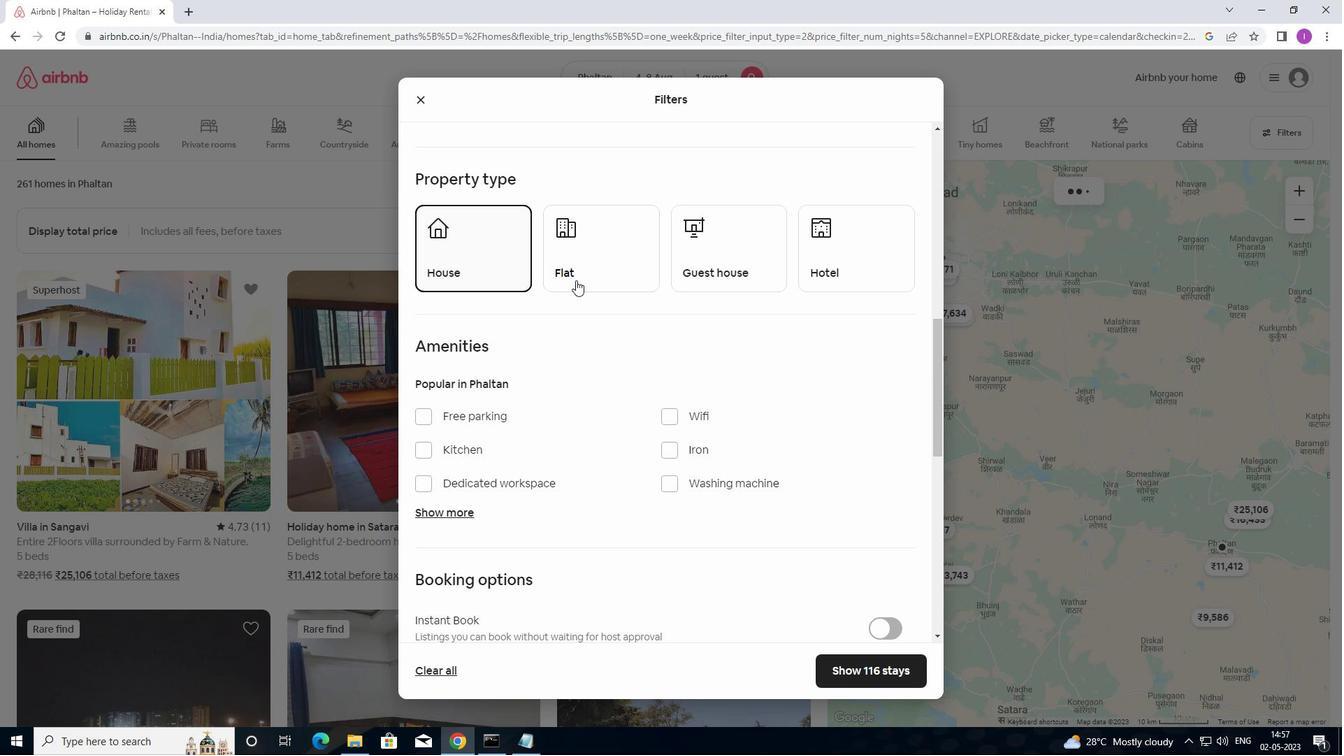 
Action: Mouse pressed left at (590, 275)
Screenshot: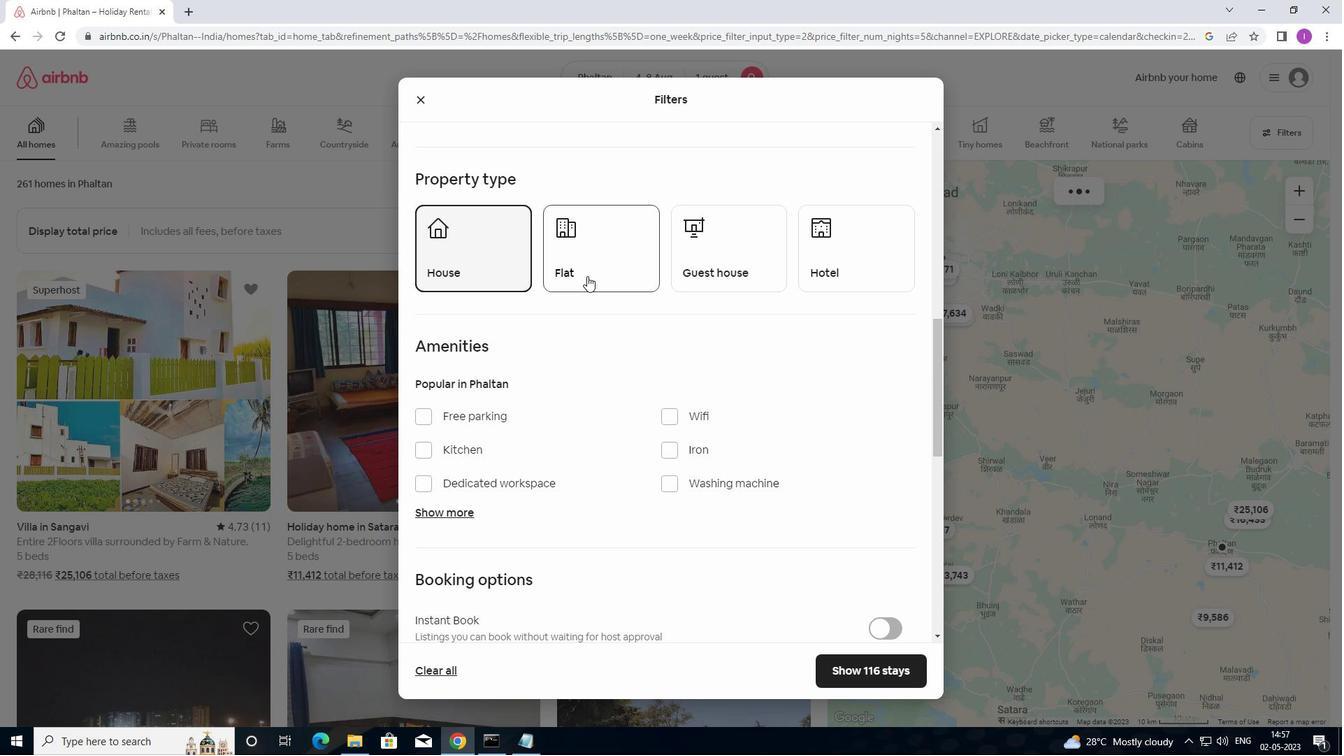 
Action: Mouse moved to (721, 269)
Screenshot: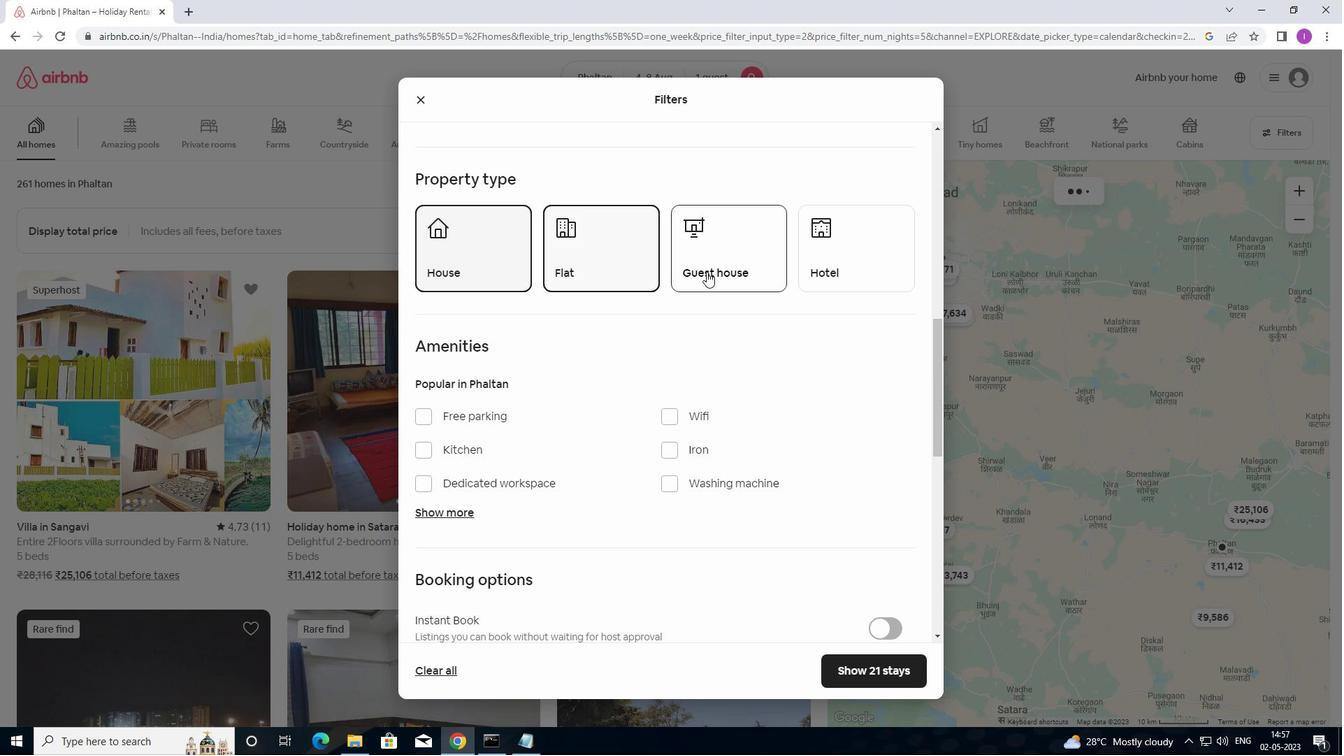 
Action: Mouse pressed left at (721, 269)
Screenshot: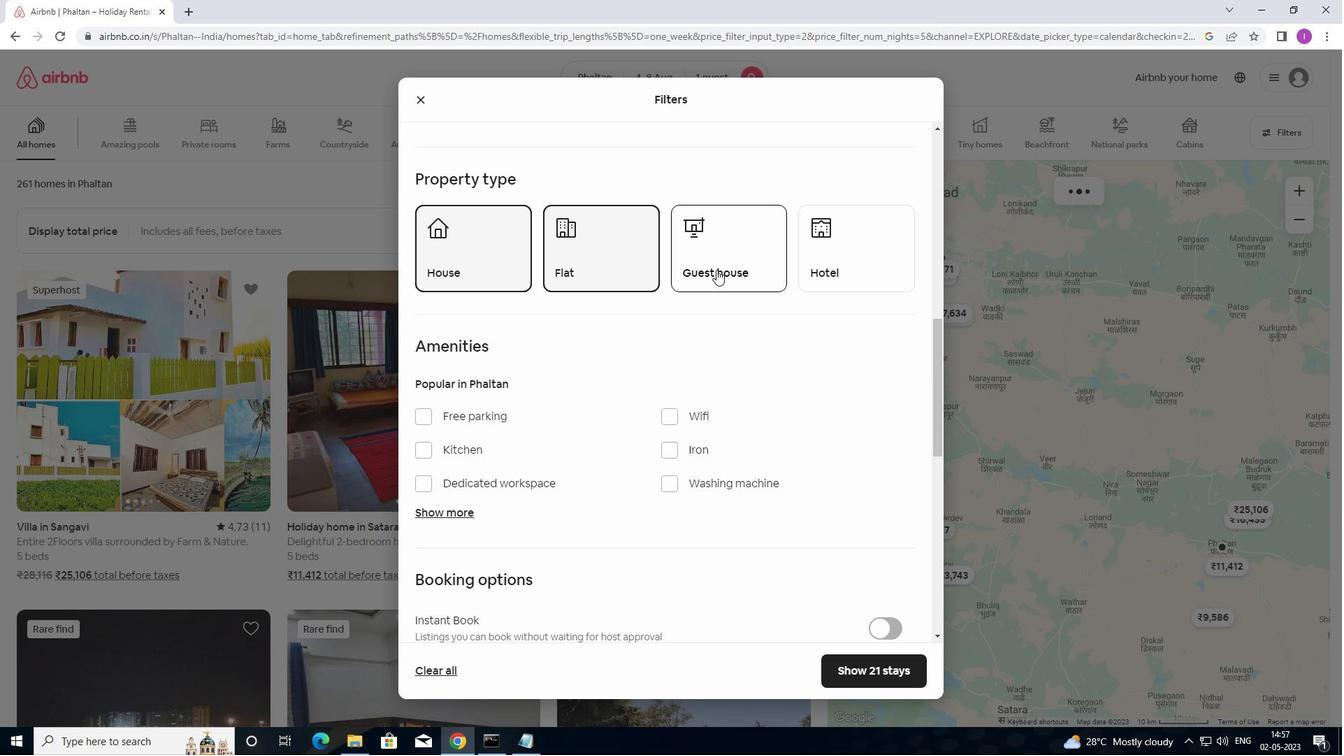 
Action: Mouse moved to (887, 262)
Screenshot: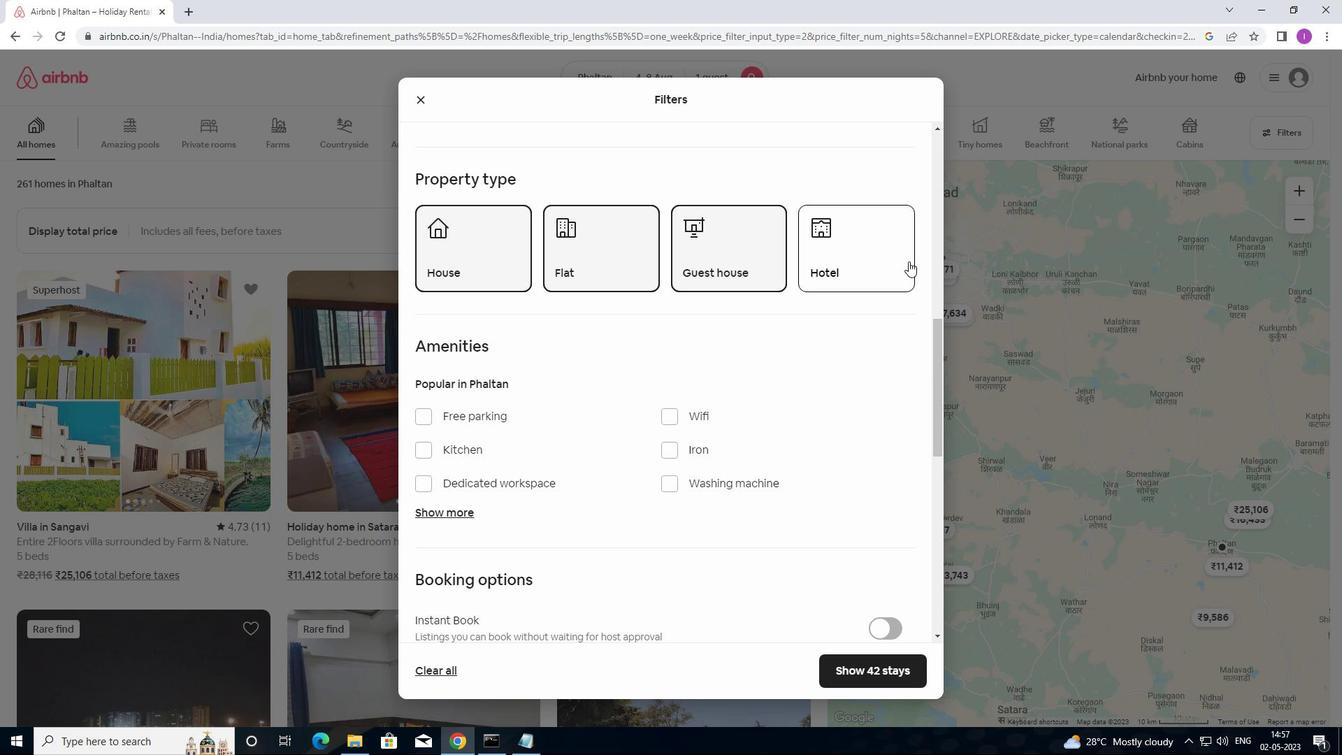
Action: Mouse pressed left at (887, 262)
Screenshot: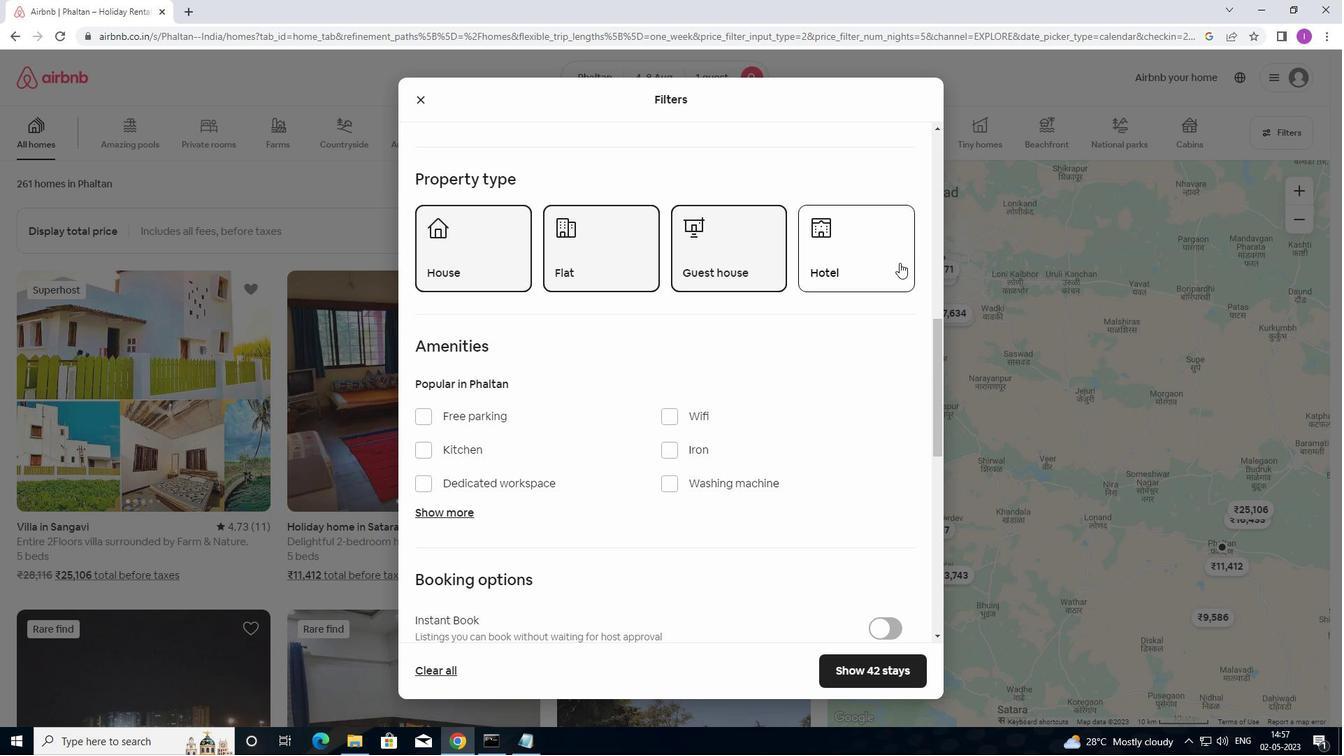 
Action: Mouse moved to (734, 353)
Screenshot: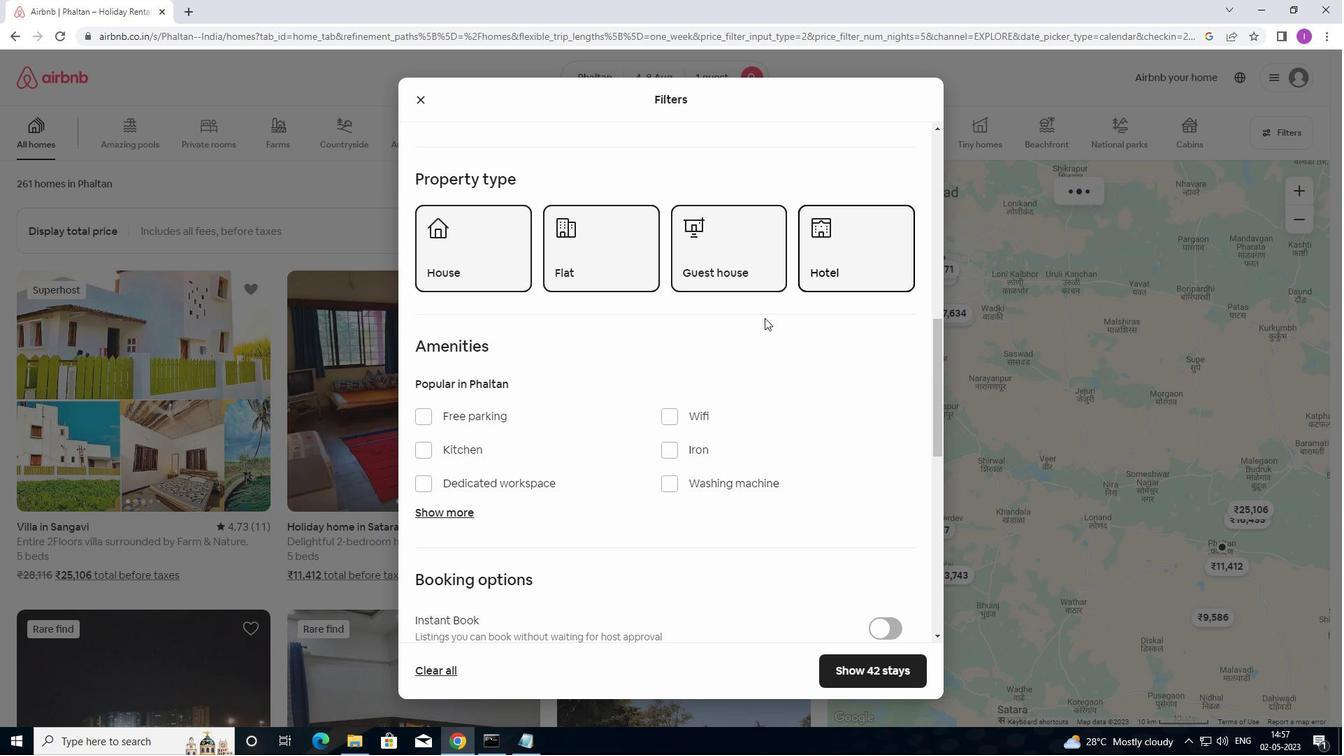 
Action: Mouse scrolled (734, 352) with delta (0, 0)
Screenshot: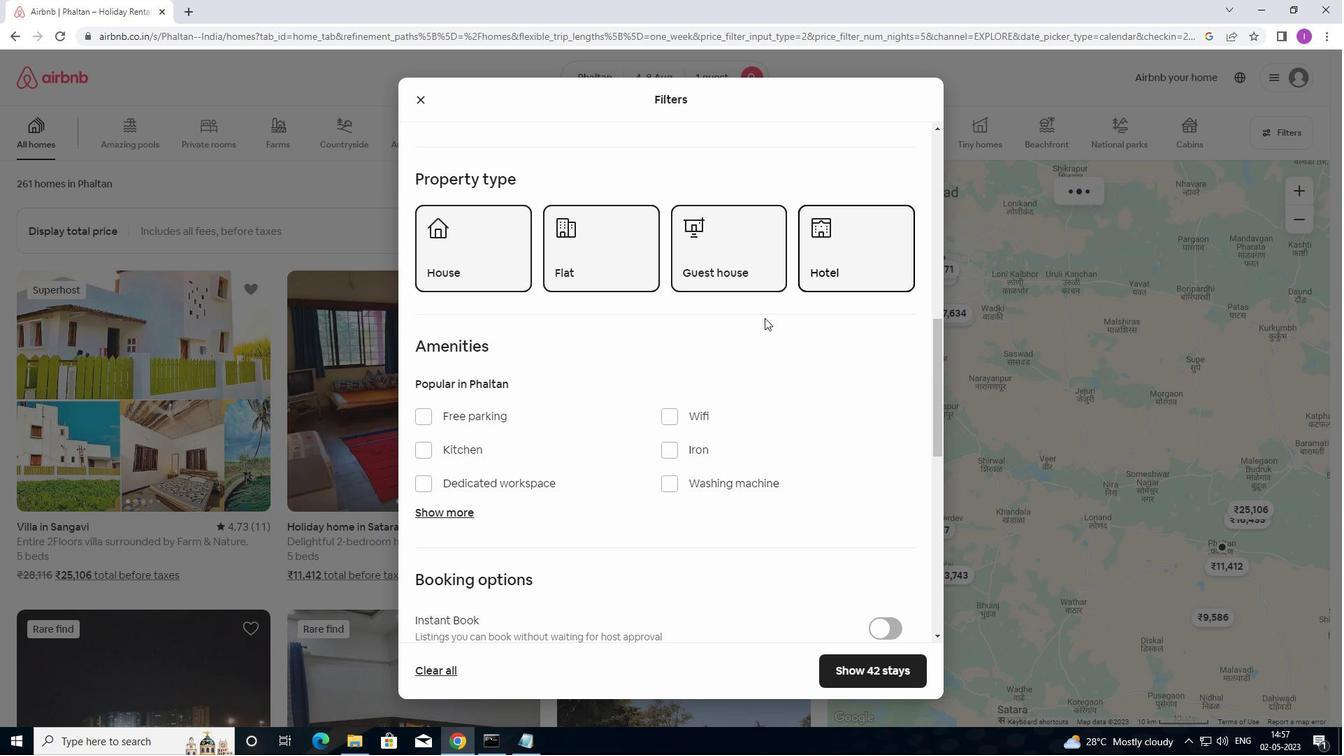 
Action: Mouse moved to (731, 367)
Screenshot: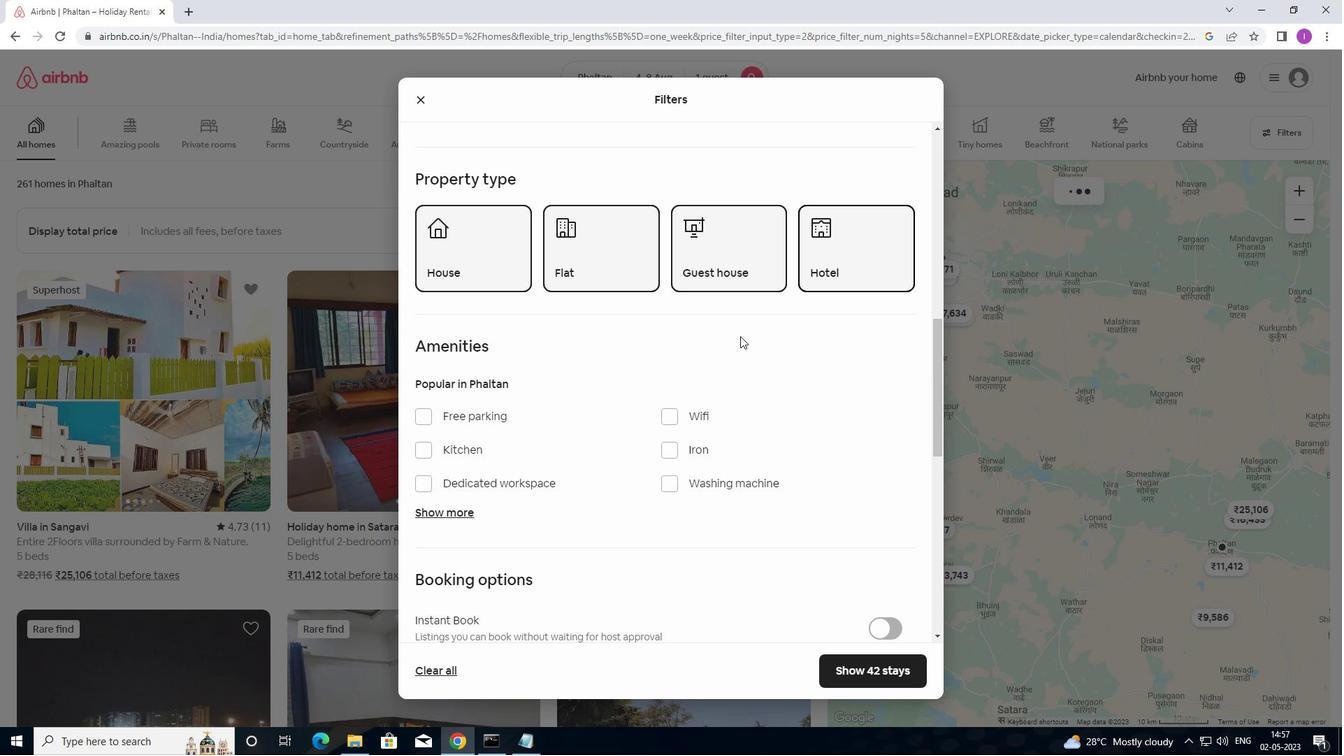 
Action: Mouse scrolled (731, 367) with delta (0, 0)
Screenshot: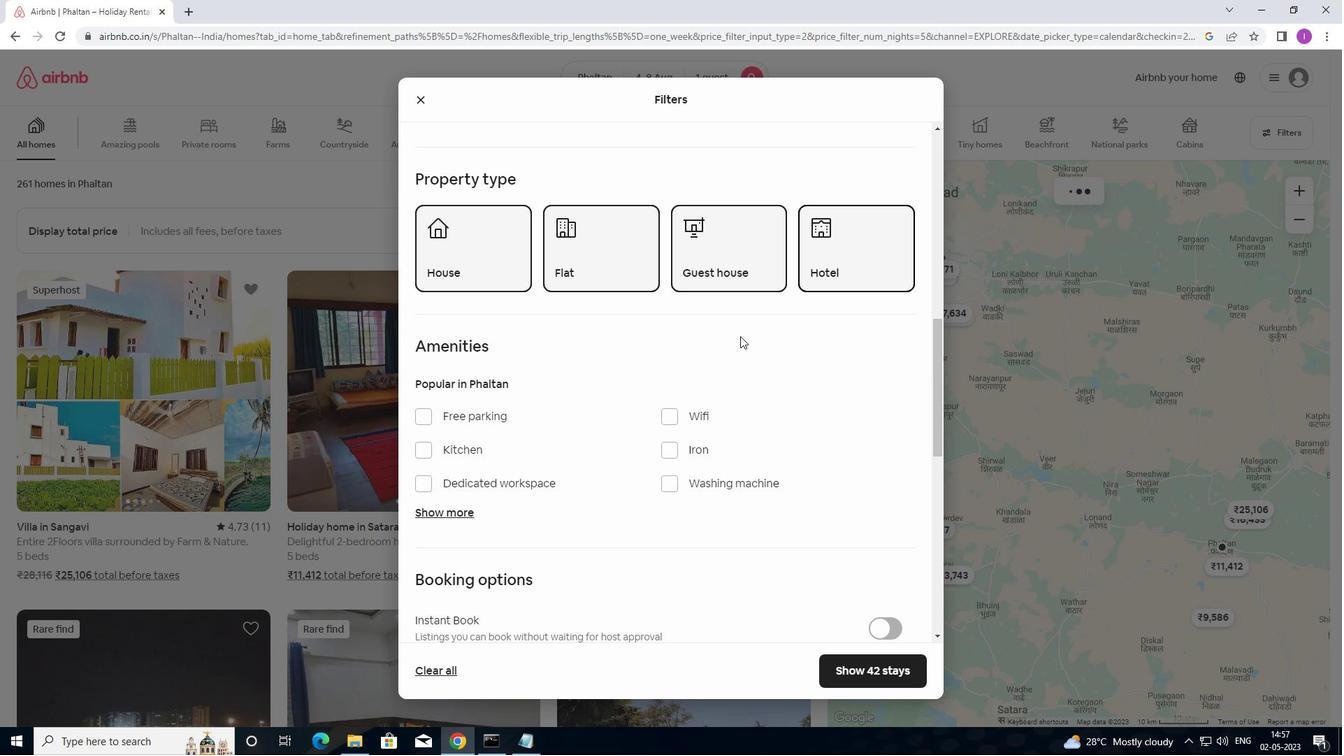
Action: Mouse moved to (664, 273)
Screenshot: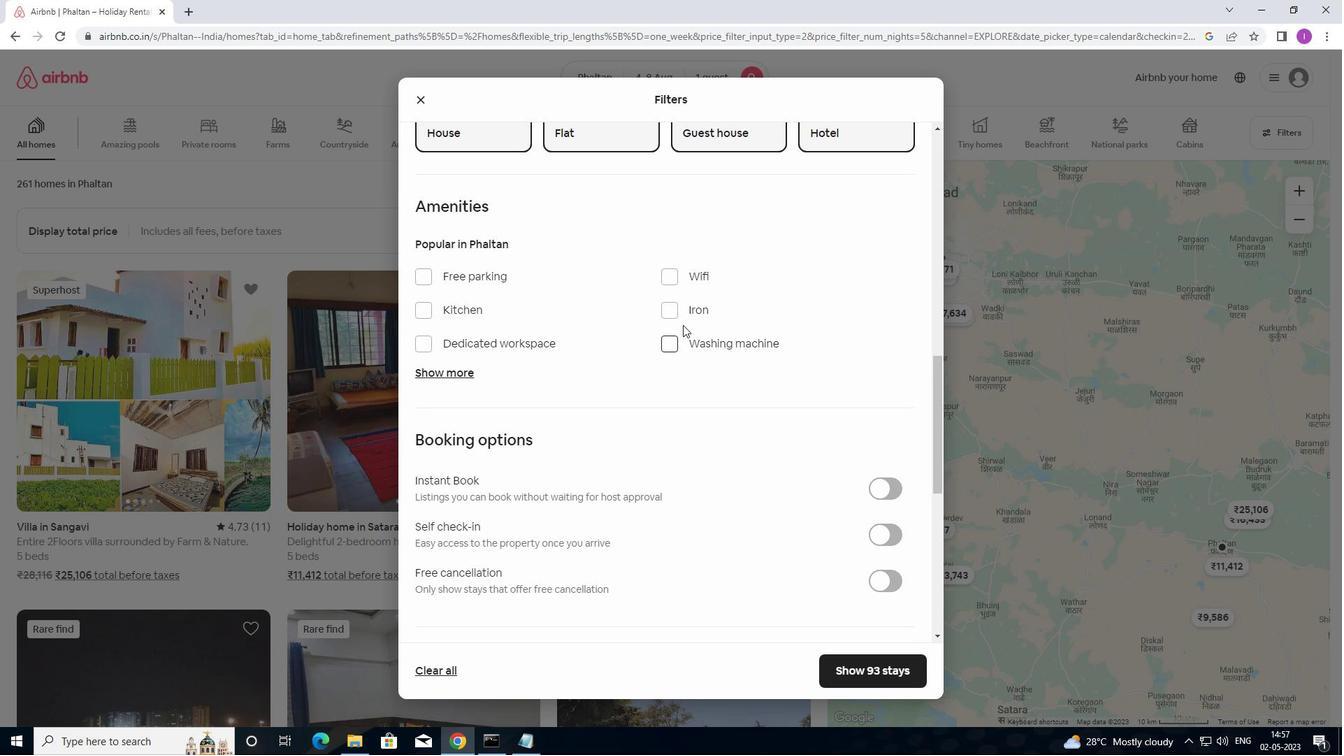 
Action: Mouse pressed left at (664, 273)
Screenshot: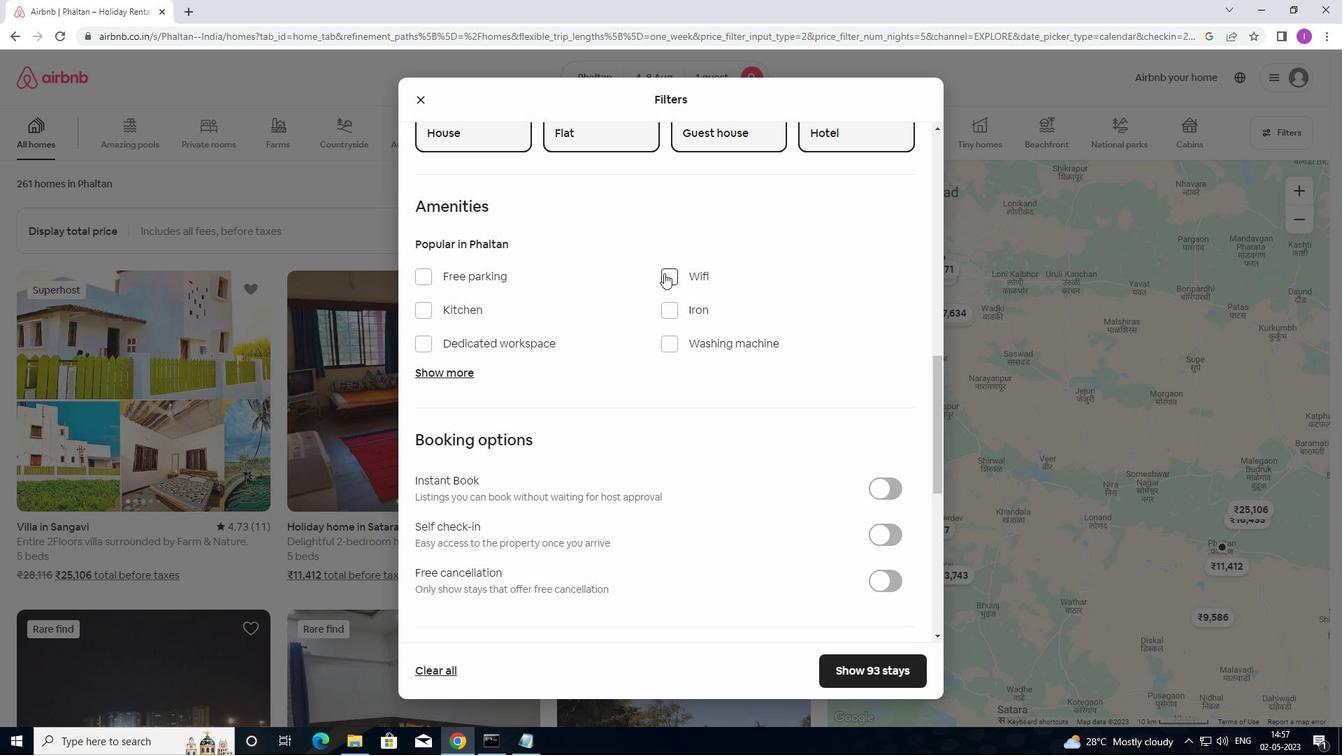 
Action: Mouse moved to (874, 452)
Screenshot: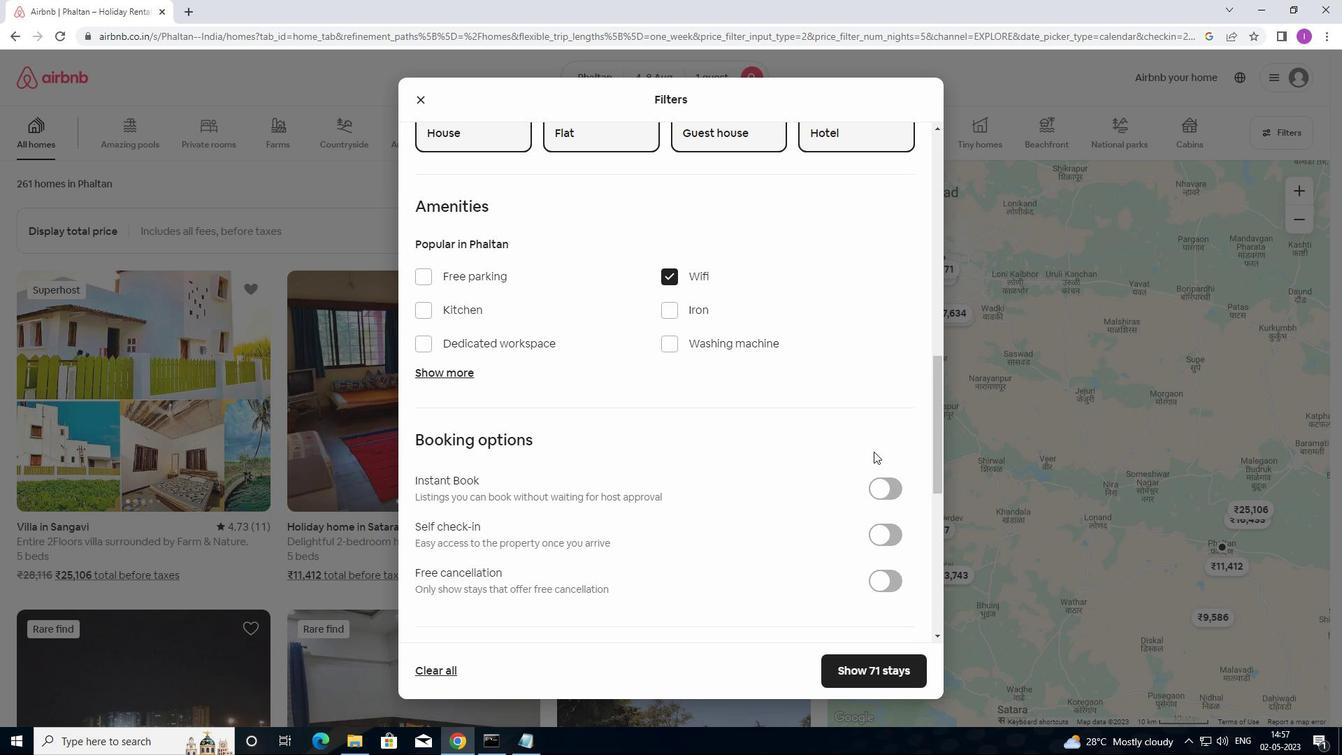 
Action: Mouse scrolled (874, 451) with delta (0, 0)
Screenshot: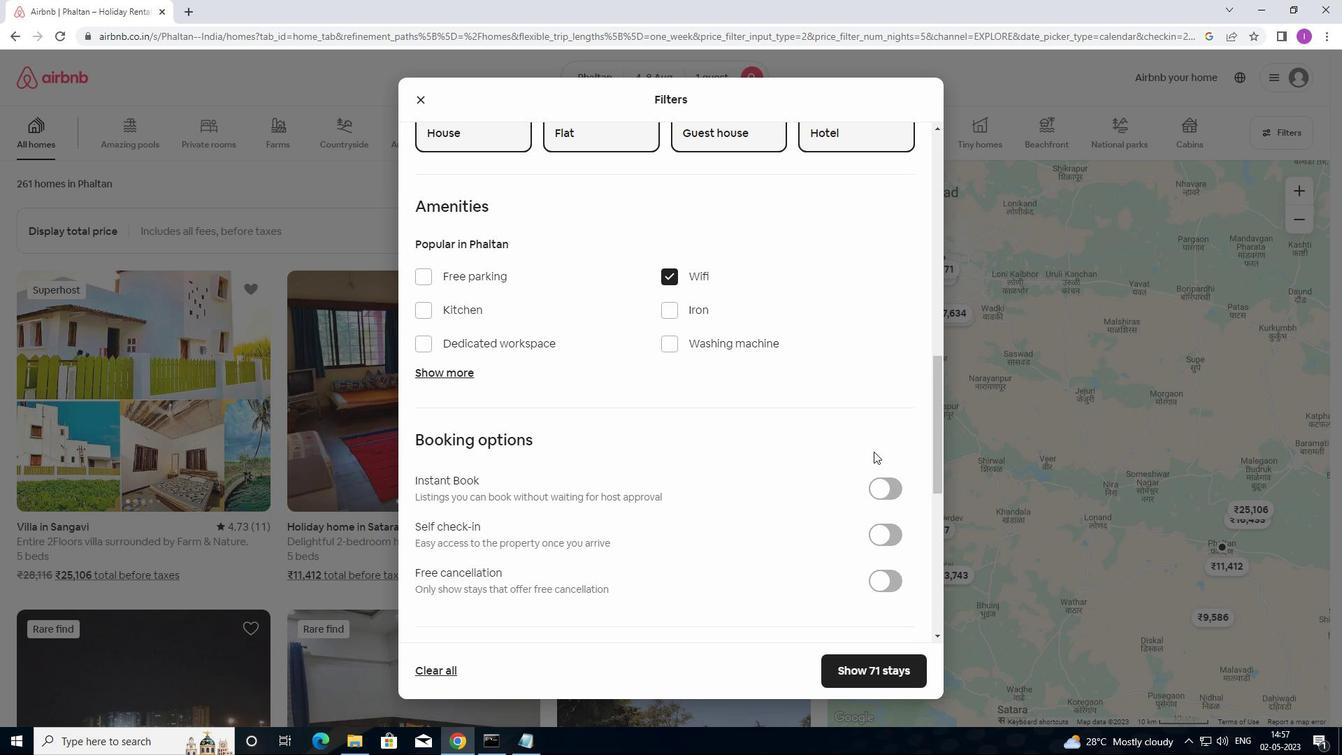 
Action: Mouse moved to (875, 455)
Screenshot: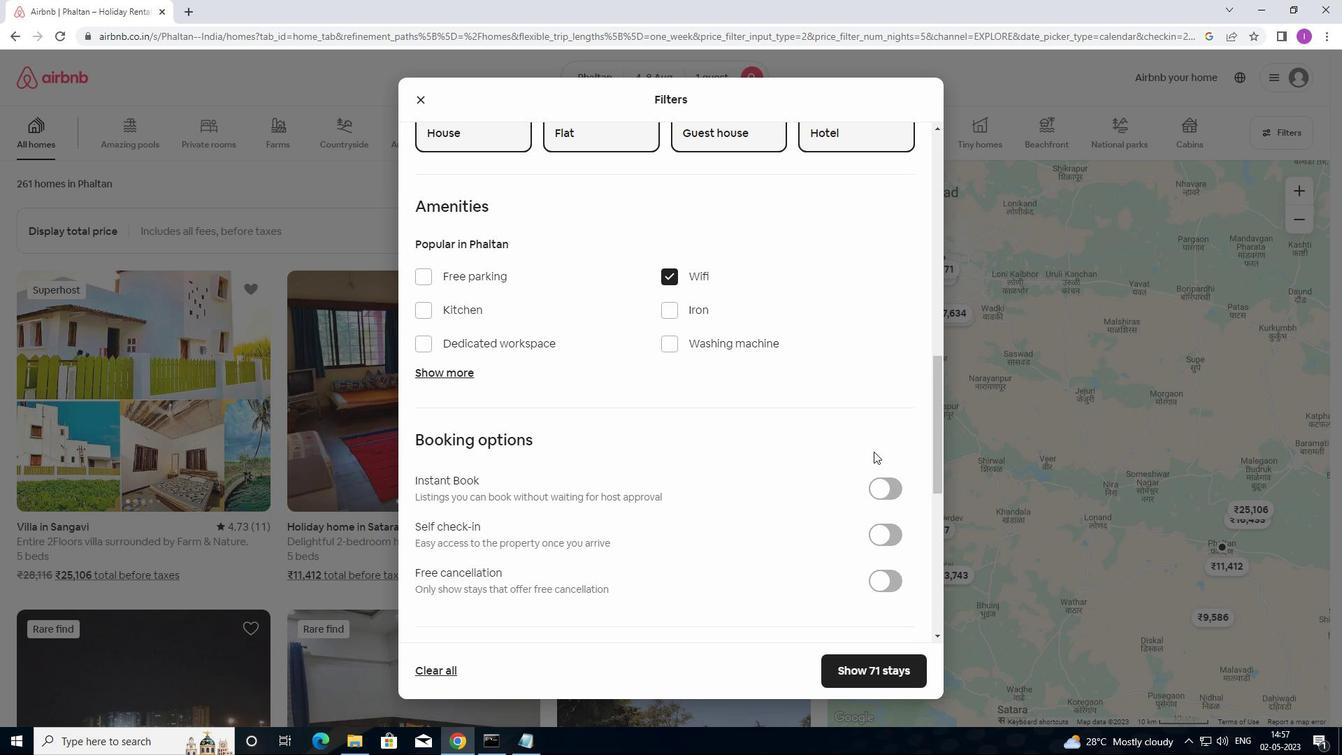 
Action: Mouse scrolled (875, 454) with delta (0, 0)
Screenshot: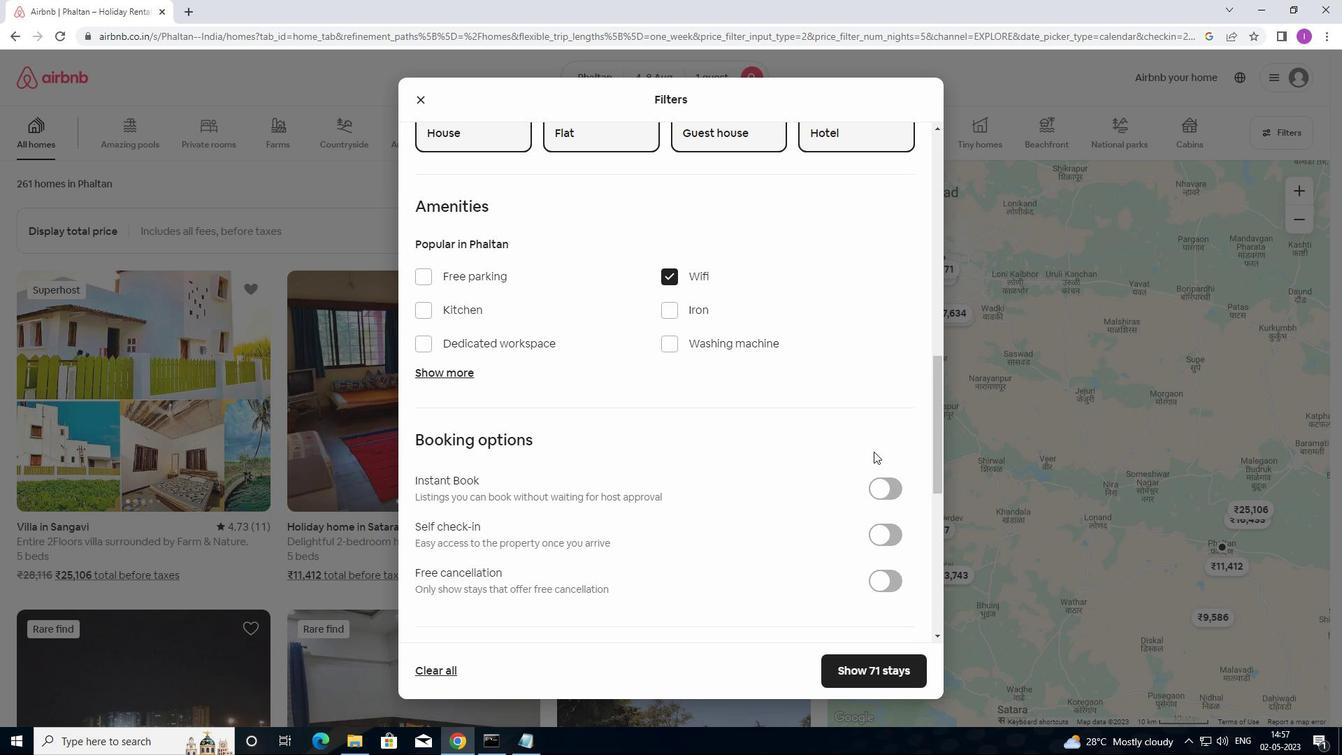 
Action: Mouse moved to (897, 398)
Screenshot: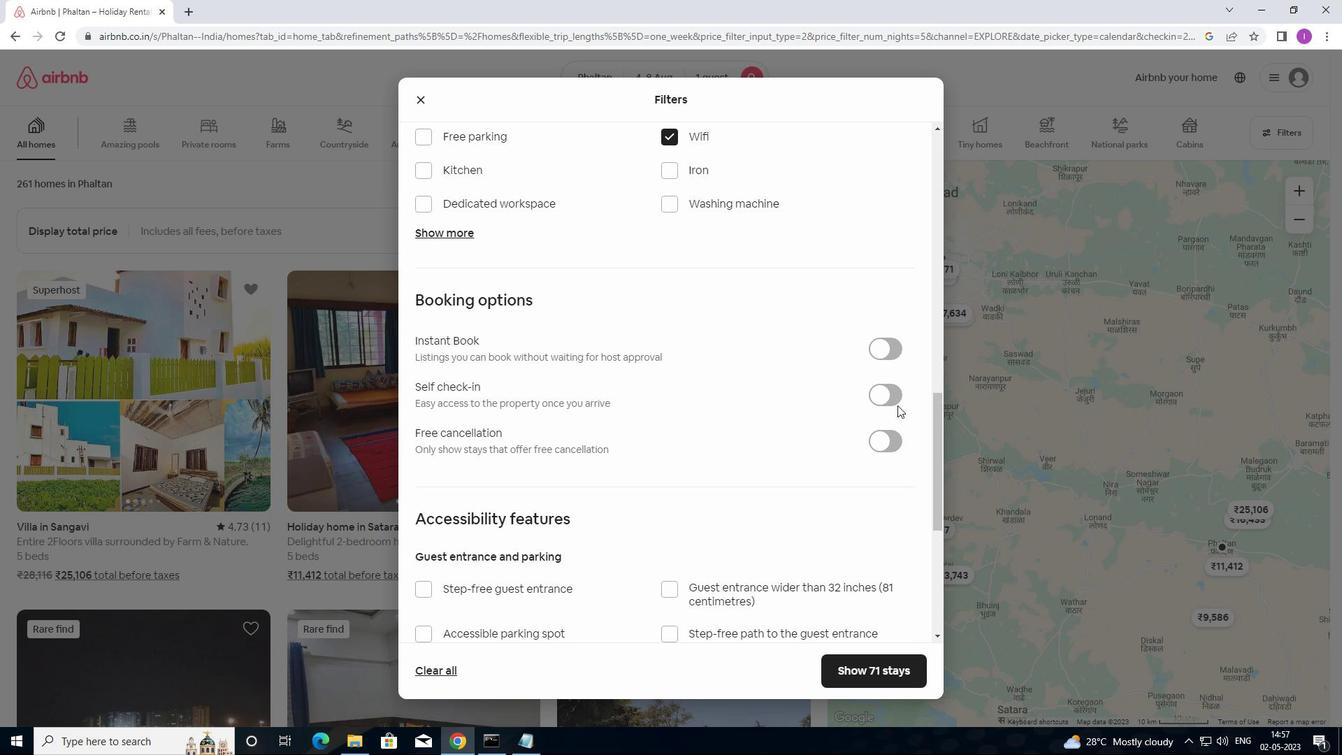
Action: Mouse pressed left at (897, 398)
Screenshot: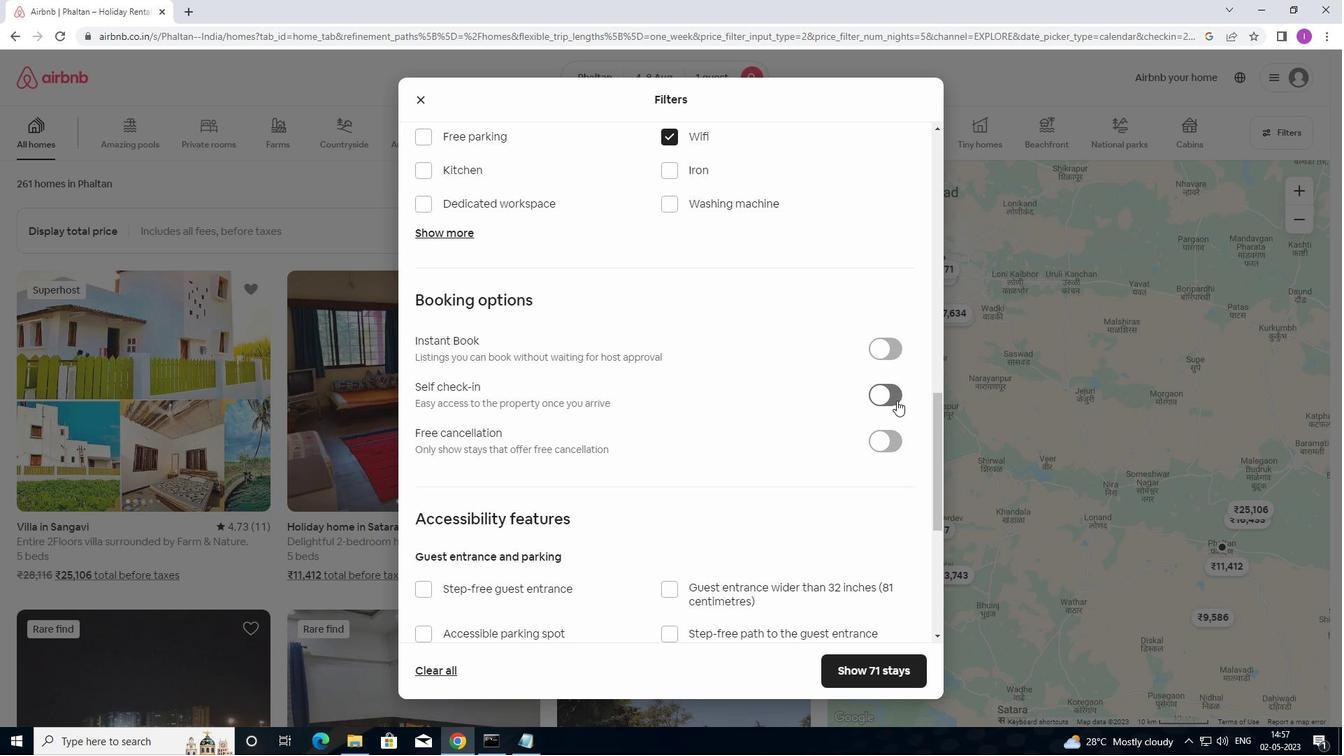 
Action: Mouse moved to (577, 576)
Screenshot: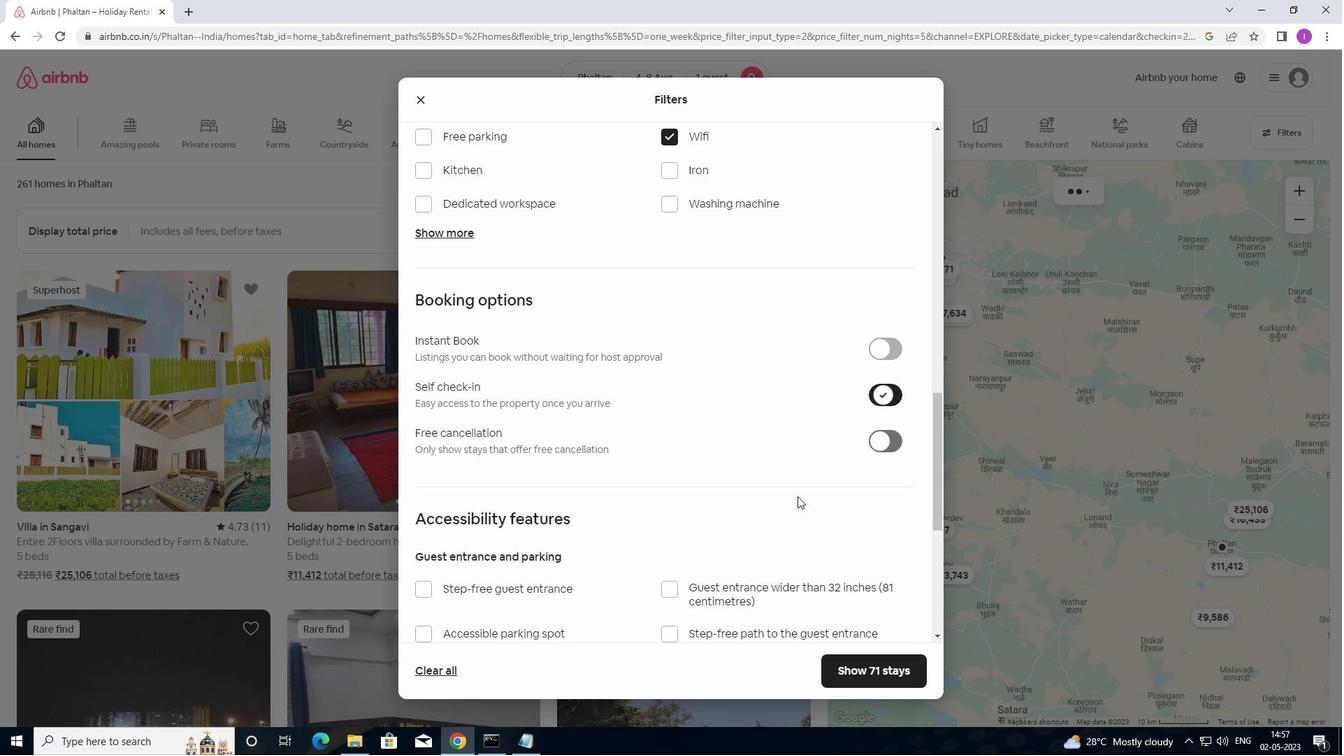 
Action: Mouse scrolled (577, 575) with delta (0, 0)
Screenshot: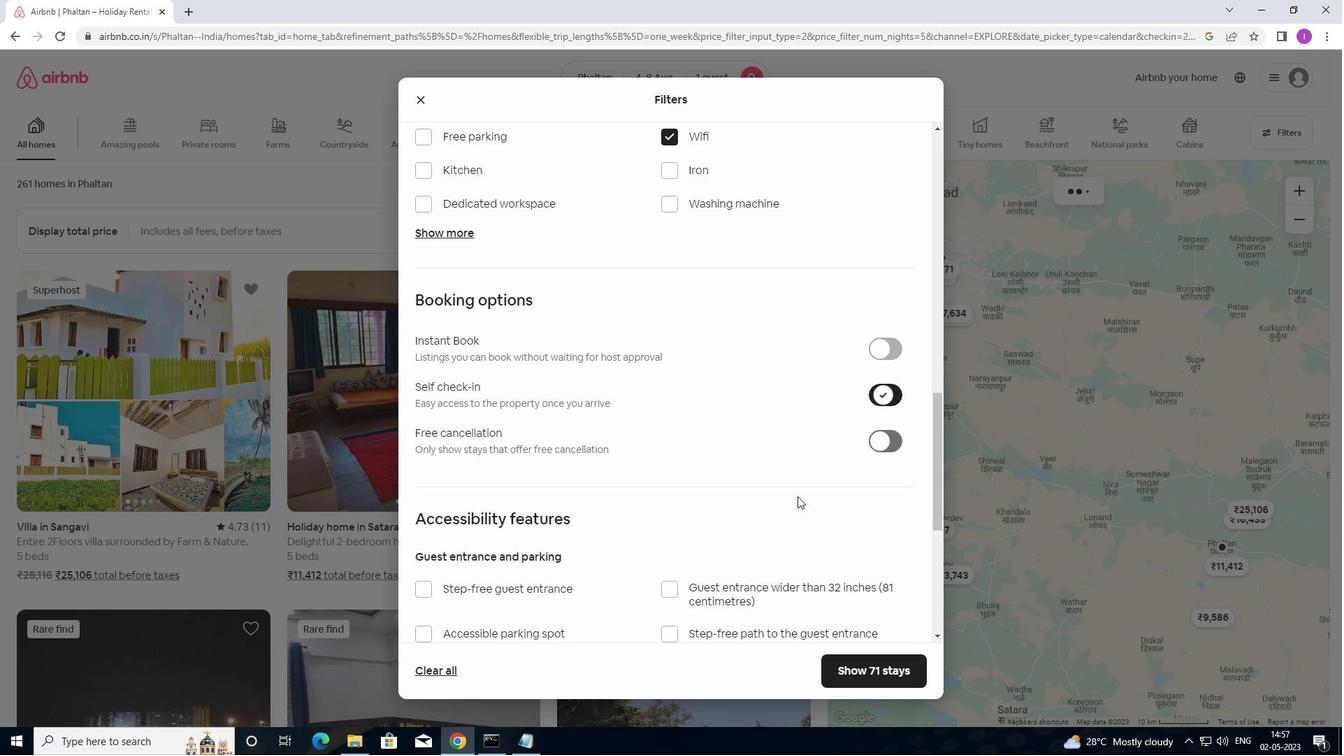 
Action: Mouse moved to (577, 579)
Screenshot: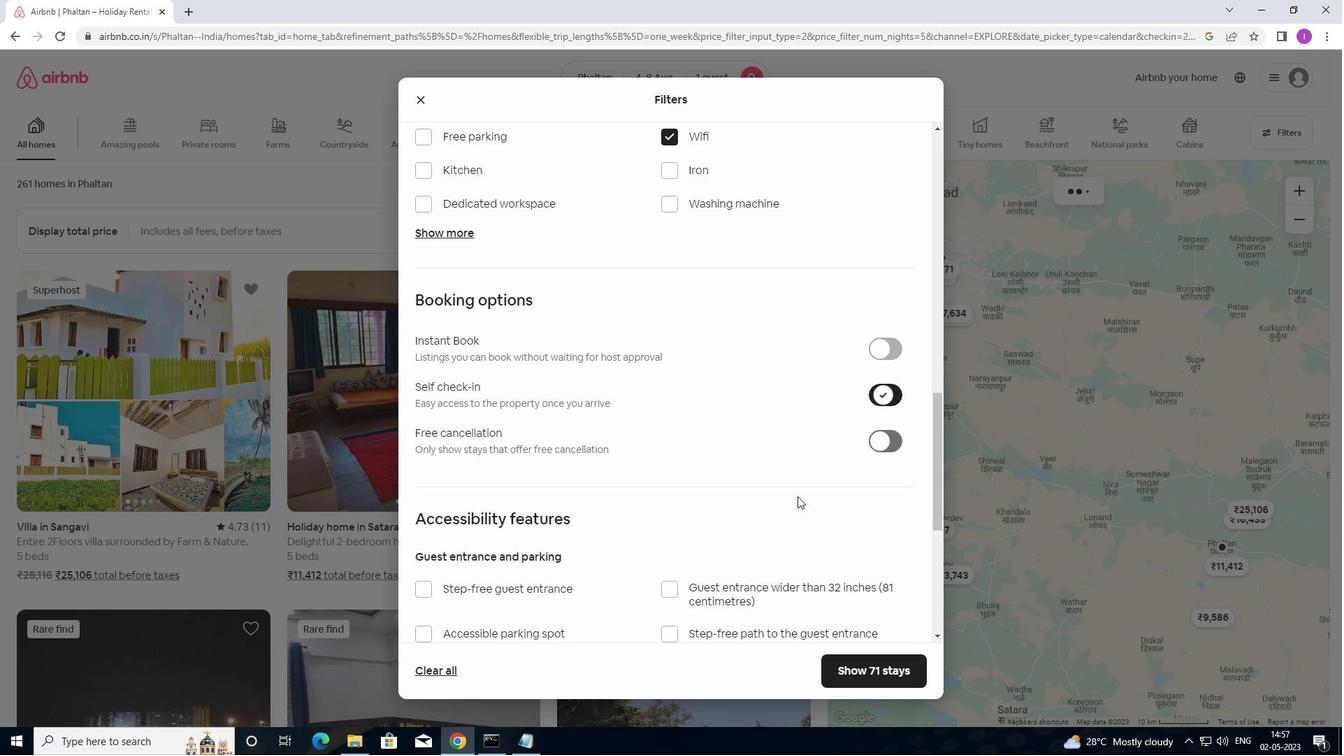 
Action: Mouse scrolled (577, 579) with delta (0, 0)
Screenshot: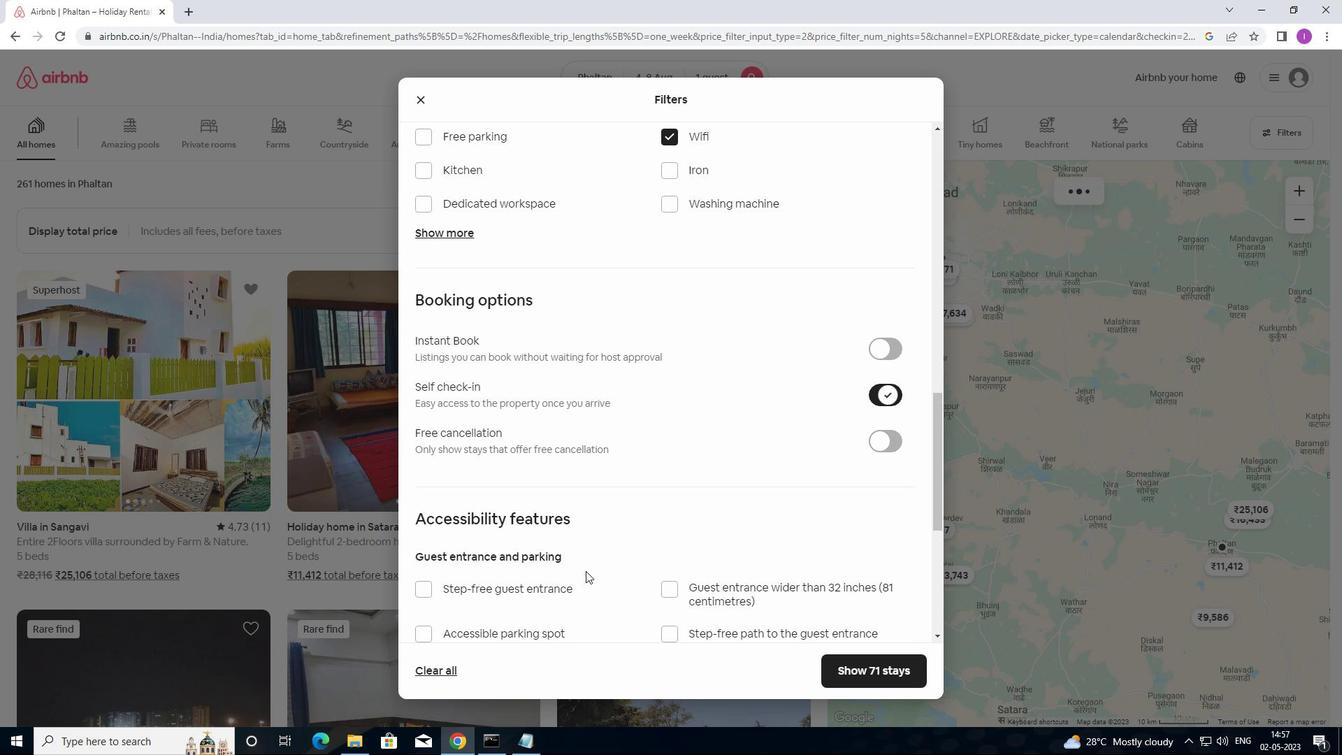
Action: Mouse scrolled (577, 579) with delta (0, 0)
Screenshot: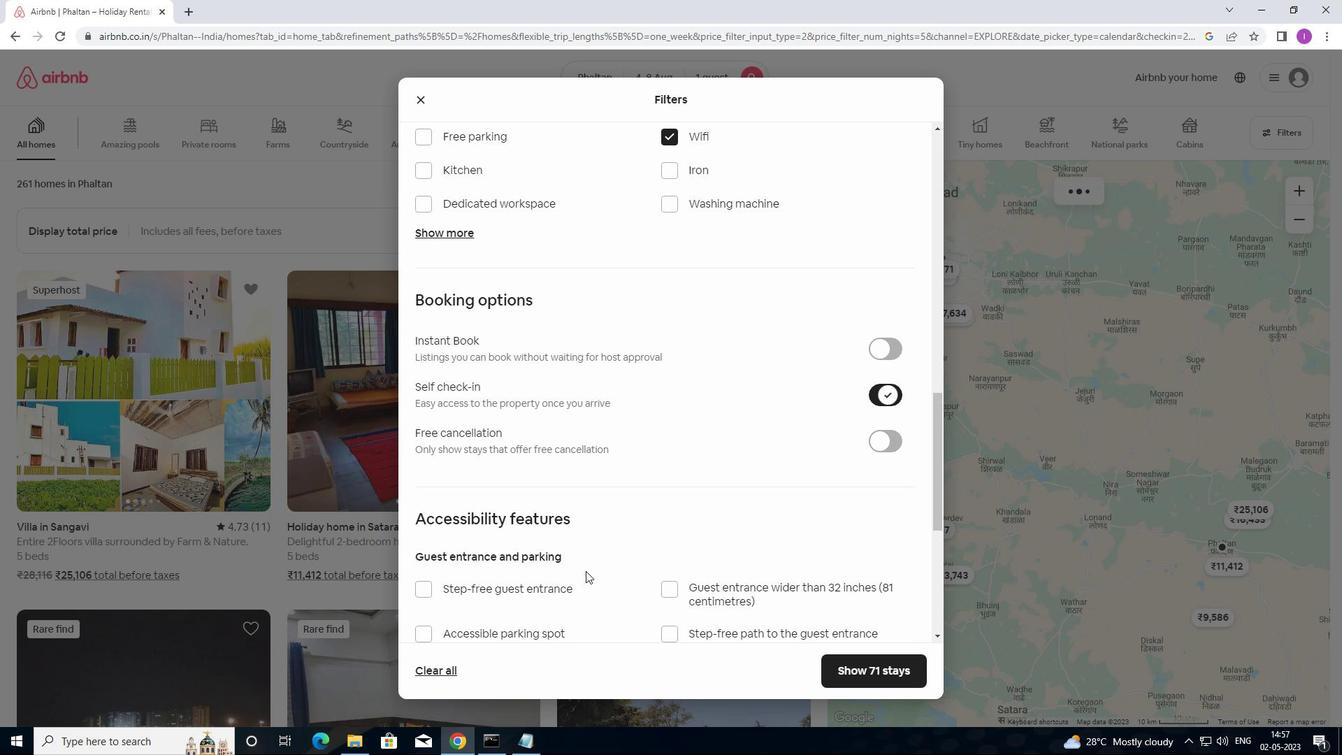 
Action: Mouse moved to (577, 580)
Screenshot: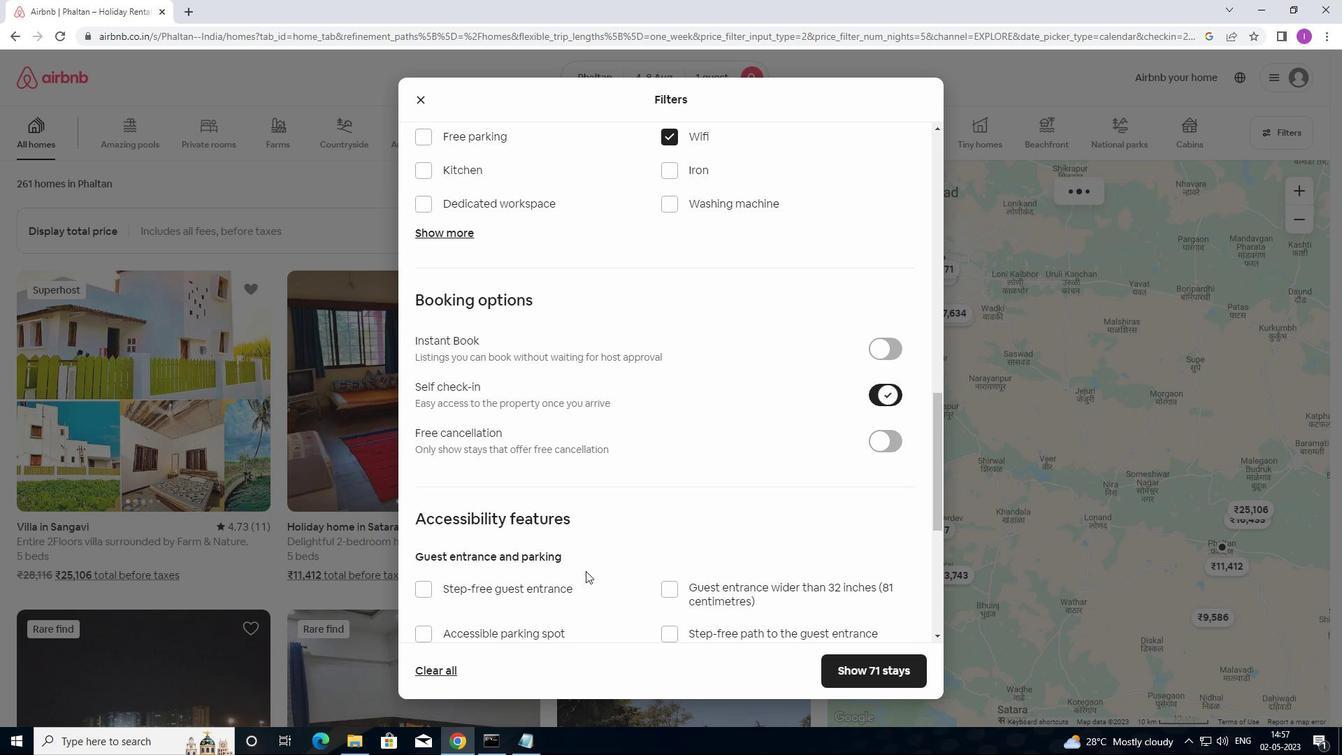 
Action: Mouse scrolled (577, 579) with delta (0, 0)
Screenshot: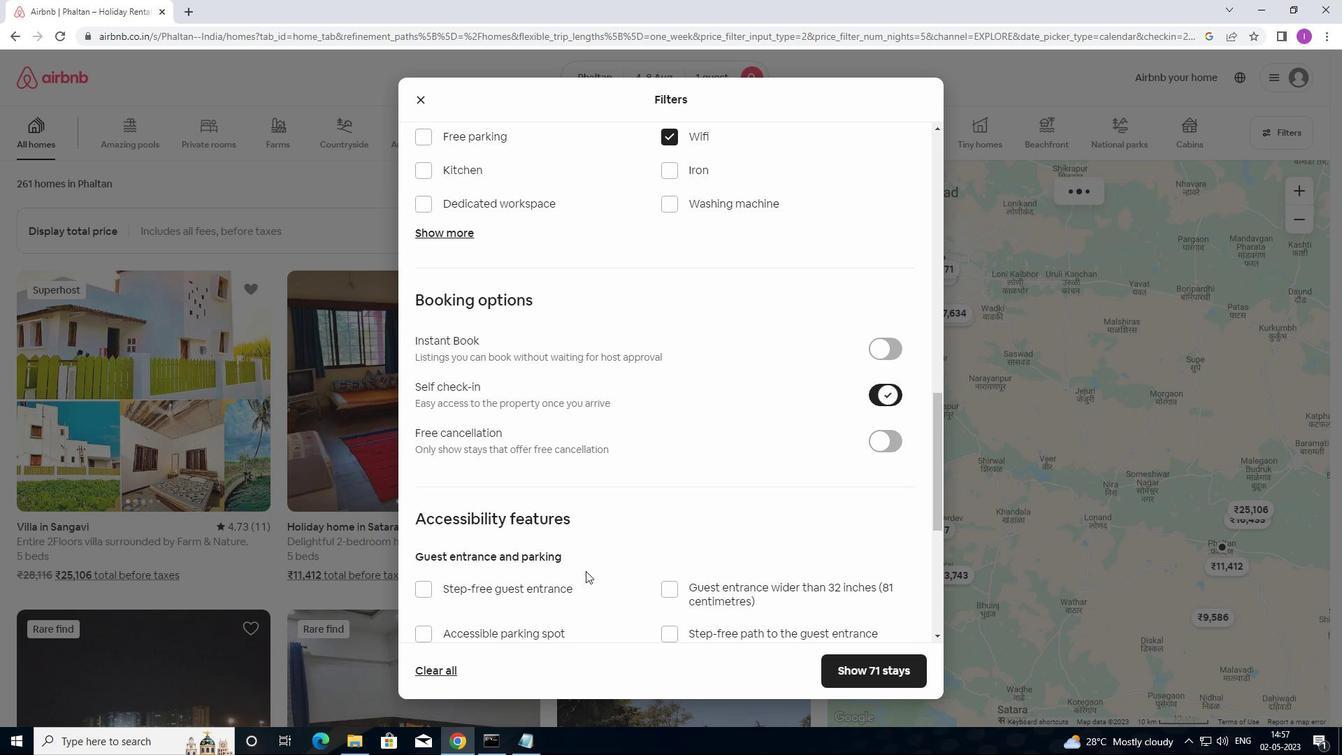 
Action: Mouse scrolled (577, 579) with delta (0, 0)
Screenshot: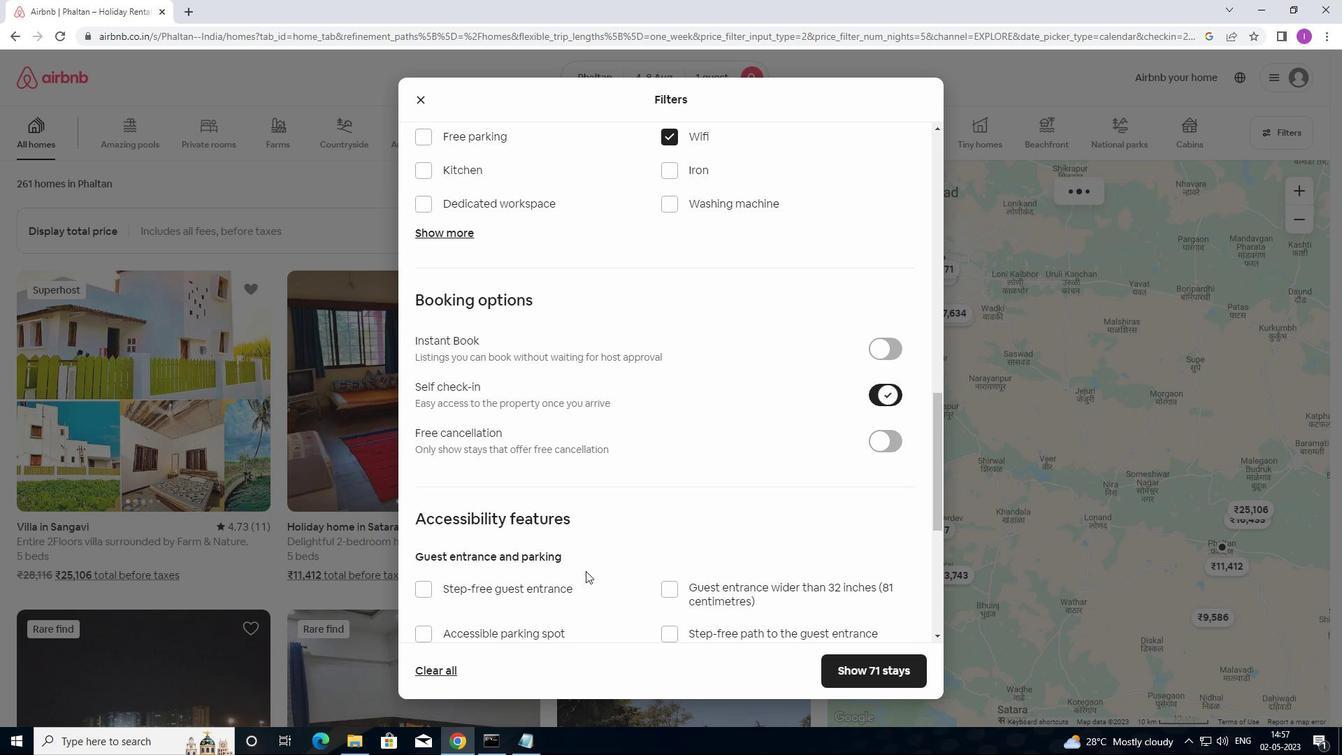
Action: Mouse moved to (571, 589)
Screenshot: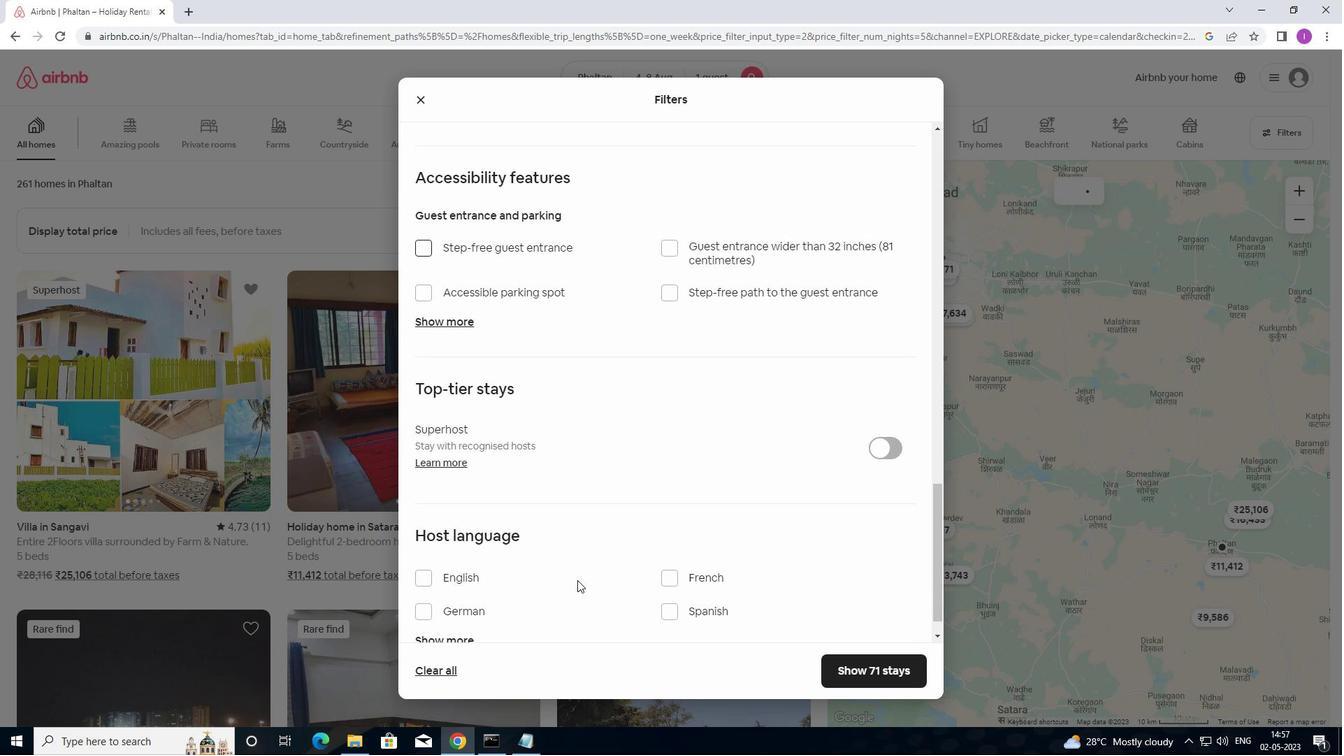 
Action: Mouse scrolled (571, 588) with delta (0, 0)
Screenshot: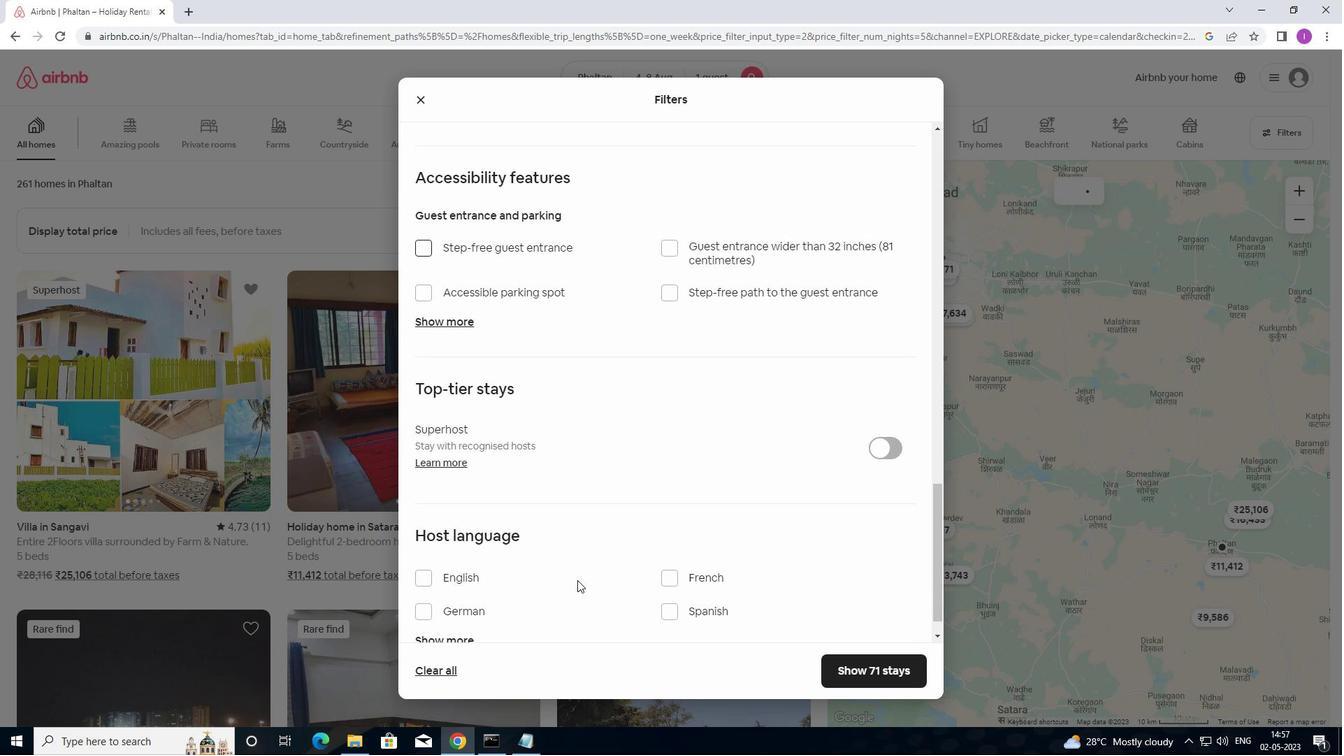 
Action: Mouse moved to (570, 593)
Screenshot: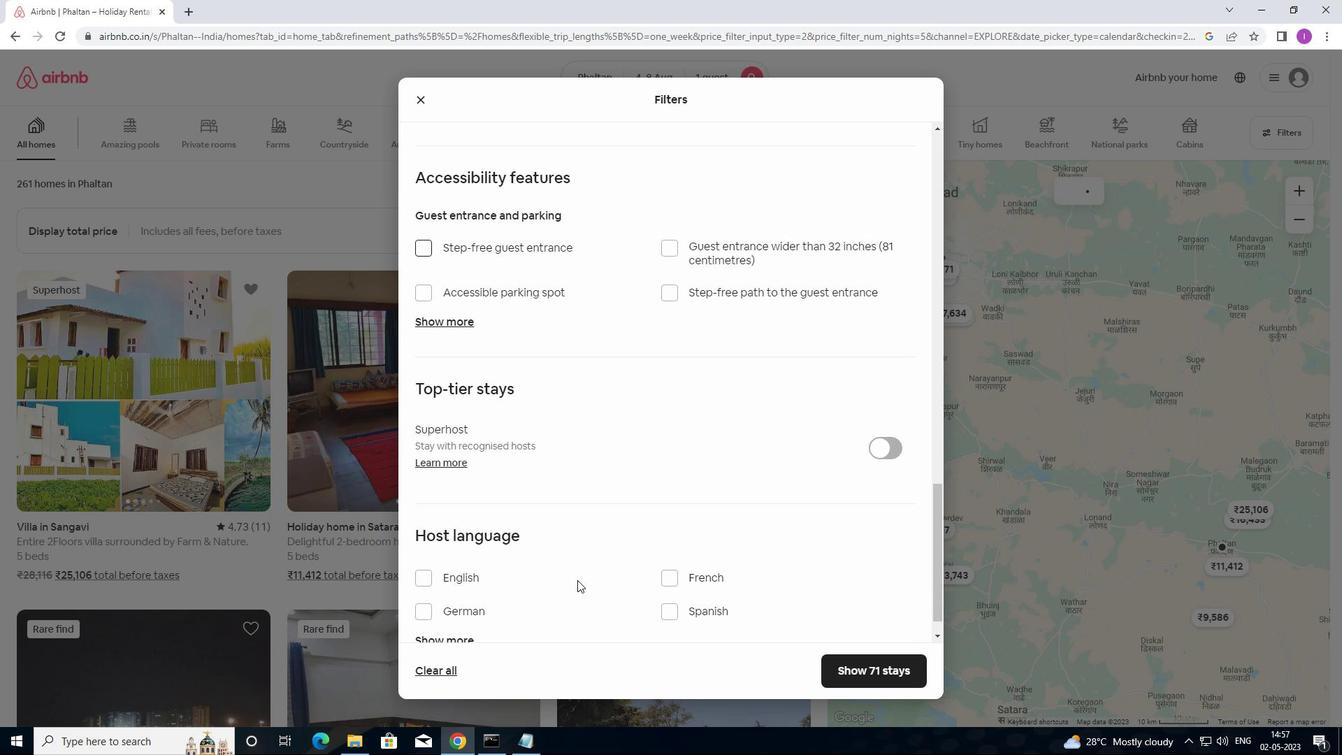 
Action: Mouse scrolled (570, 592) with delta (0, 0)
Screenshot: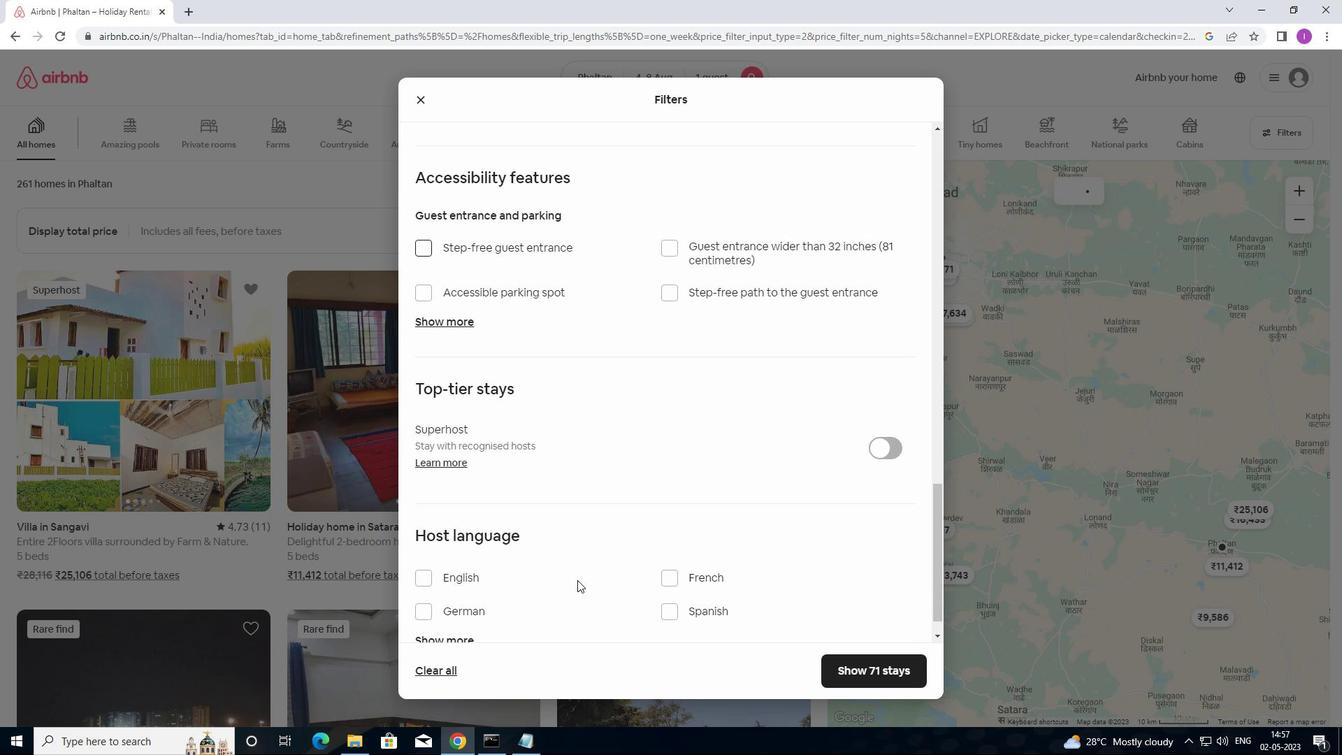 
Action: Mouse scrolled (570, 592) with delta (0, 0)
Screenshot: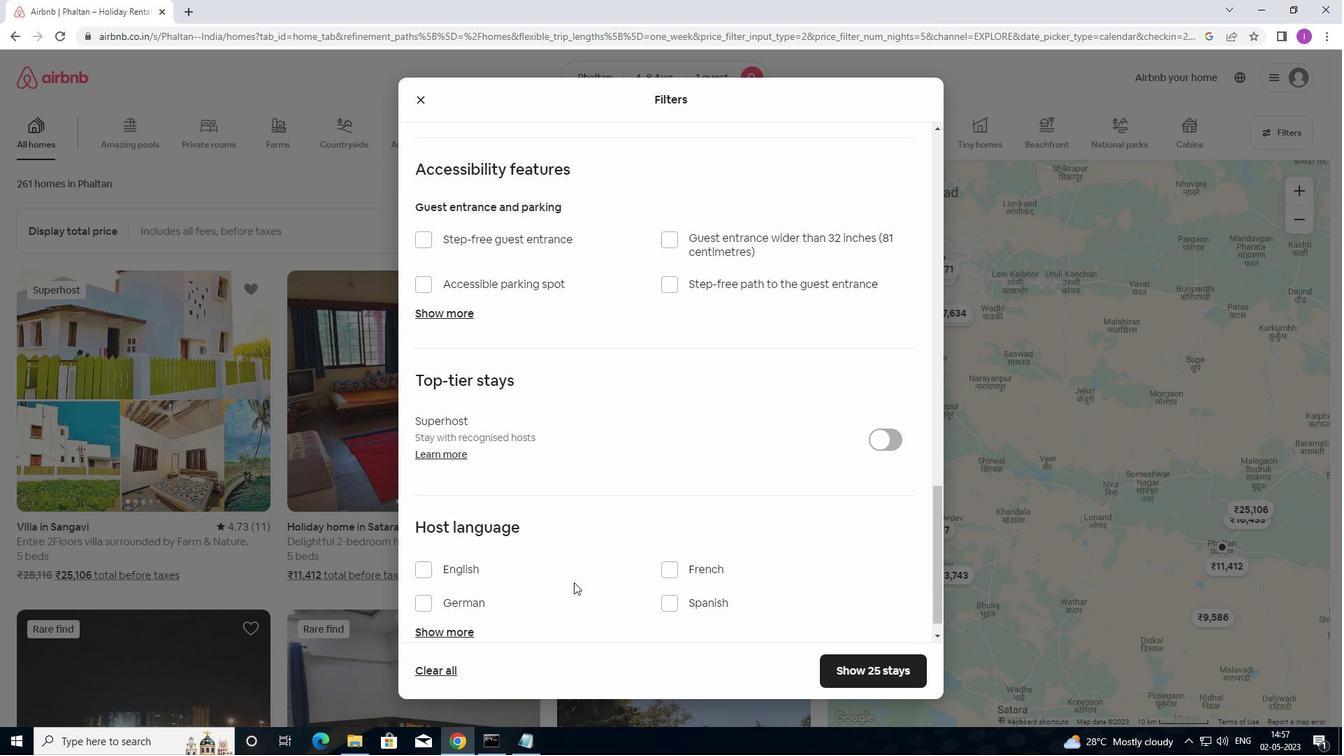 
Action: Mouse scrolled (570, 592) with delta (0, 0)
Screenshot: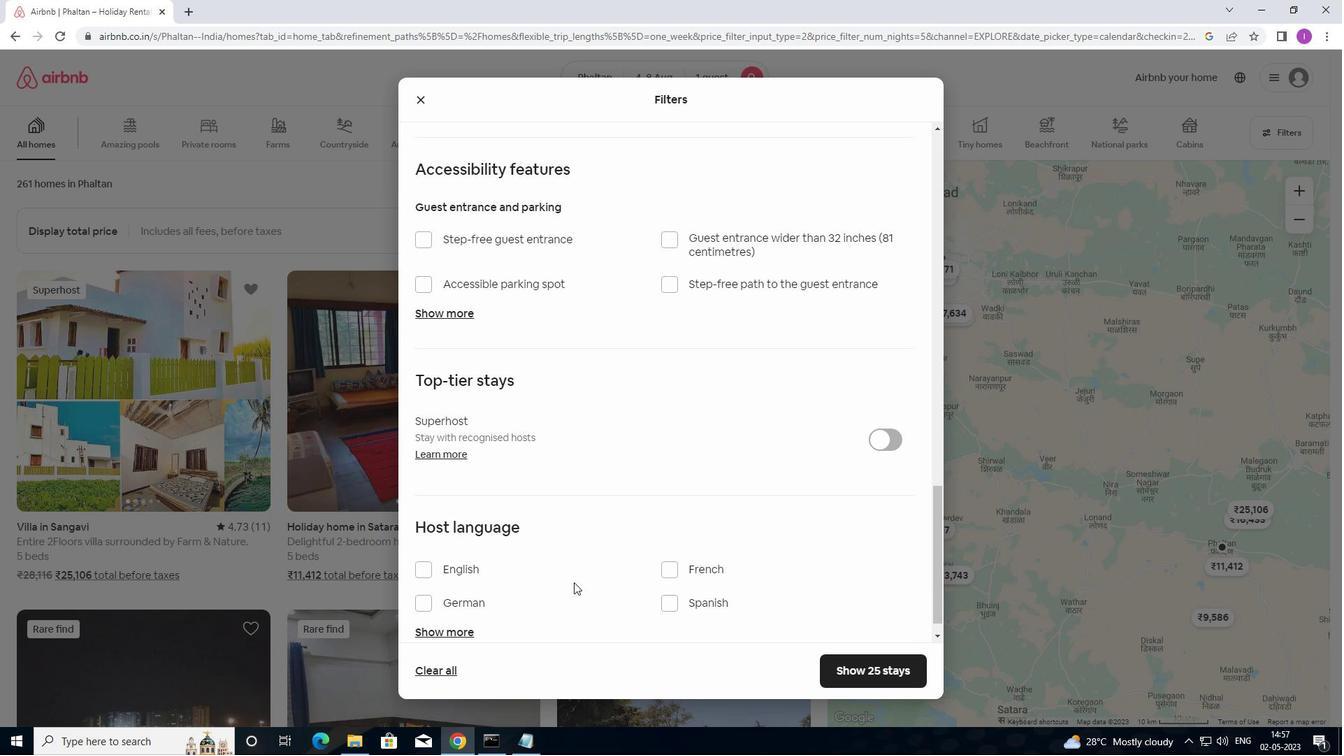 
Action: Mouse moved to (420, 544)
Screenshot: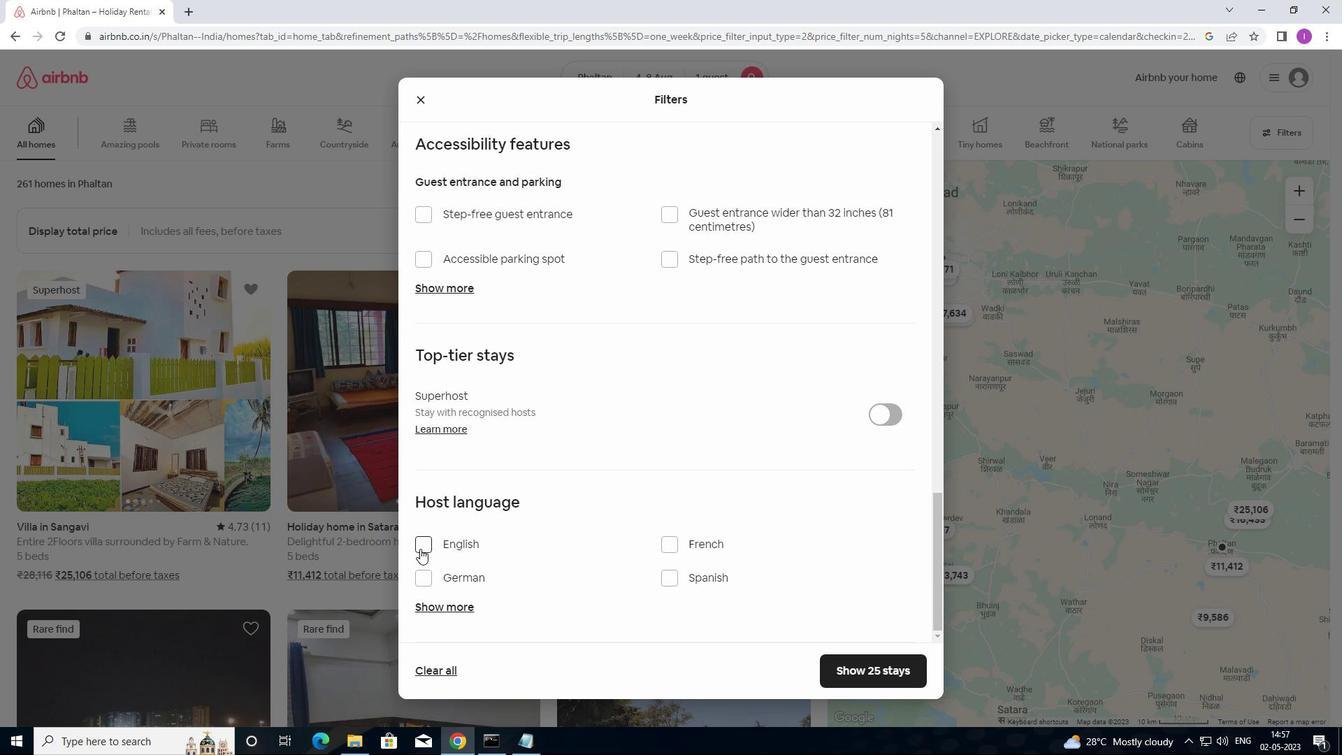 
Action: Mouse pressed left at (420, 544)
Screenshot: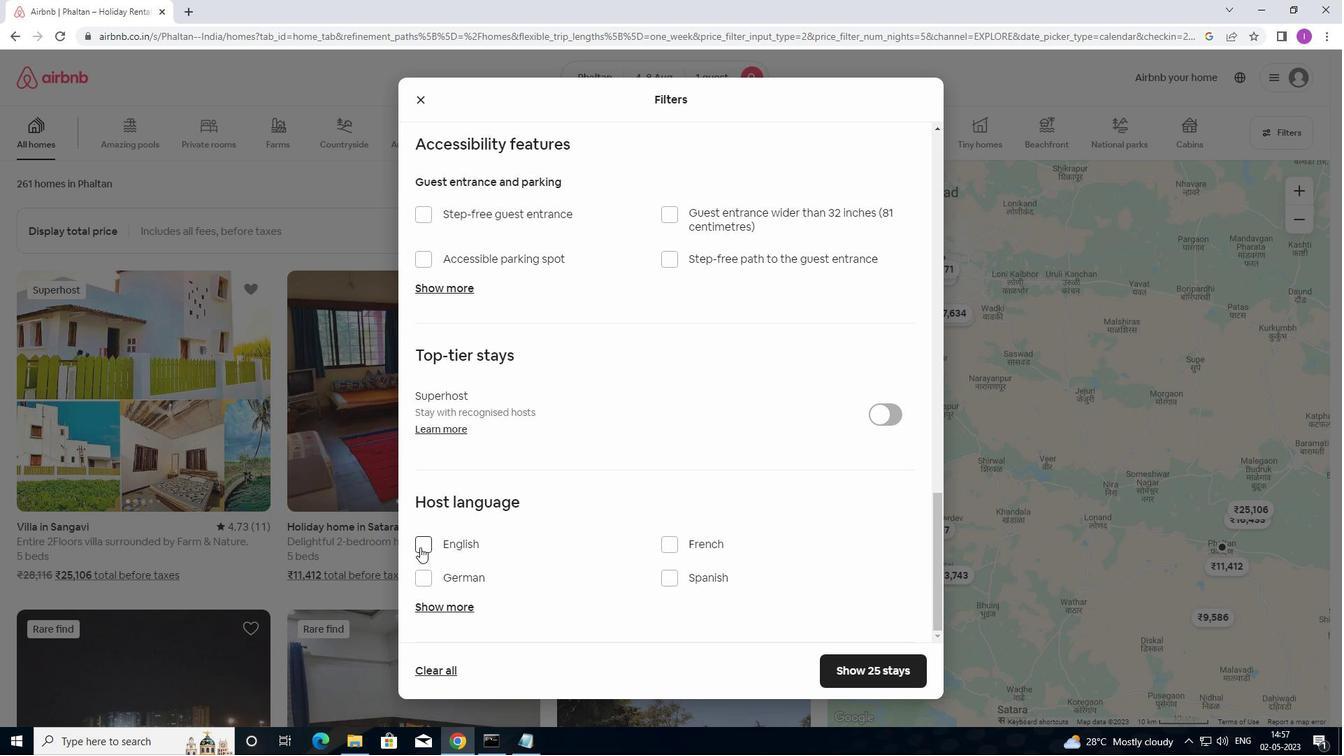 
Action: Mouse moved to (857, 679)
Screenshot: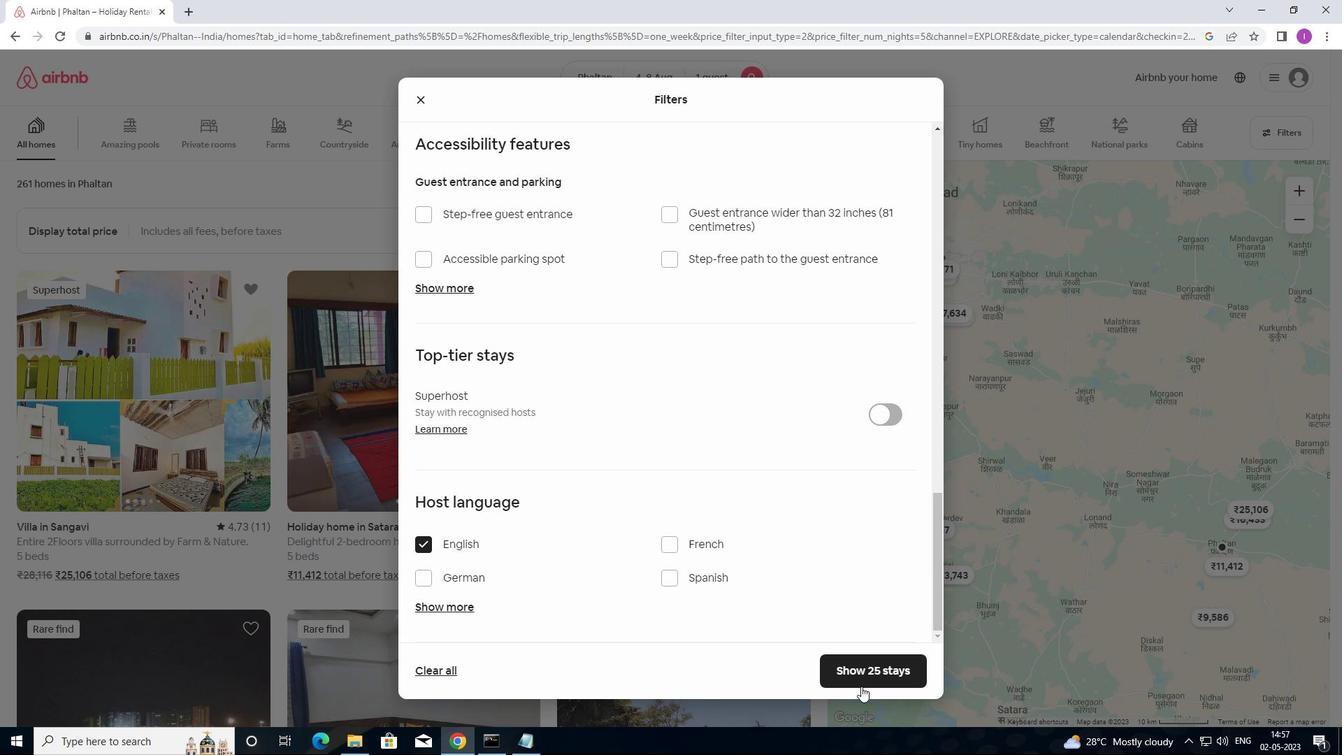 
Action: Mouse pressed left at (857, 679)
Screenshot: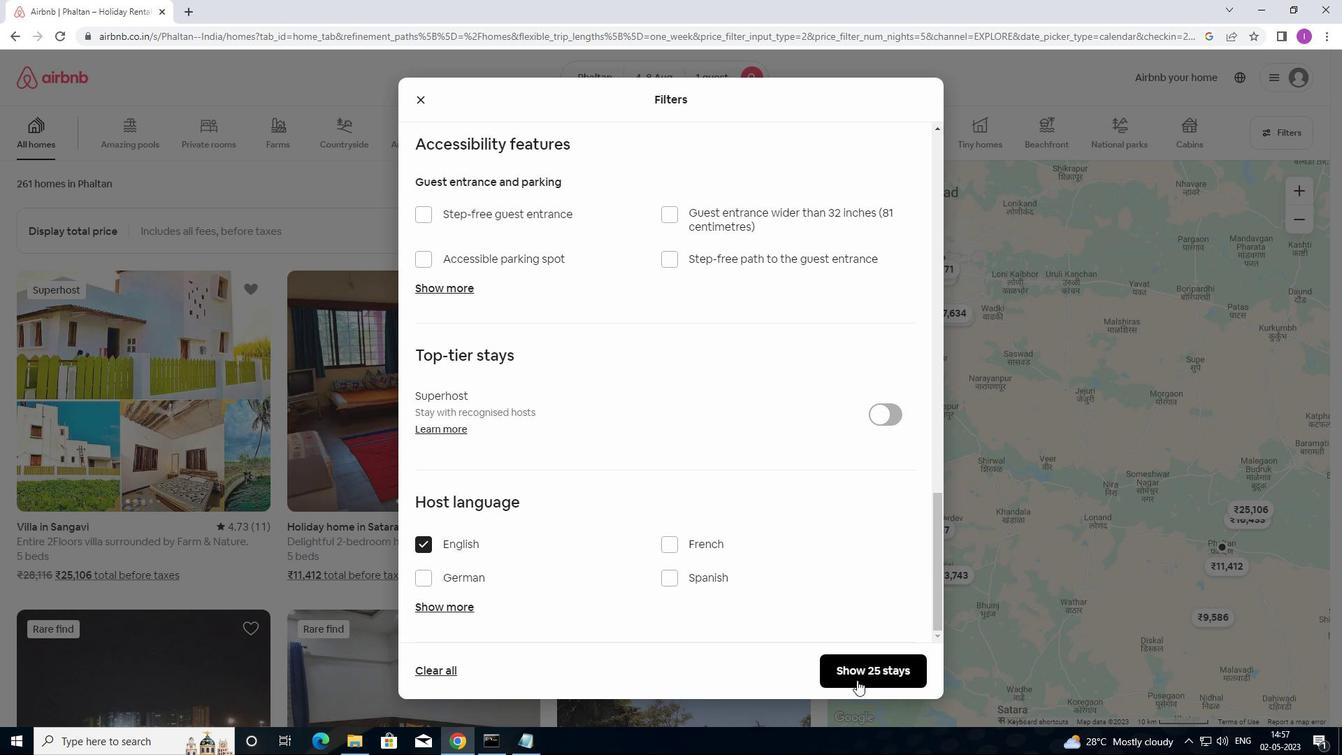 
Action: Mouse moved to (877, 675)
Screenshot: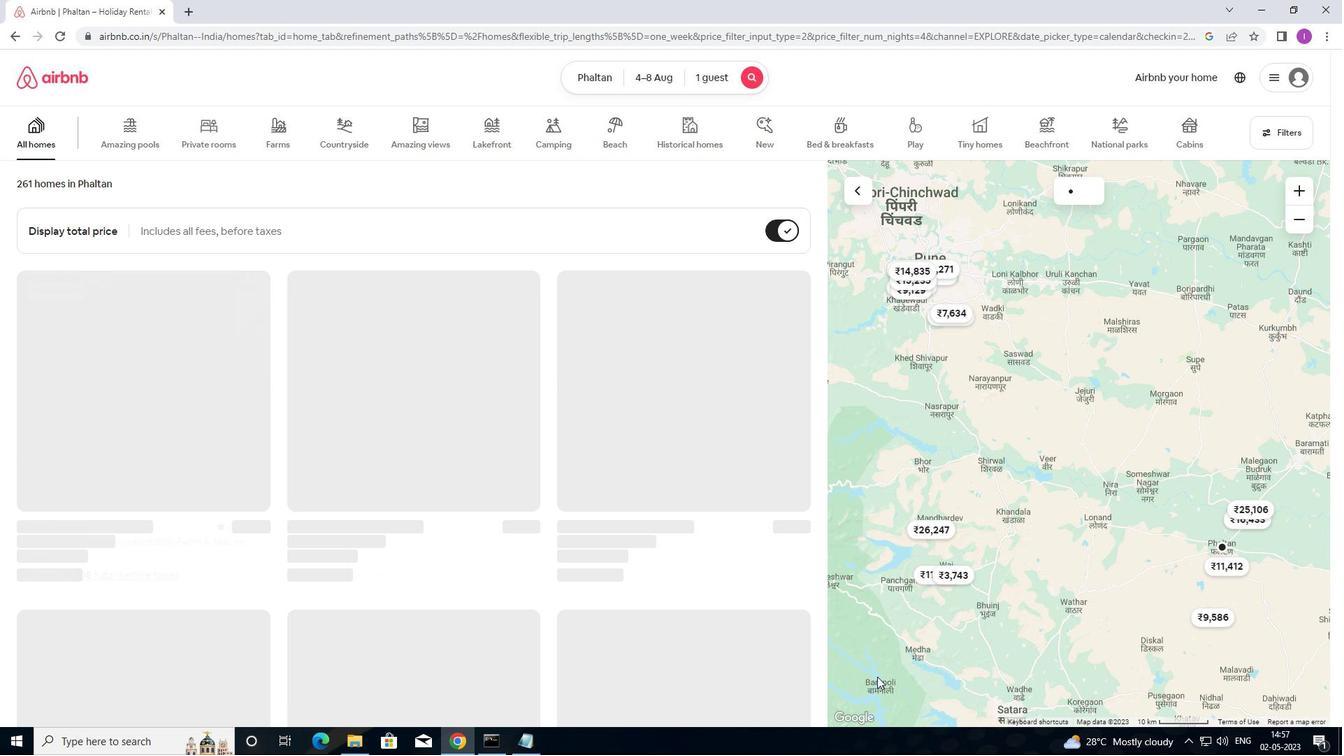 
